 Task: Look for space in Urbana, United States from 24th August, 2023 to 10th September, 2023 for 8 adults, 2 children in price range Rs.12000 to Rs.15000. Place can be entire place or shared room with 4 bedrooms having 8 beds and 4 bathrooms. Property type can be house, flat, guest house. Amenities needed are: wifi, TV, free parkinig on premises, gym, breakfast. Booking option can be shelf check-in. Required host language is English.
Action: Mouse moved to (552, 116)
Screenshot: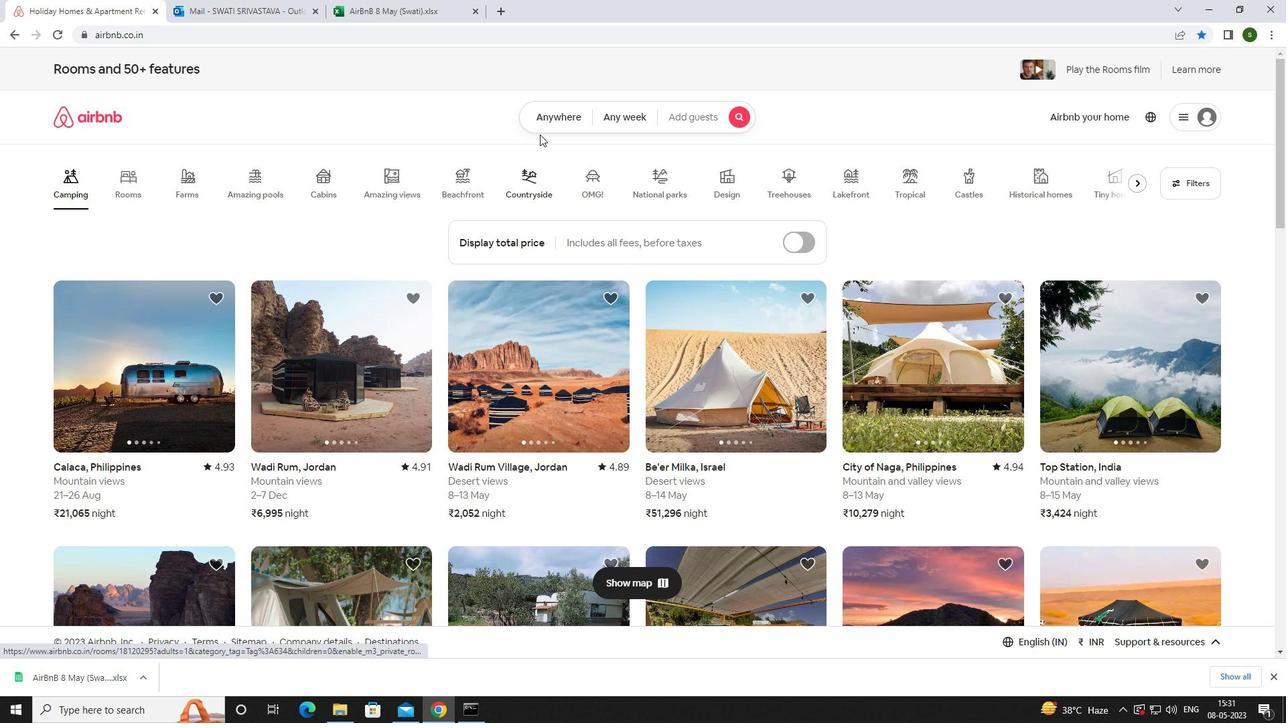 
Action: Mouse pressed left at (552, 116)
Screenshot: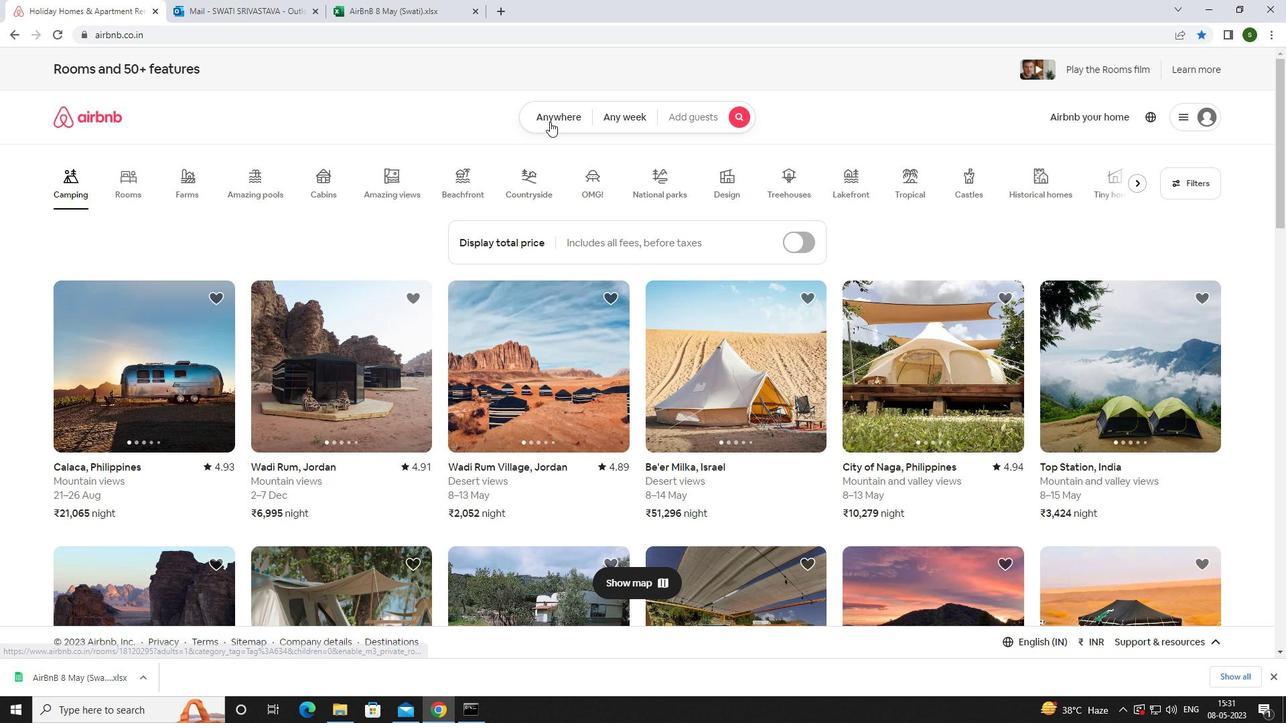 
Action: Mouse moved to (480, 168)
Screenshot: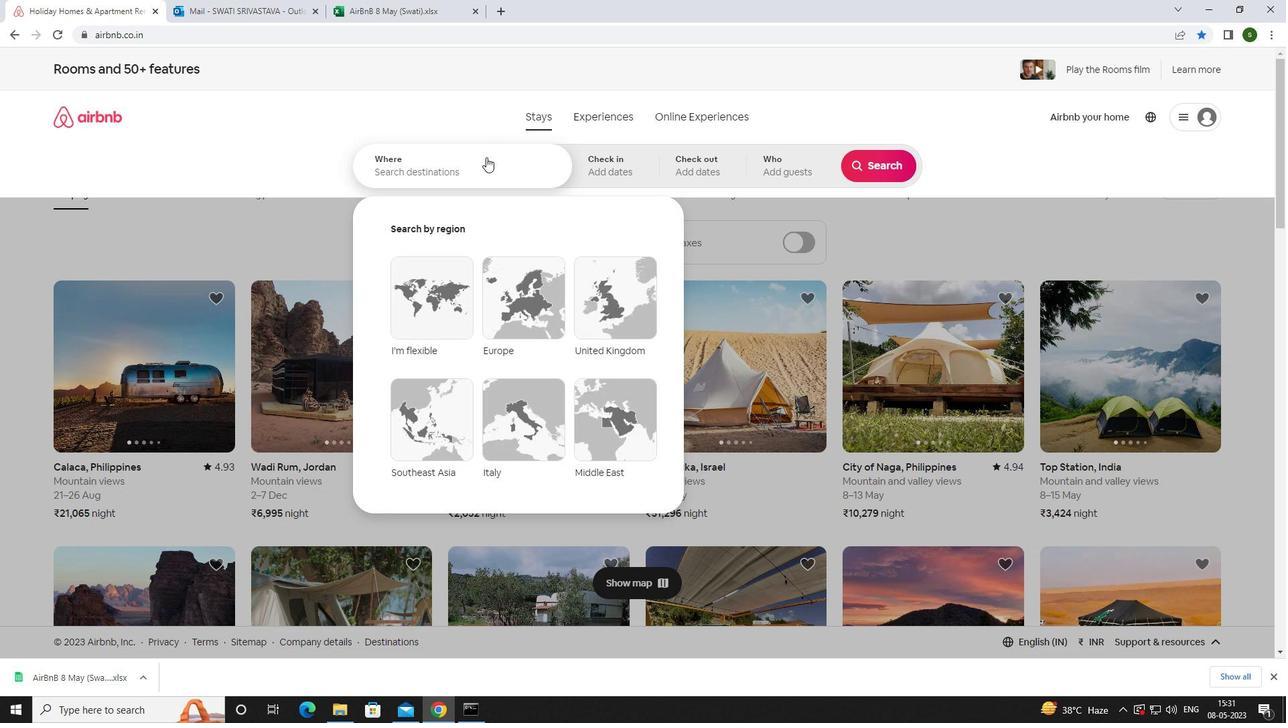 
Action: Mouse pressed left at (480, 168)
Screenshot: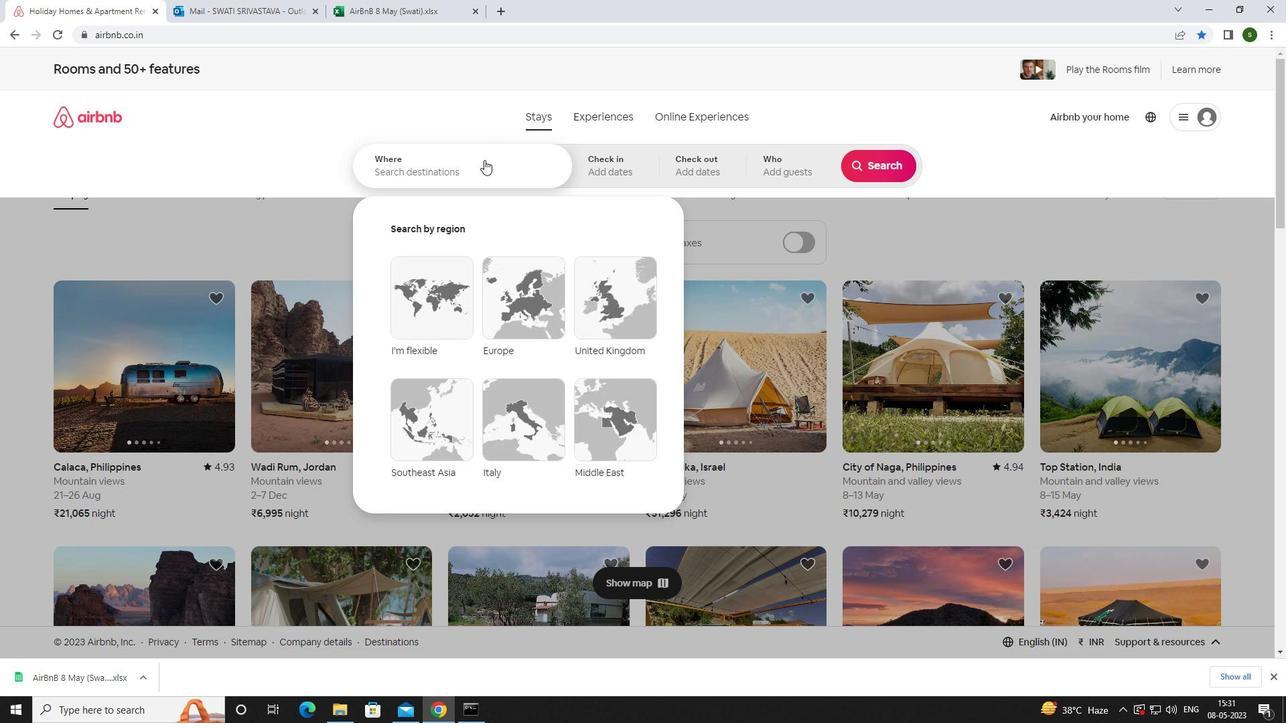 
Action: Key pressed <Key.caps_lock>u<Key.caps_lock>rbana,<Key.space><Key.caps_lock>u<Key.caps_lock>nited<Key.space><Key.caps_lock>s<Key.caps_lock>tates<Key.enter>
Screenshot: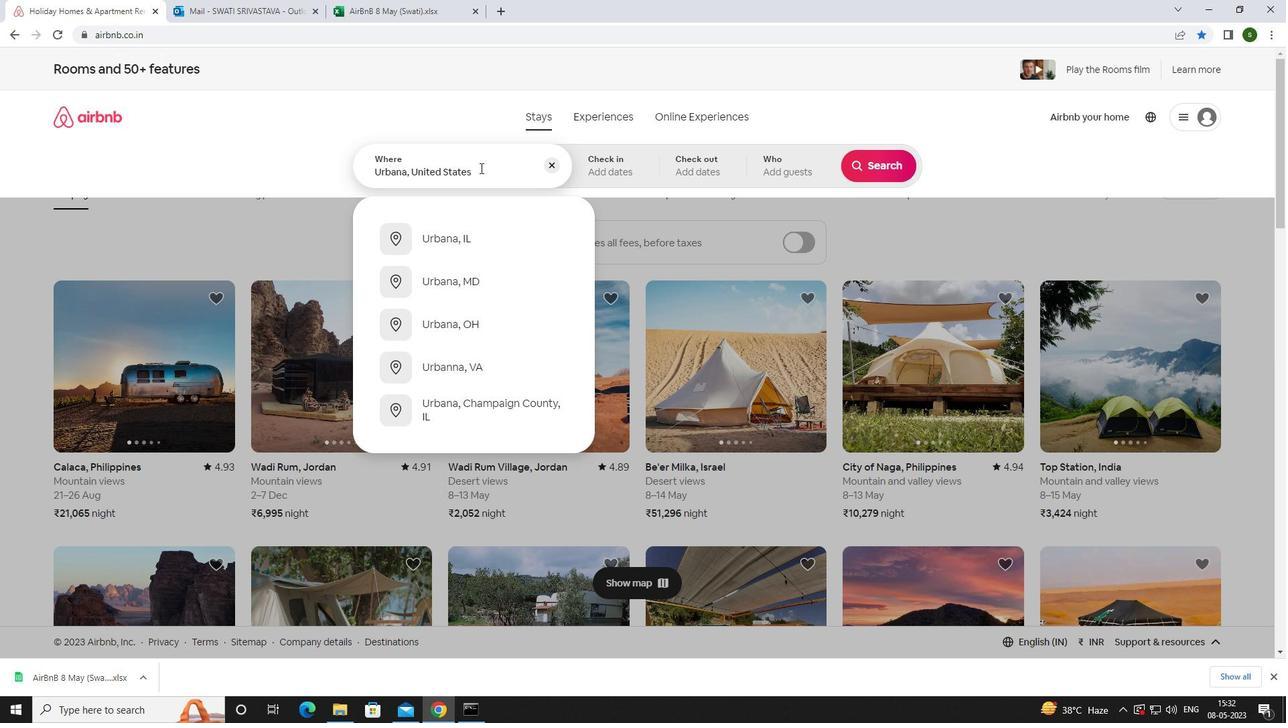 
Action: Mouse moved to (873, 270)
Screenshot: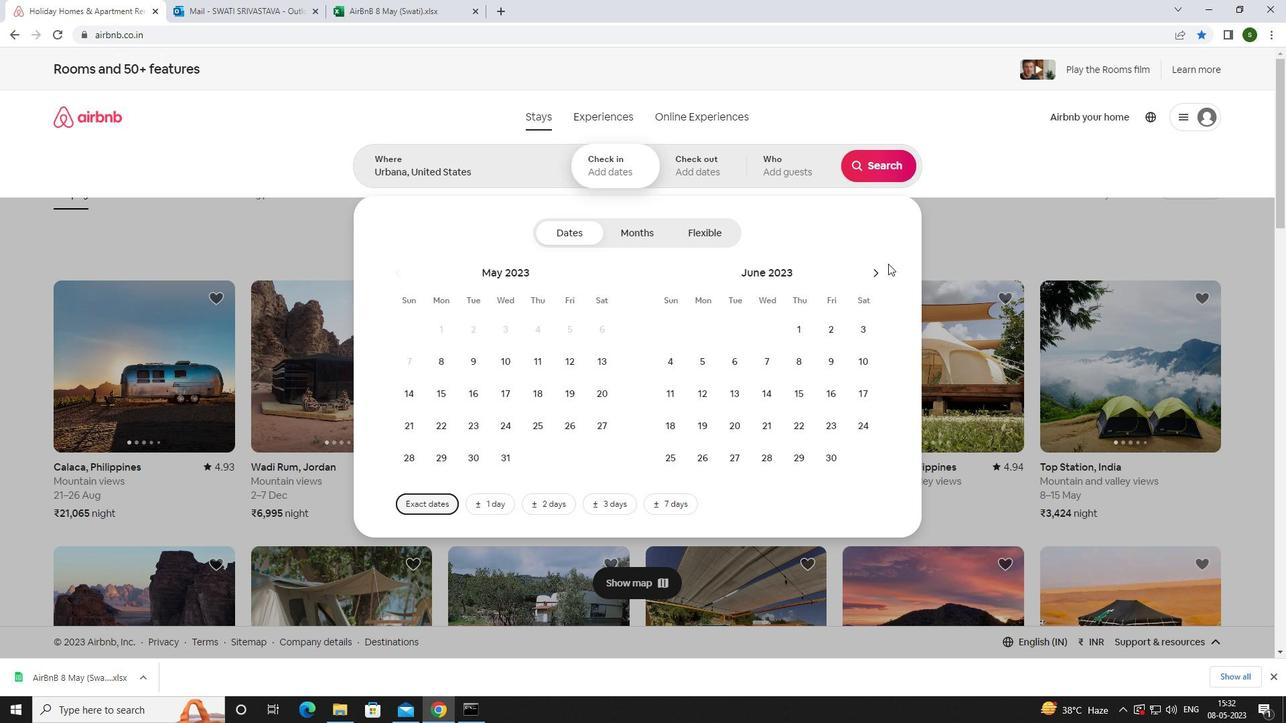 
Action: Mouse pressed left at (873, 270)
Screenshot: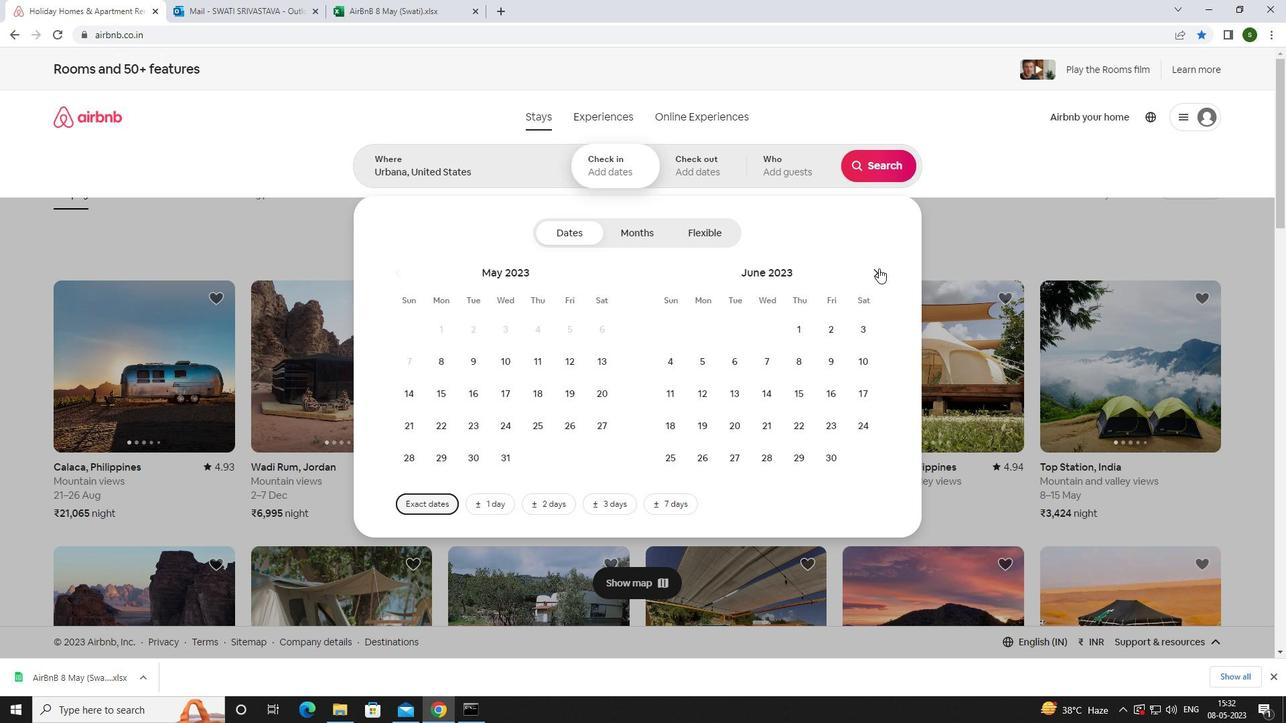 
Action: Mouse pressed left at (873, 270)
Screenshot: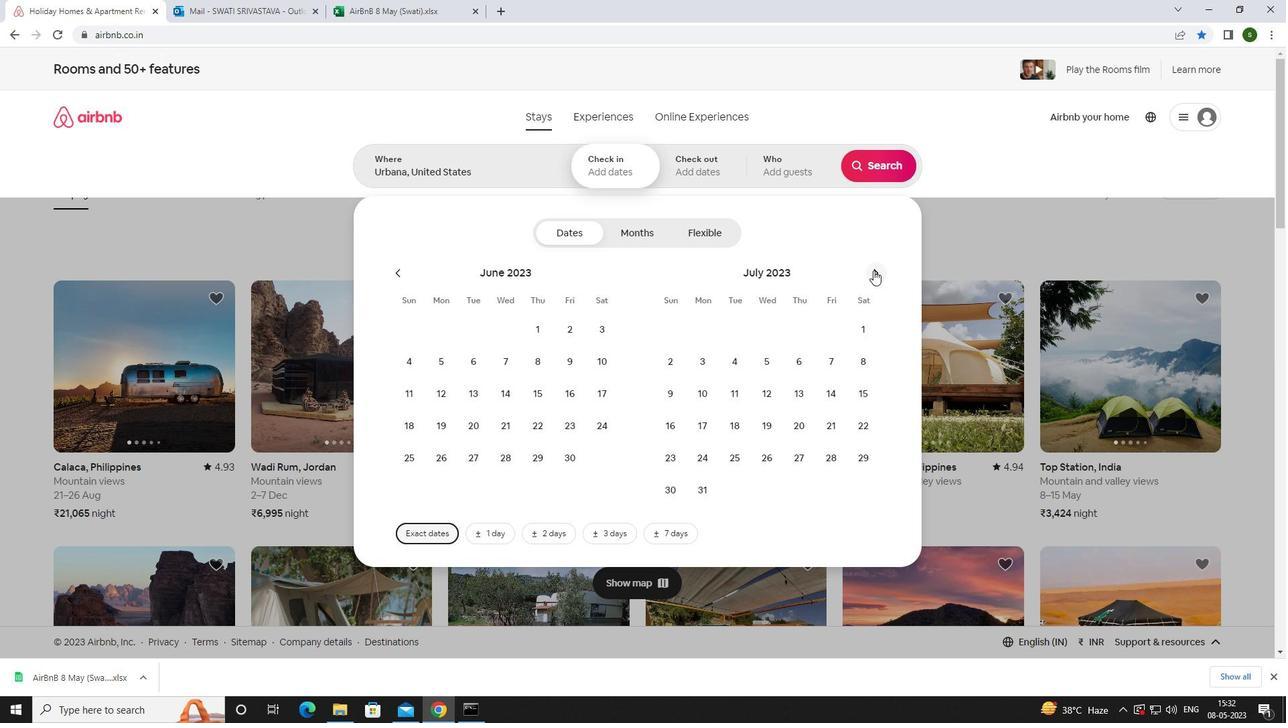 
Action: Mouse moved to (810, 421)
Screenshot: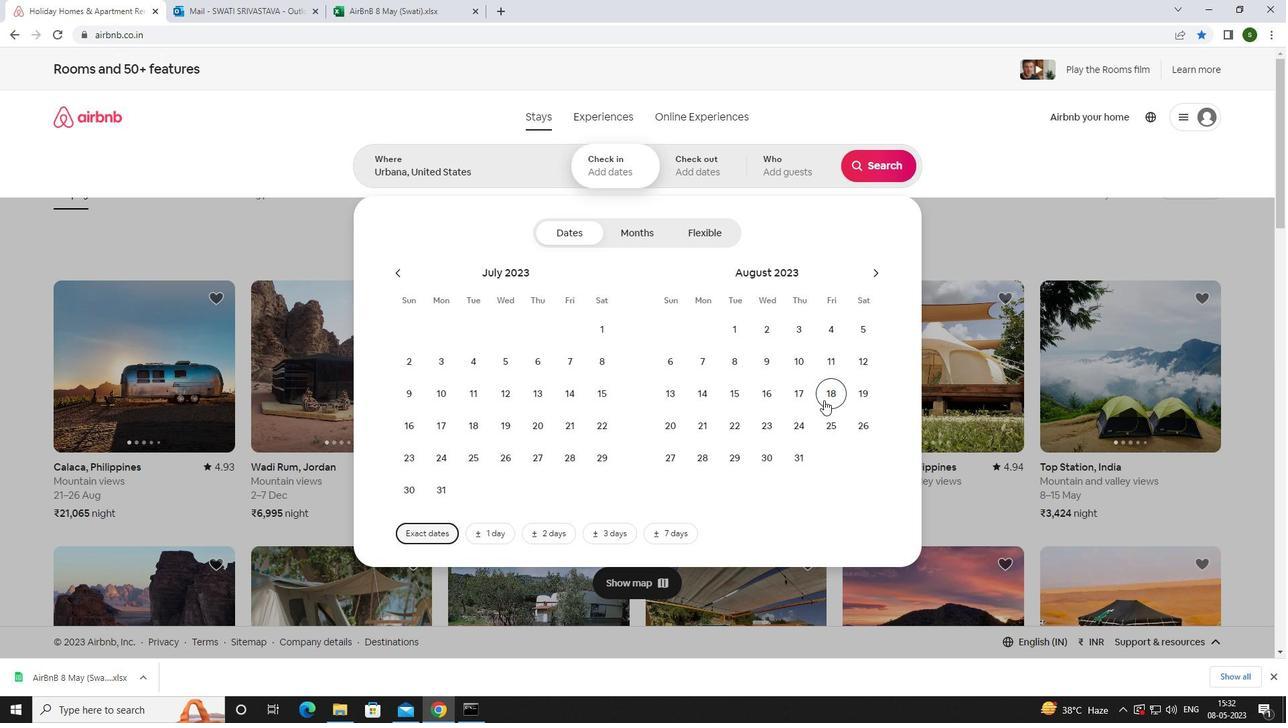 
Action: Mouse pressed left at (810, 421)
Screenshot: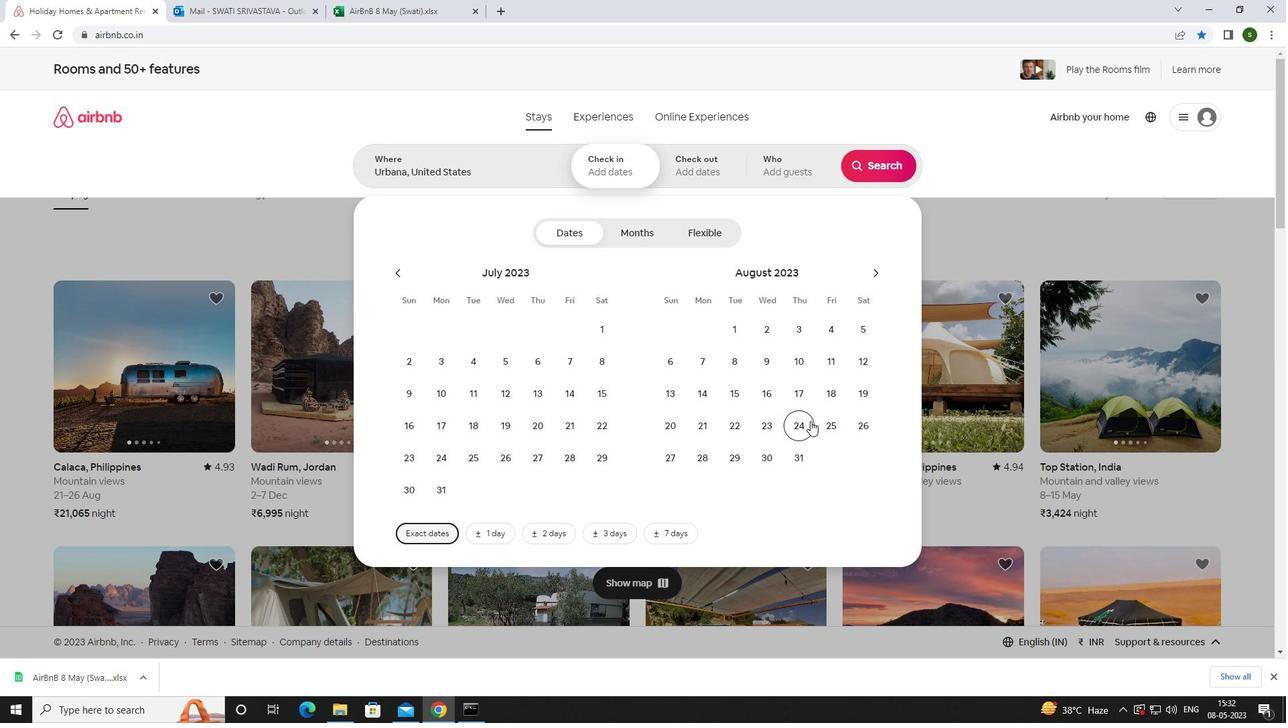
Action: Mouse moved to (869, 266)
Screenshot: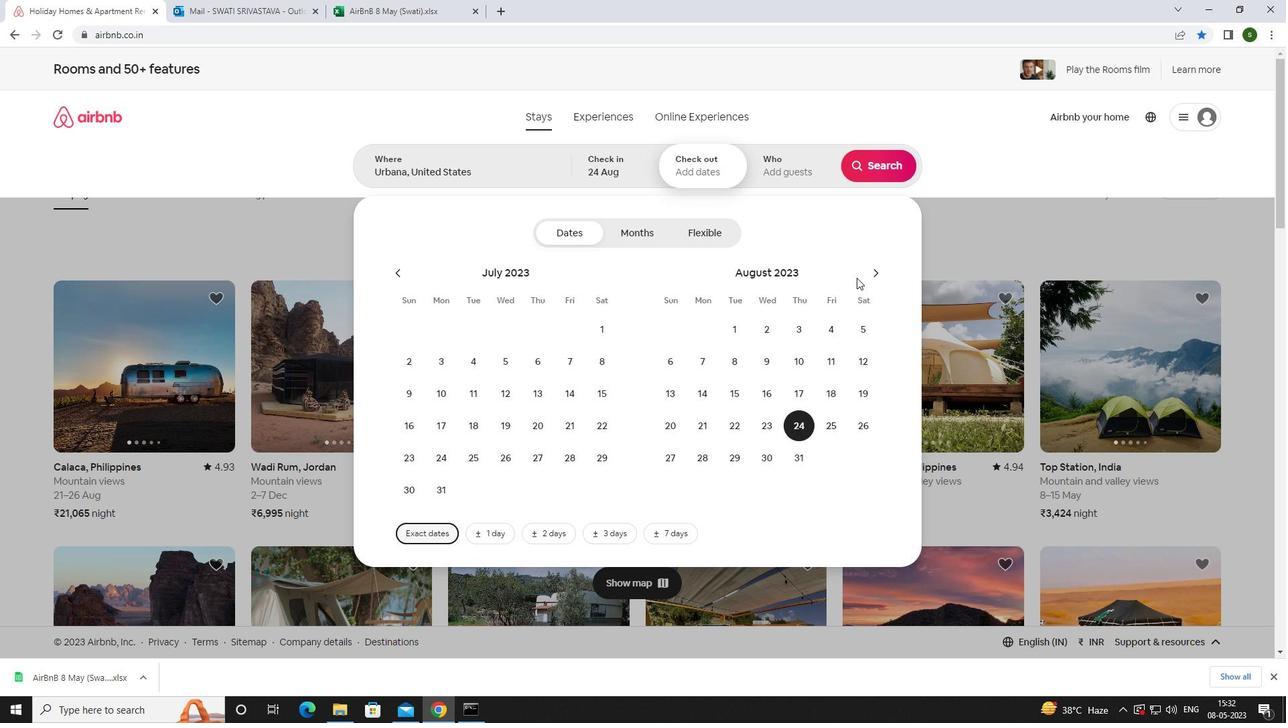 
Action: Mouse pressed left at (869, 266)
Screenshot: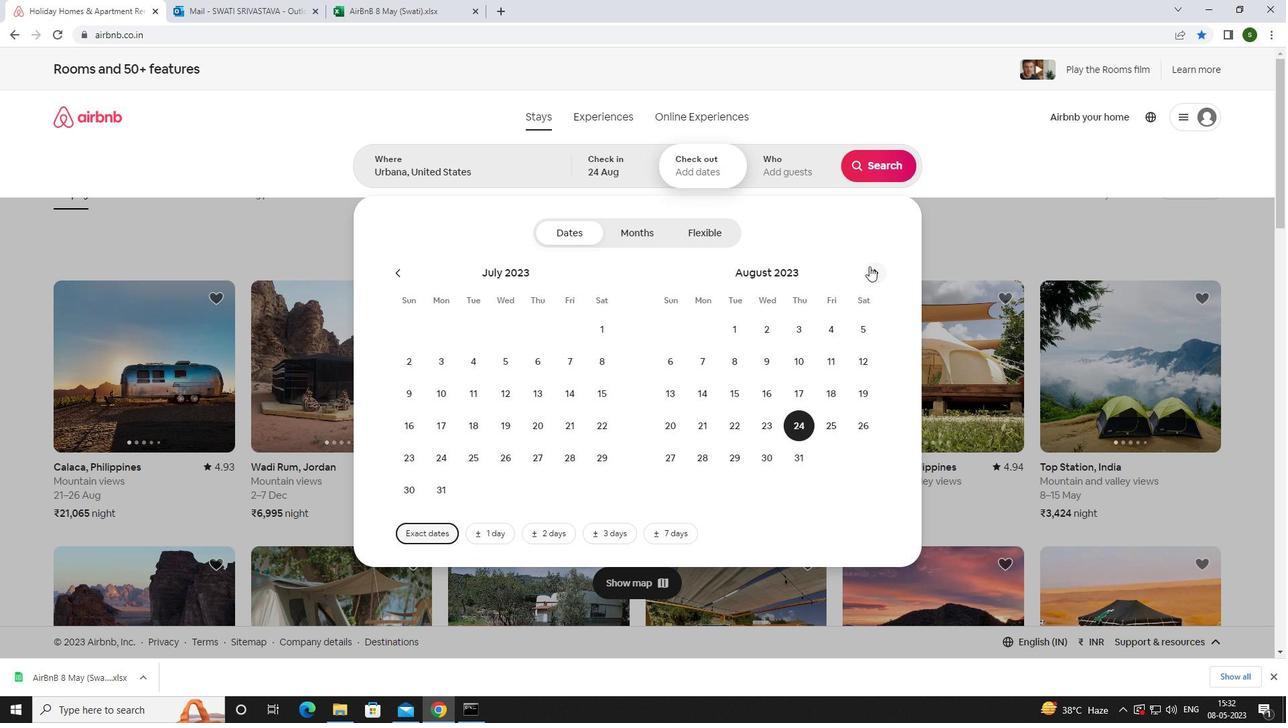 
Action: Mouse moved to (672, 397)
Screenshot: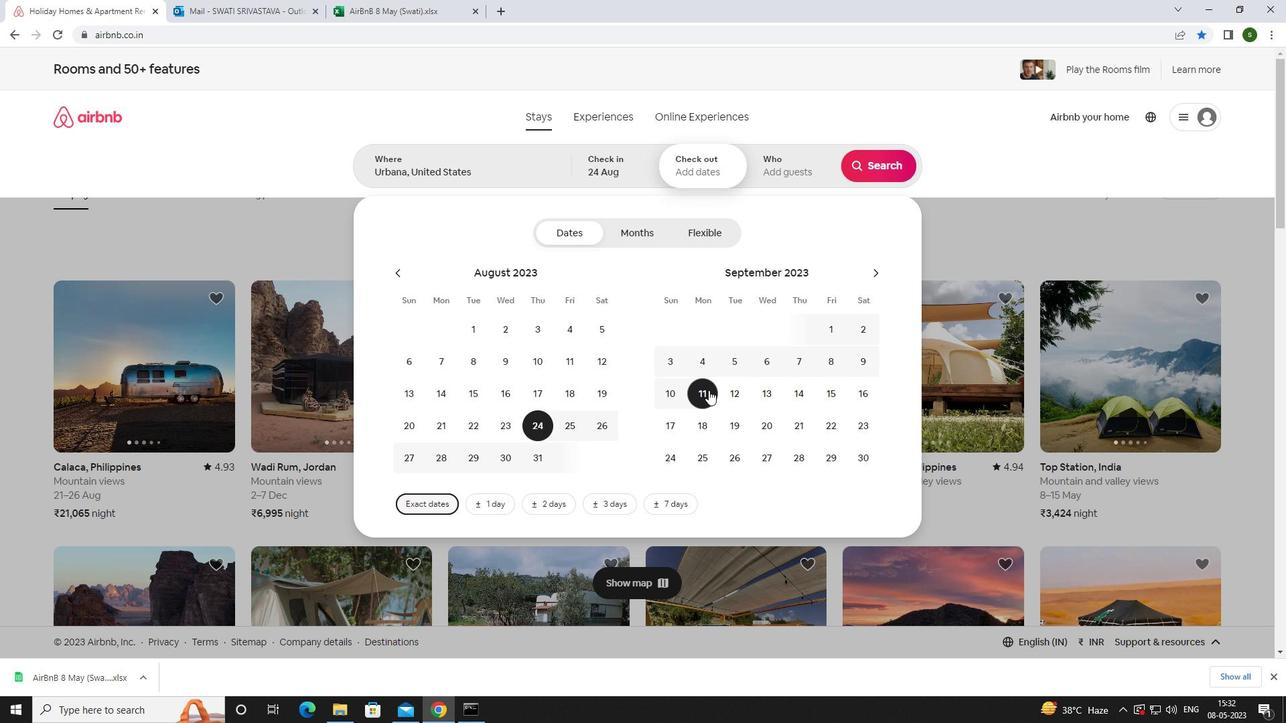 
Action: Mouse pressed left at (672, 397)
Screenshot: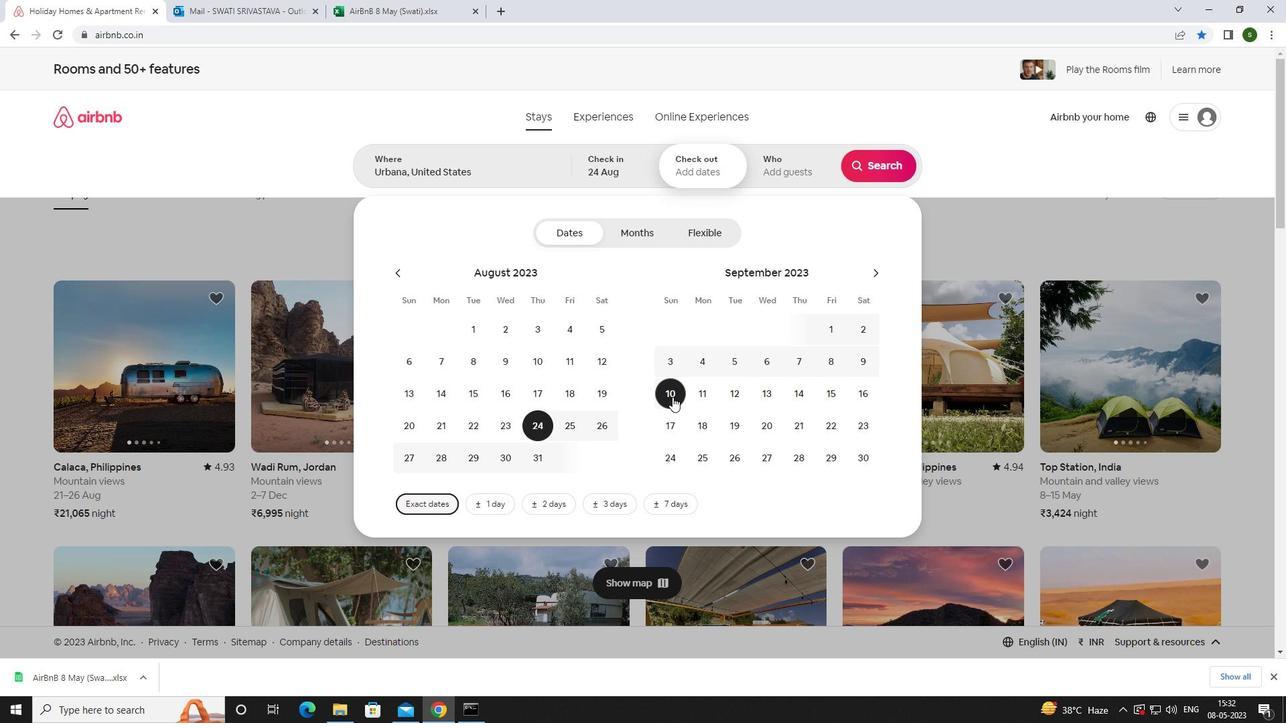 
Action: Mouse moved to (770, 177)
Screenshot: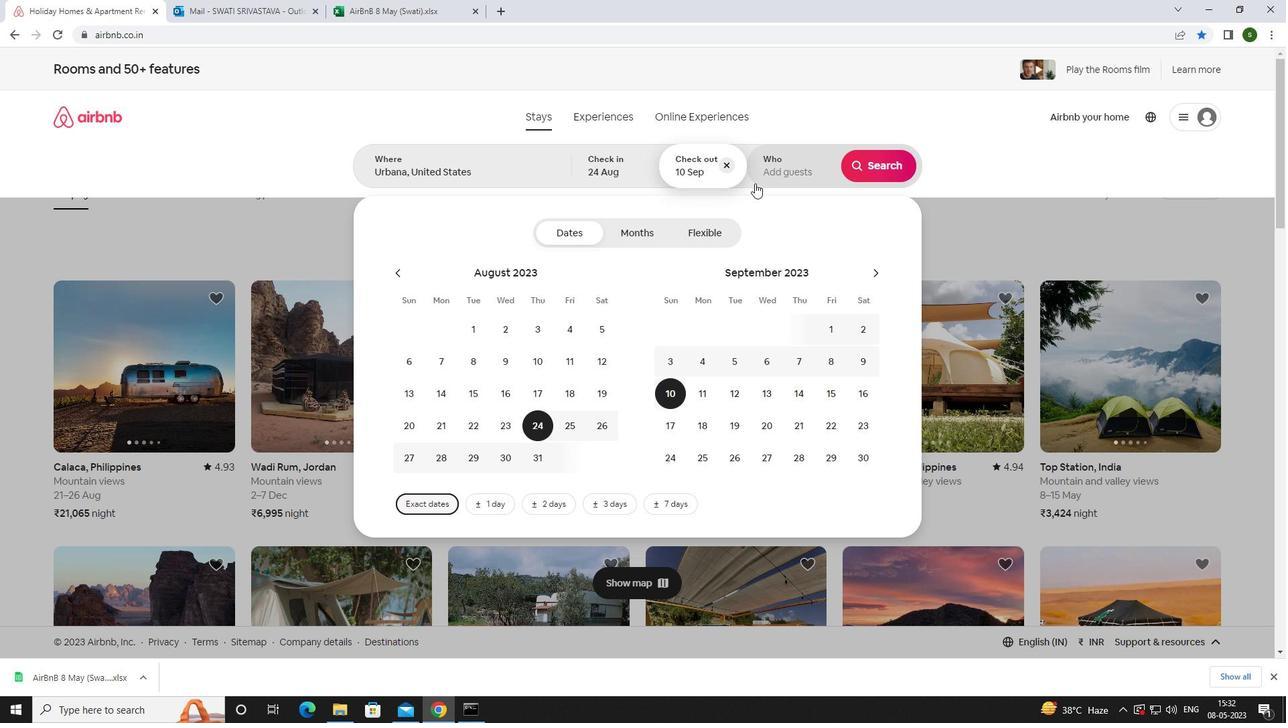 
Action: Mouse pressed left at (770, 177)
Screenshot: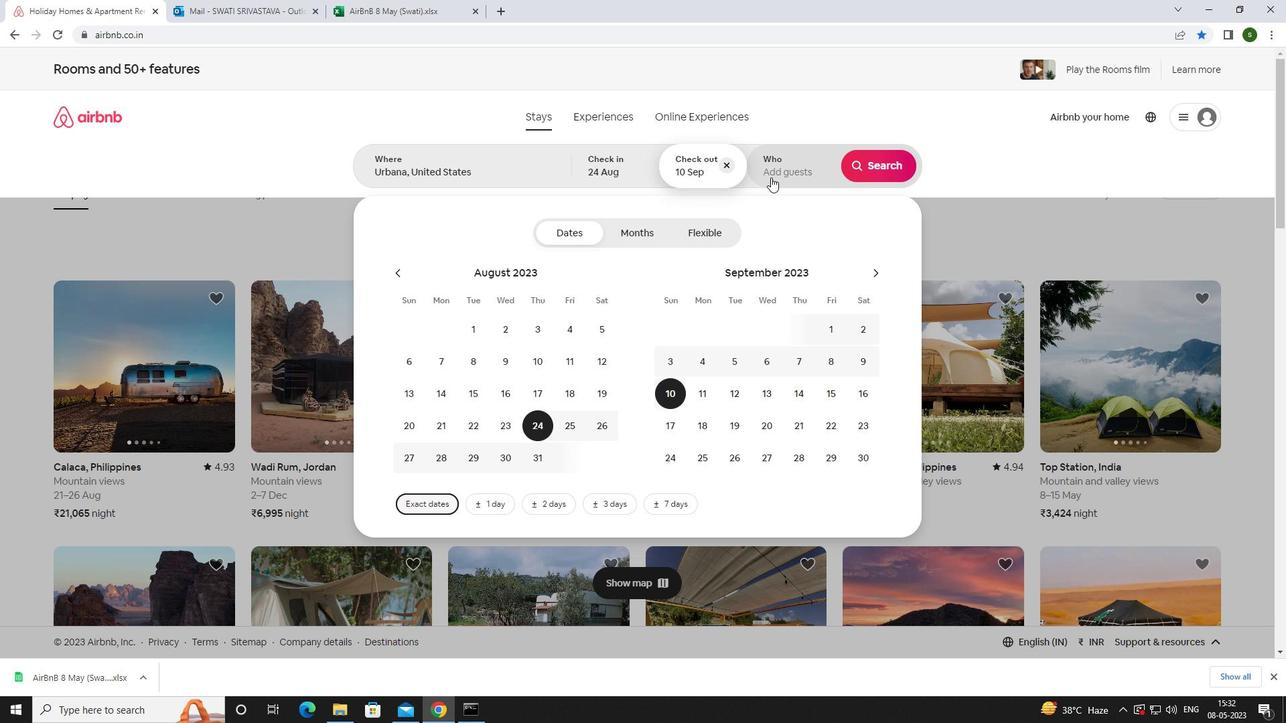 
Action: Mouse moved to (885, 233)
Screenshot: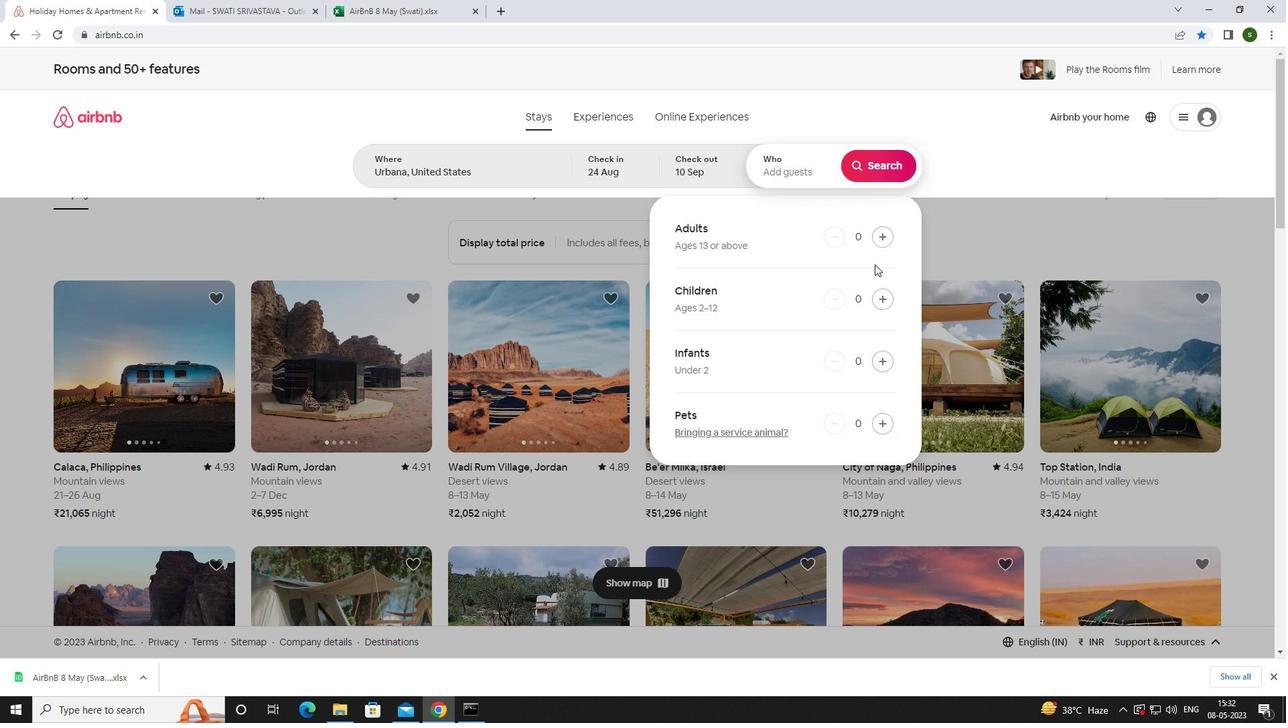 
Action: Mouse pressed left at (885, 233)
Screenshot: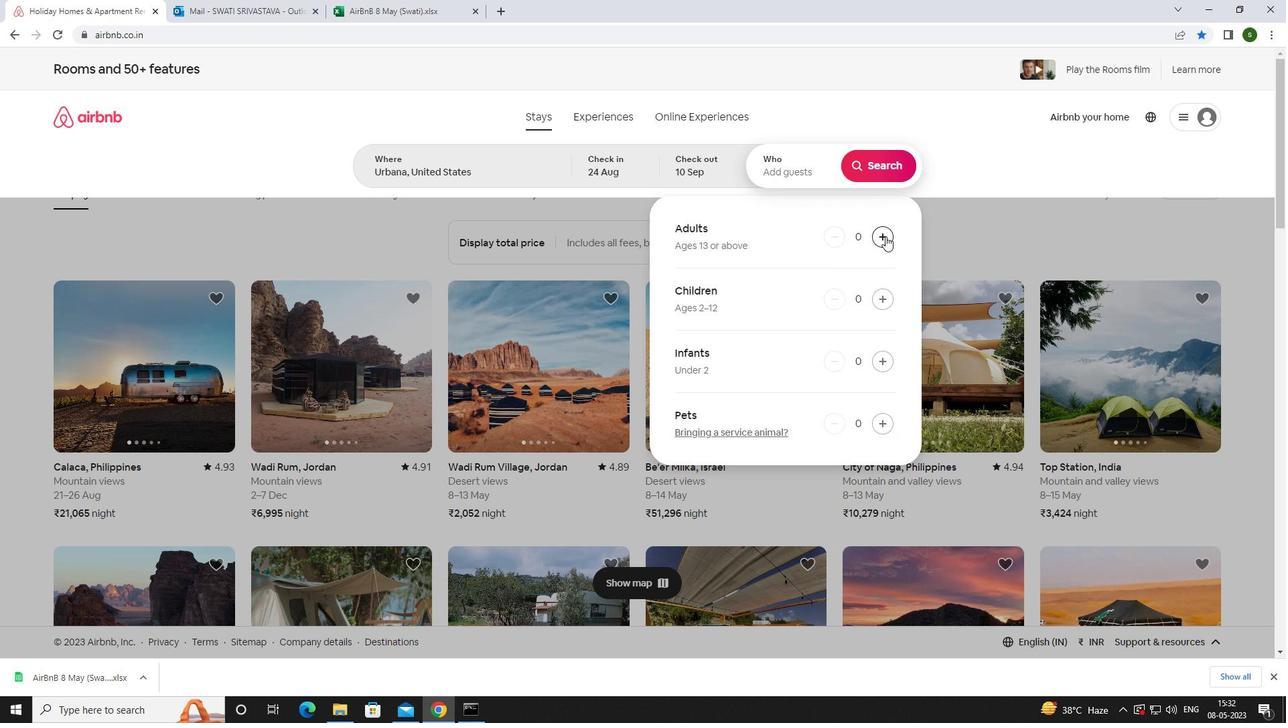 
Action: Mouse pressed left at (885, 233)
Screenshot: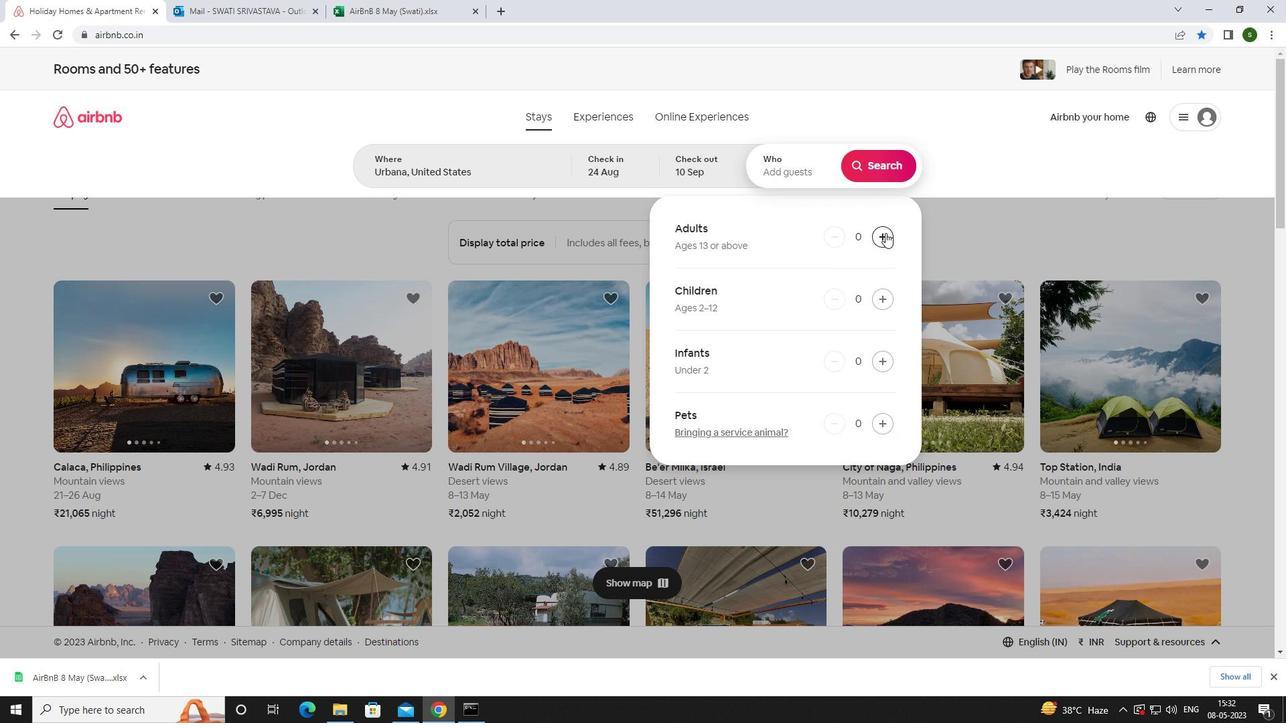 
Action: Mouse pressed left at (885, 233)
Screenshot: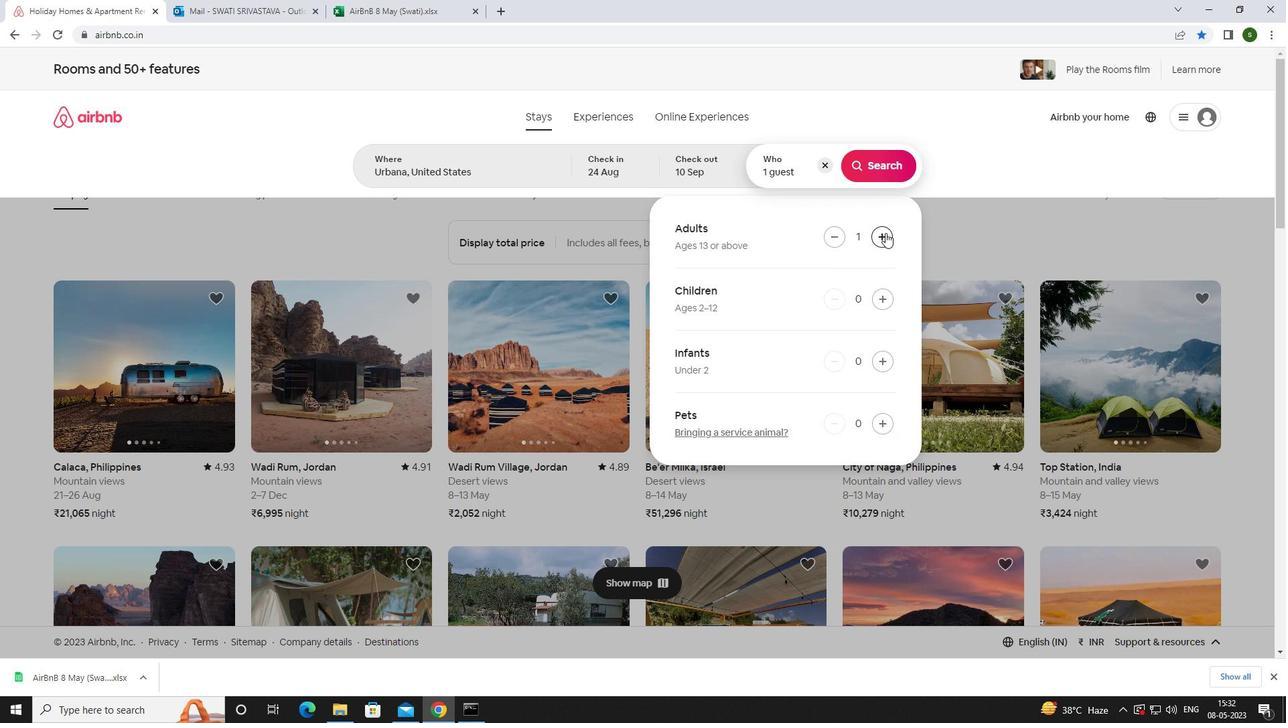 
Action: Mouse pressed left at (885, 233)
Screenshot: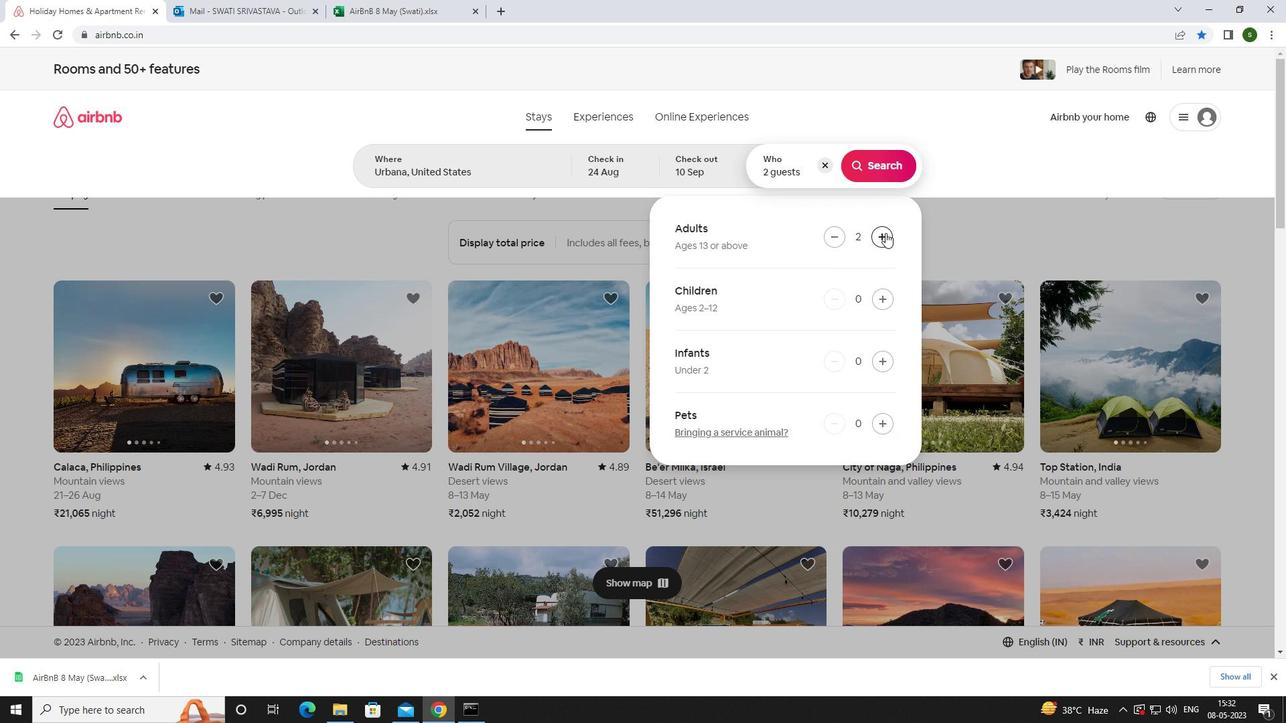 
Action: Mouse pressed left at (885, 233)
Screenshot: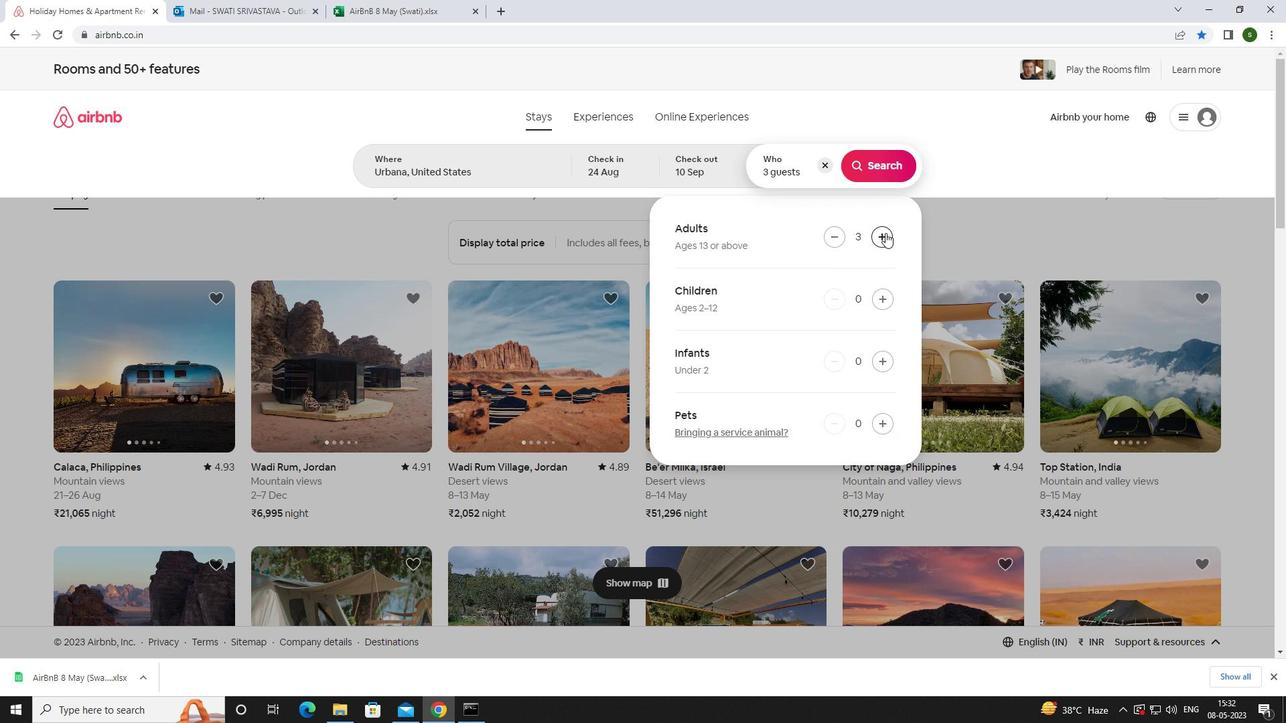 
Action: Mouse pressed left at (885, 233)
Screenshot: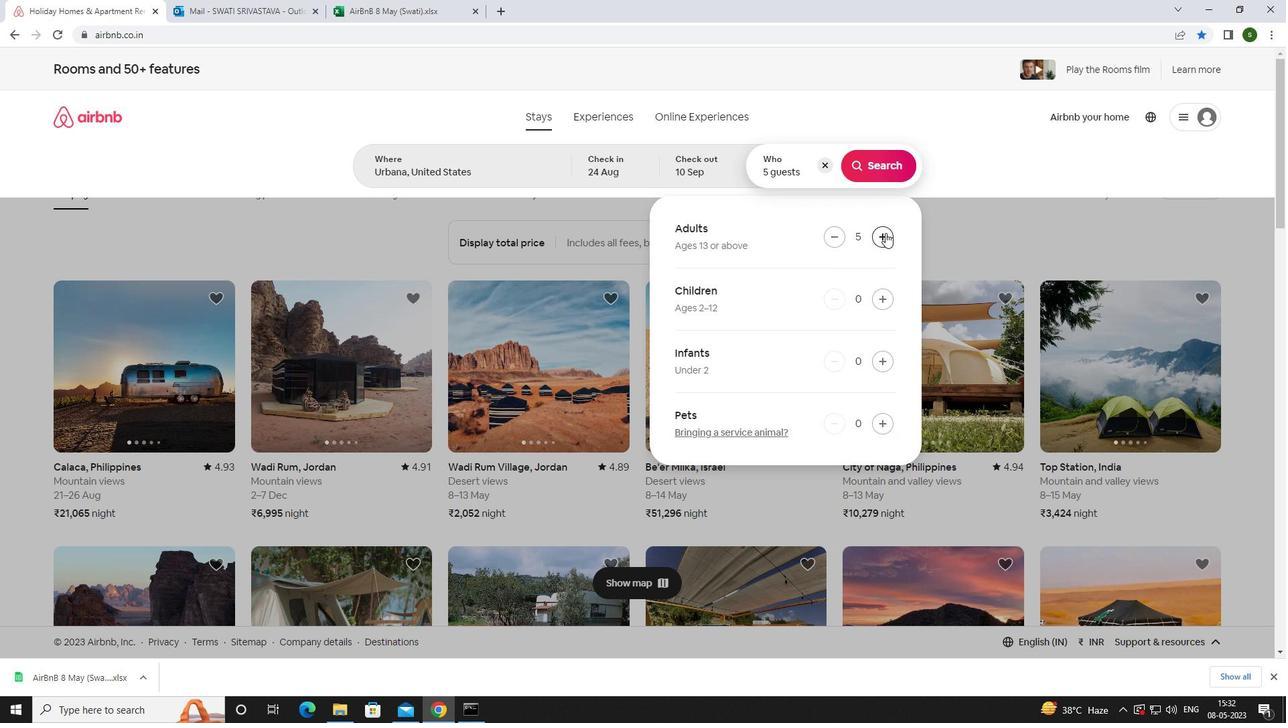 
Action: Mouse pressed left at (885, 233)
Screenshot: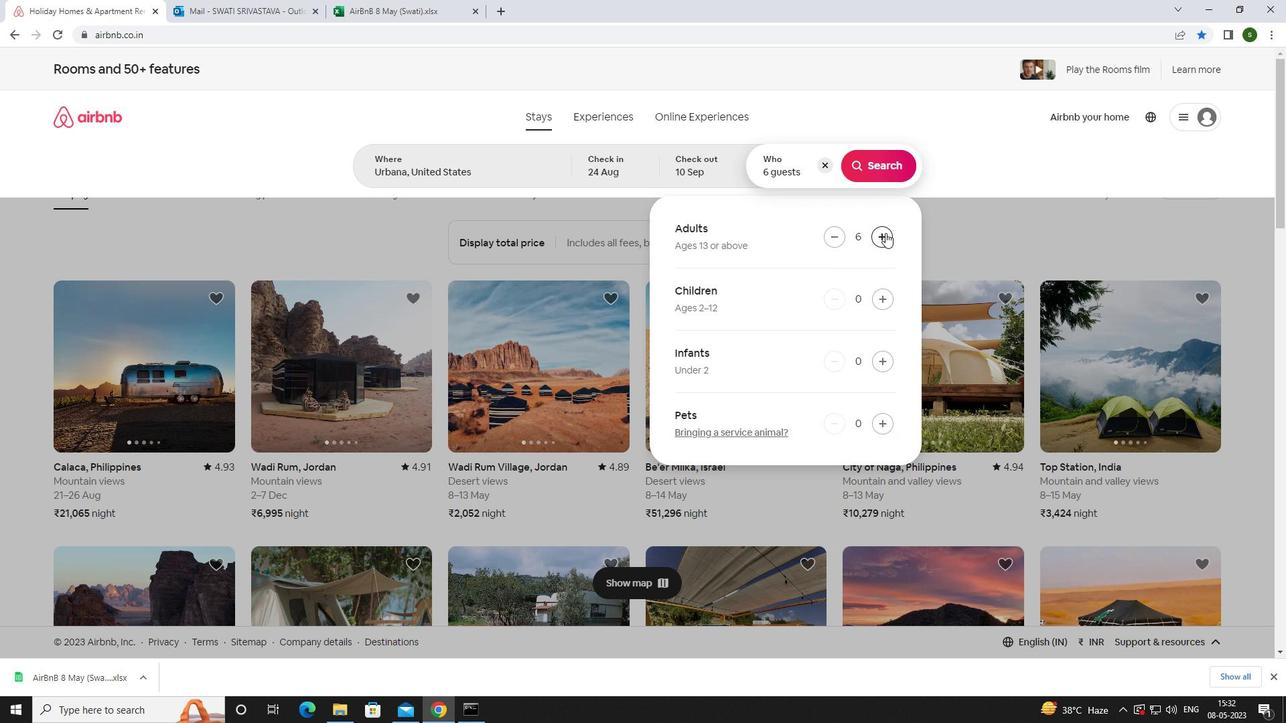 
Action: Mouse pressed left at (885, 233)
Screenshot: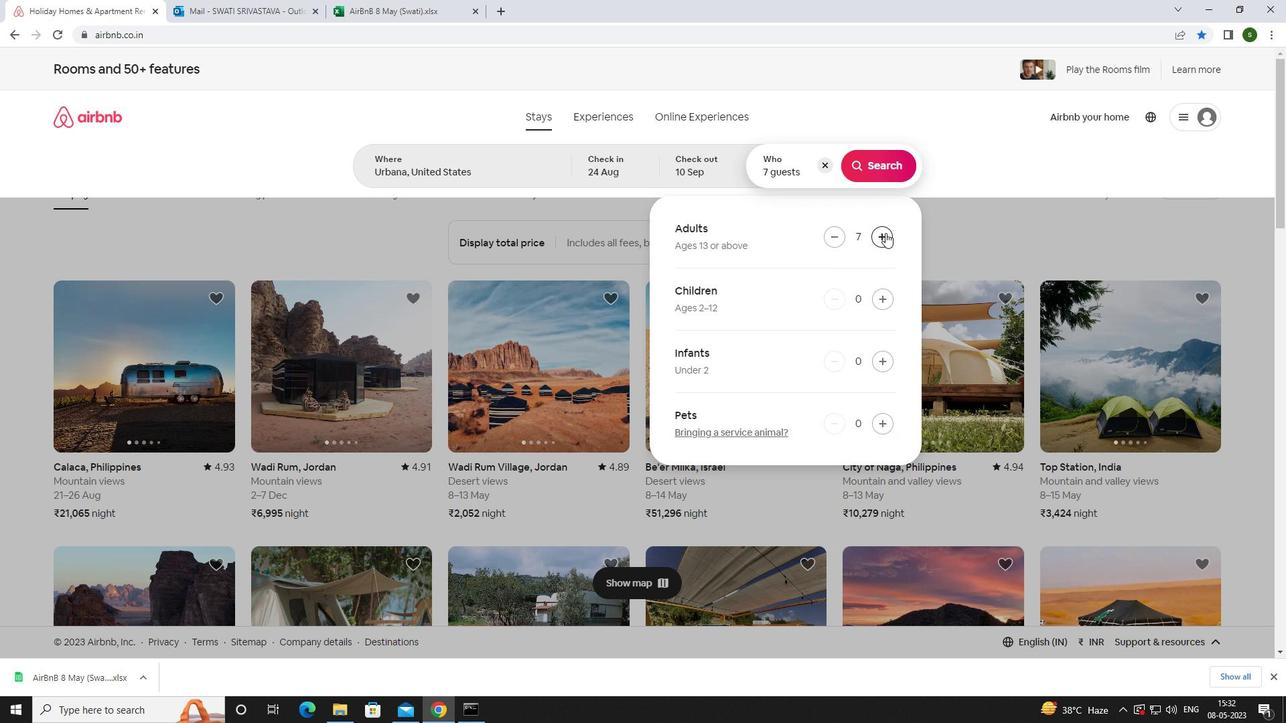 
Action: Mouse moved to (878, 293)
Screenshot: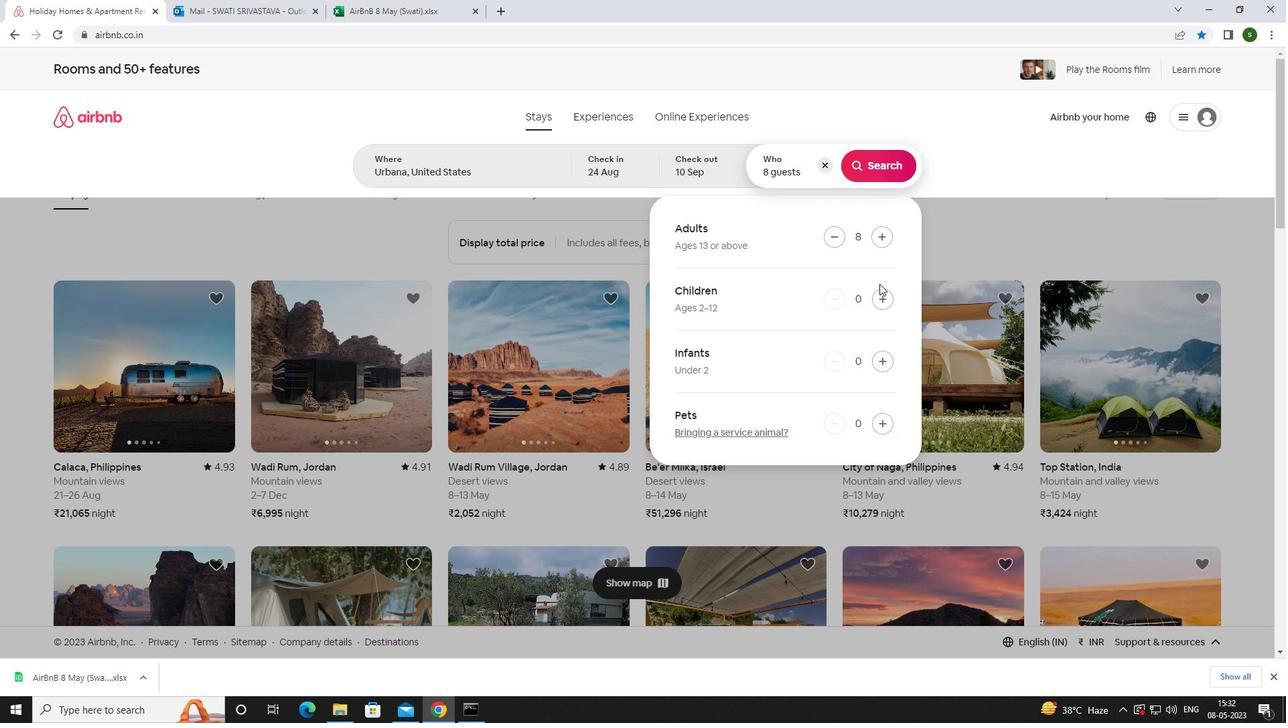 
Action: Mouse pressed left at (878, 293)
Screenshot: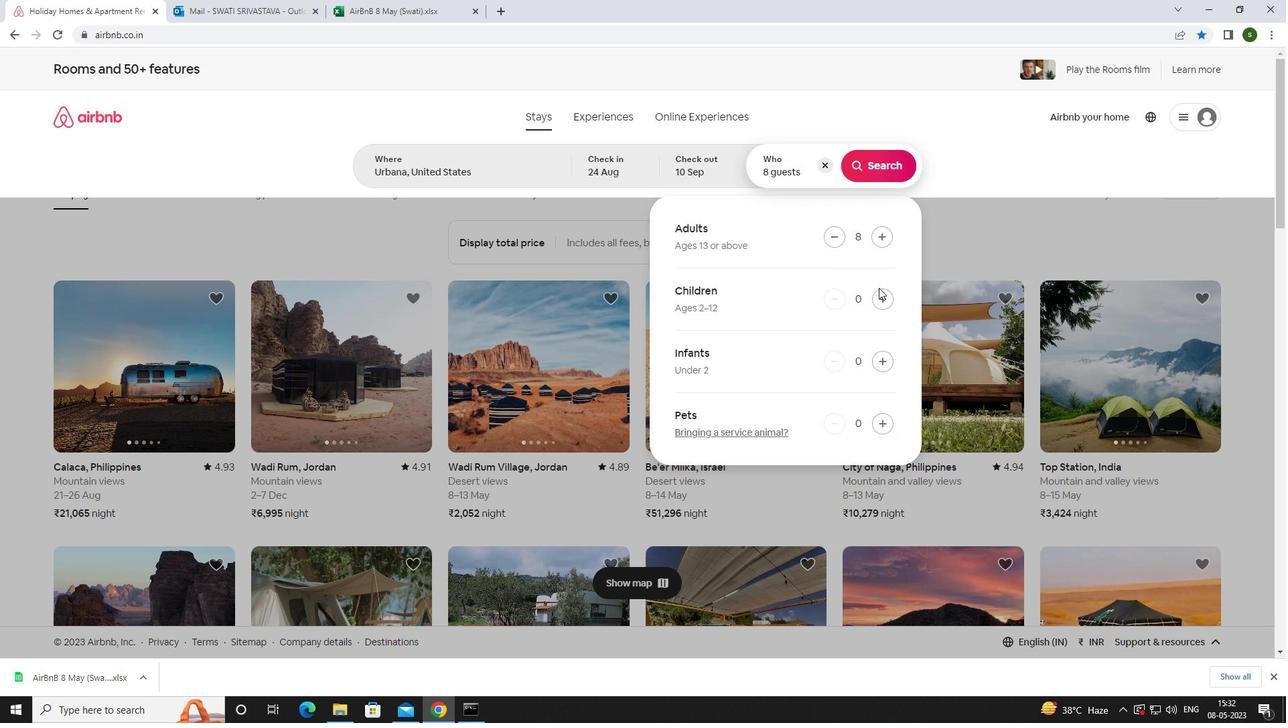 
Action: Mouse pressed left at (878, 293)
Screenshot: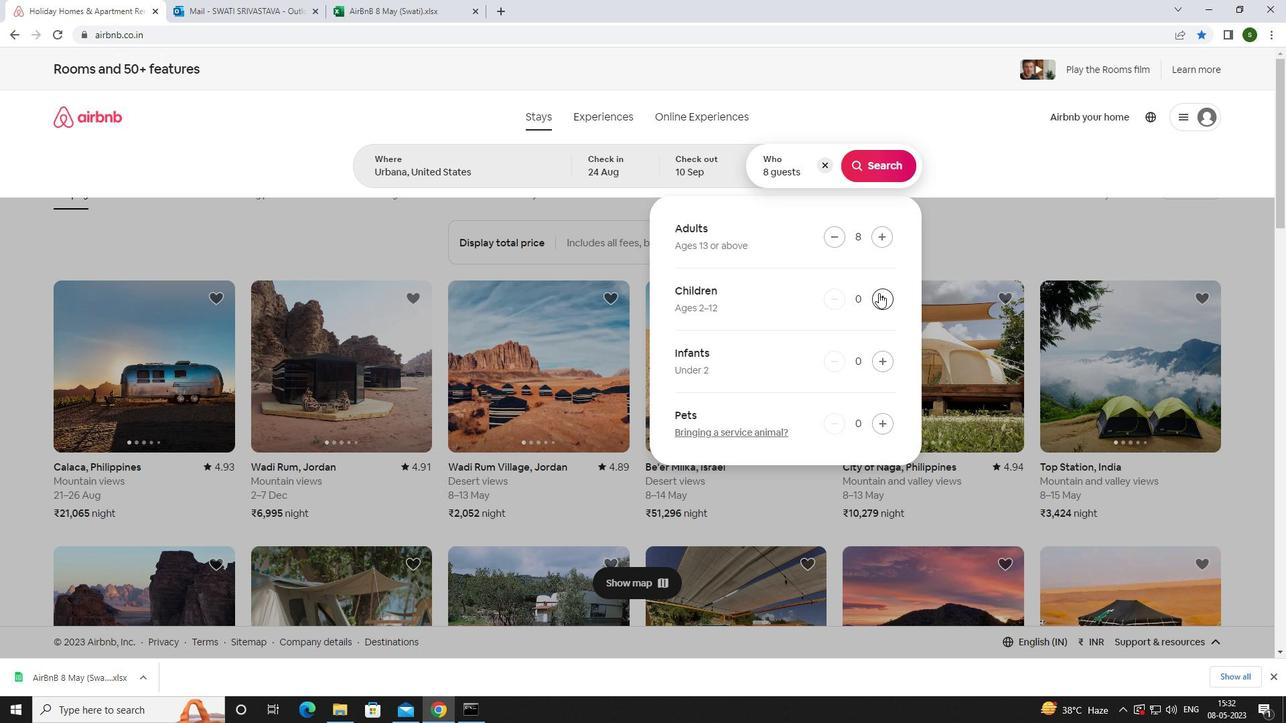 
Action: Mouse moved to (864, 170)
Screenshot: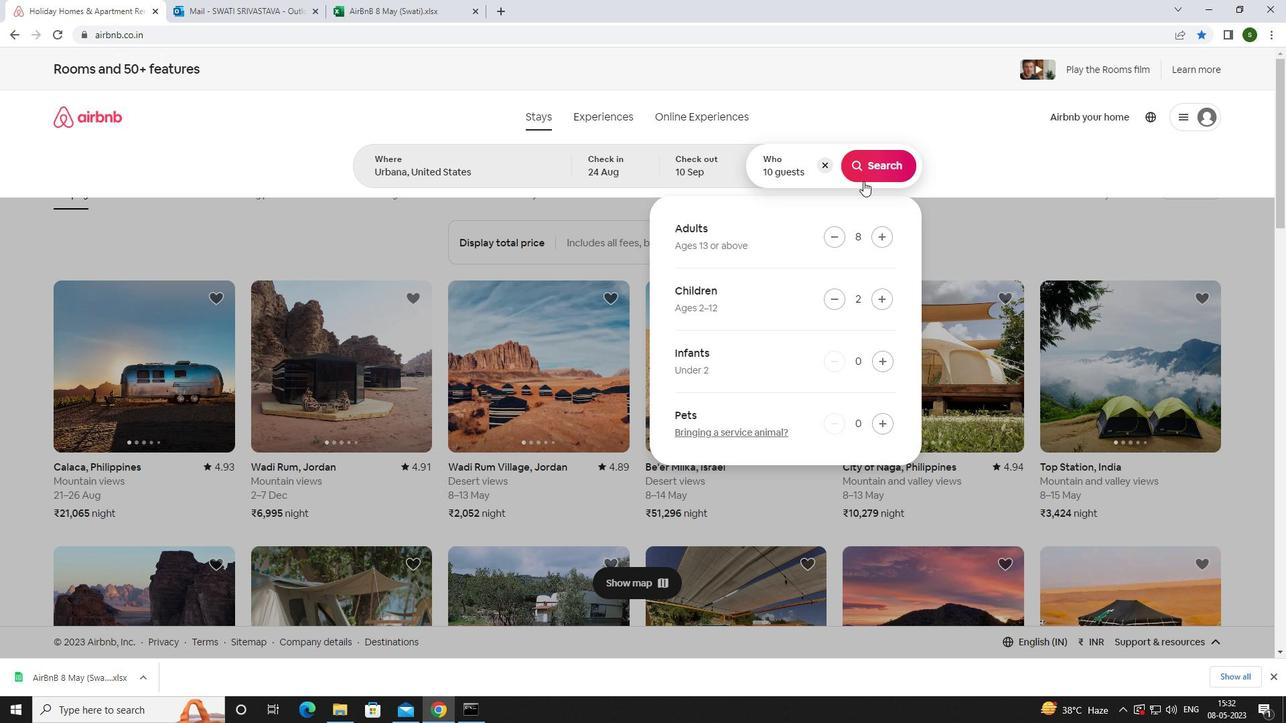 
Action: Mouse pressed left at (864, 170)
Screenshot: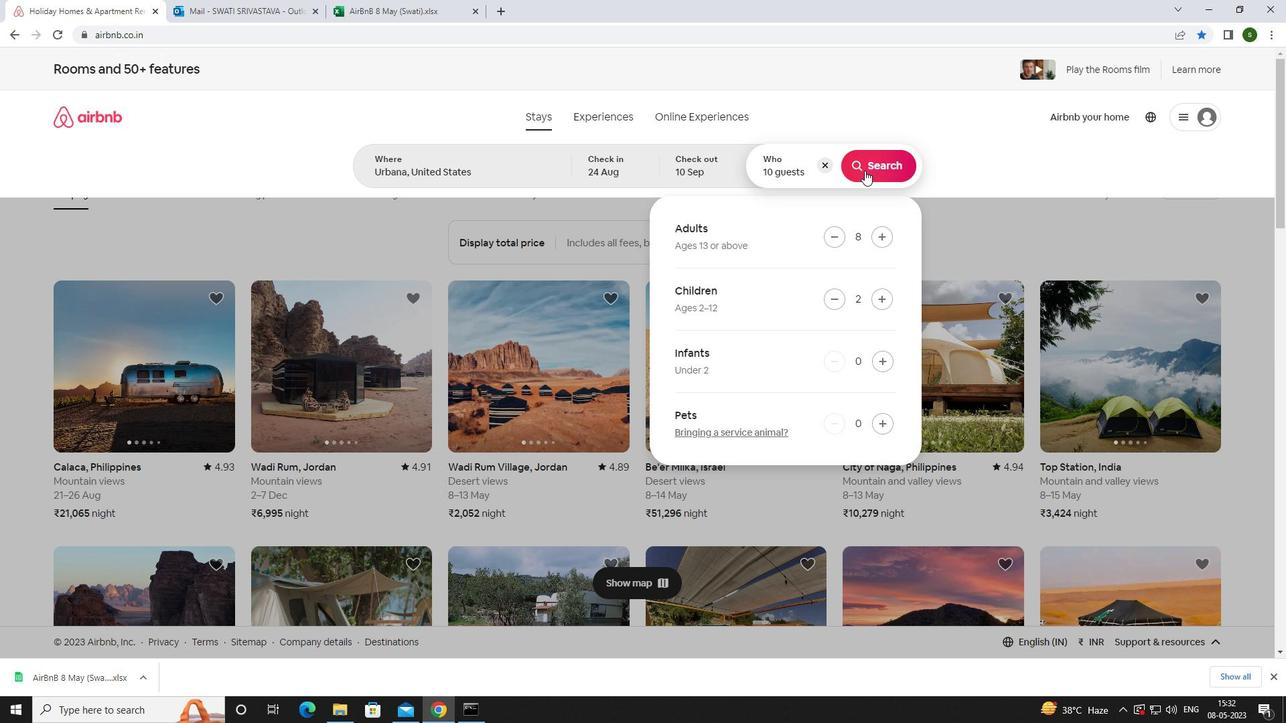 
Action: Mouse moved to (1223, 131)
Screenshot: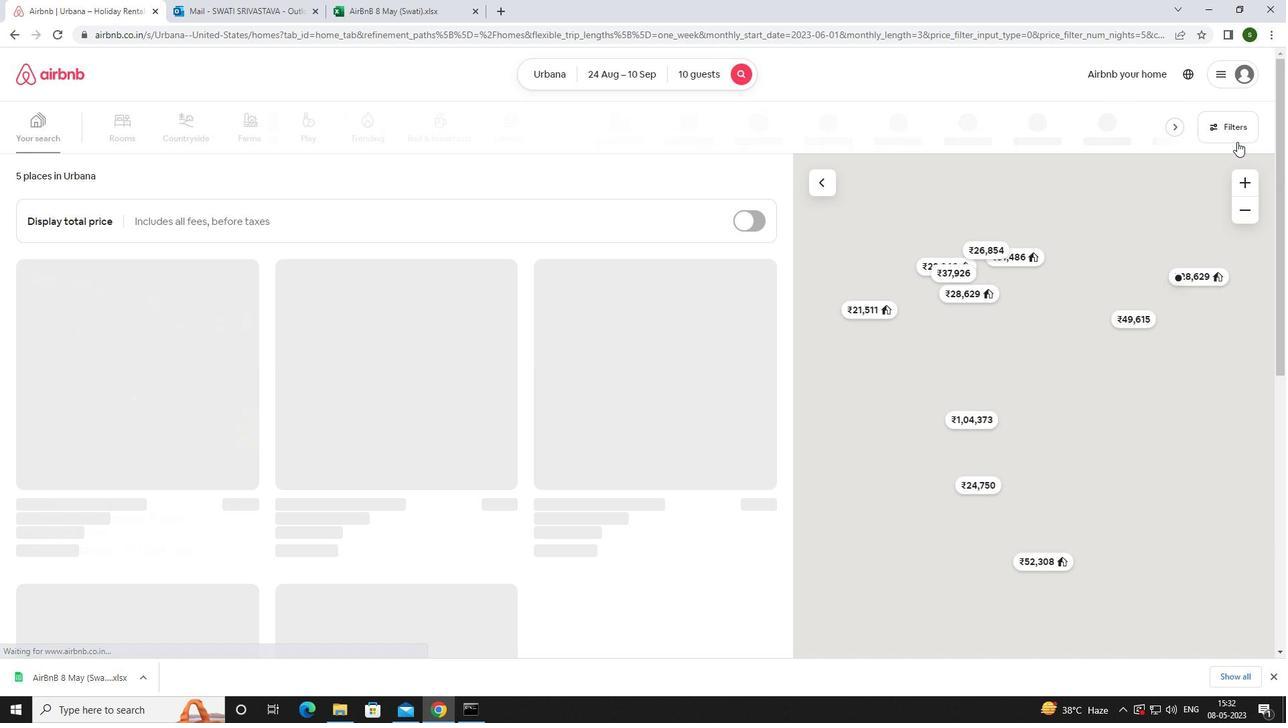 
Action: Mouse pressed left at (1223, 131)
Screenshot: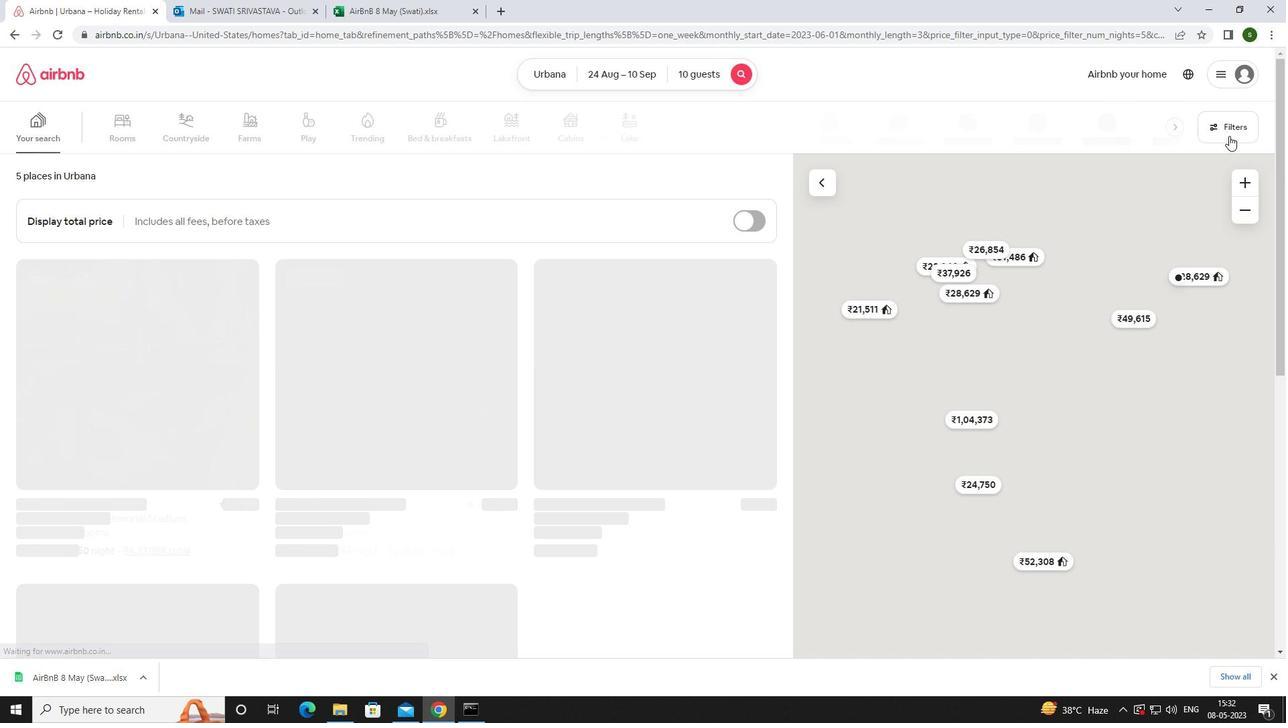 
Action: Mouse moved to (537, 445)
Screenshot: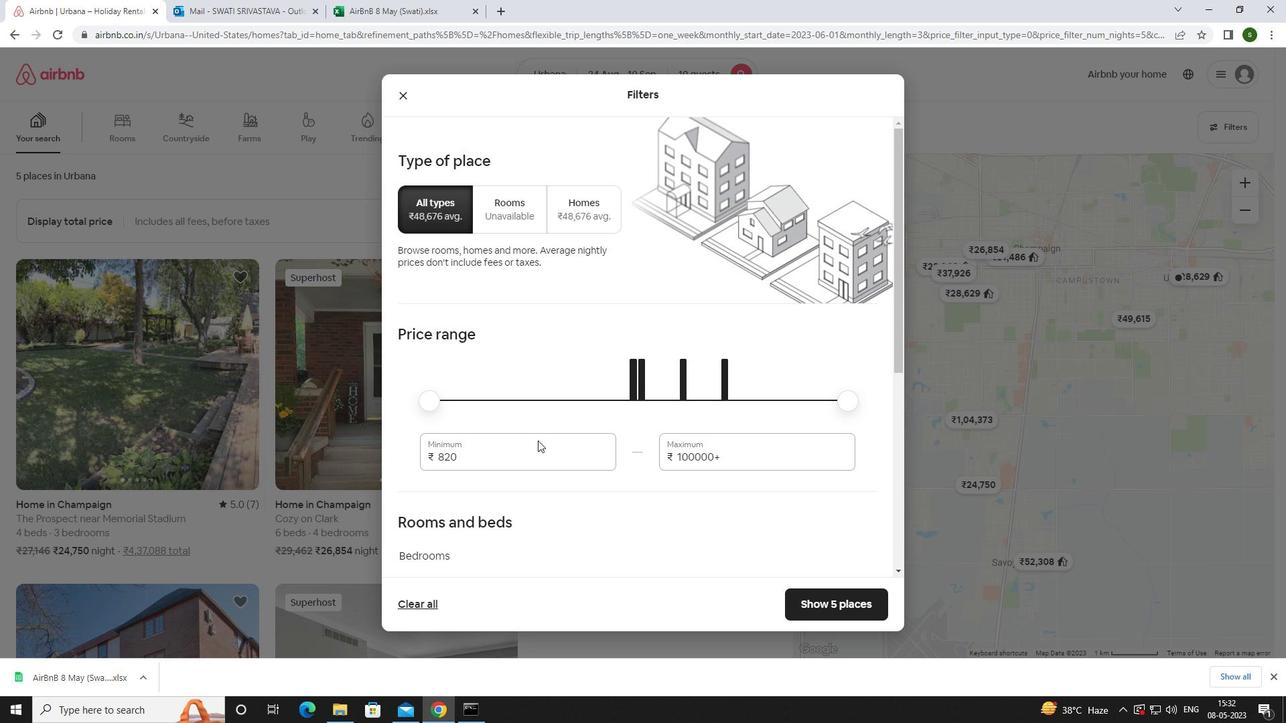 
Action: Mouse pressed left at (537, 445)
Screenshot: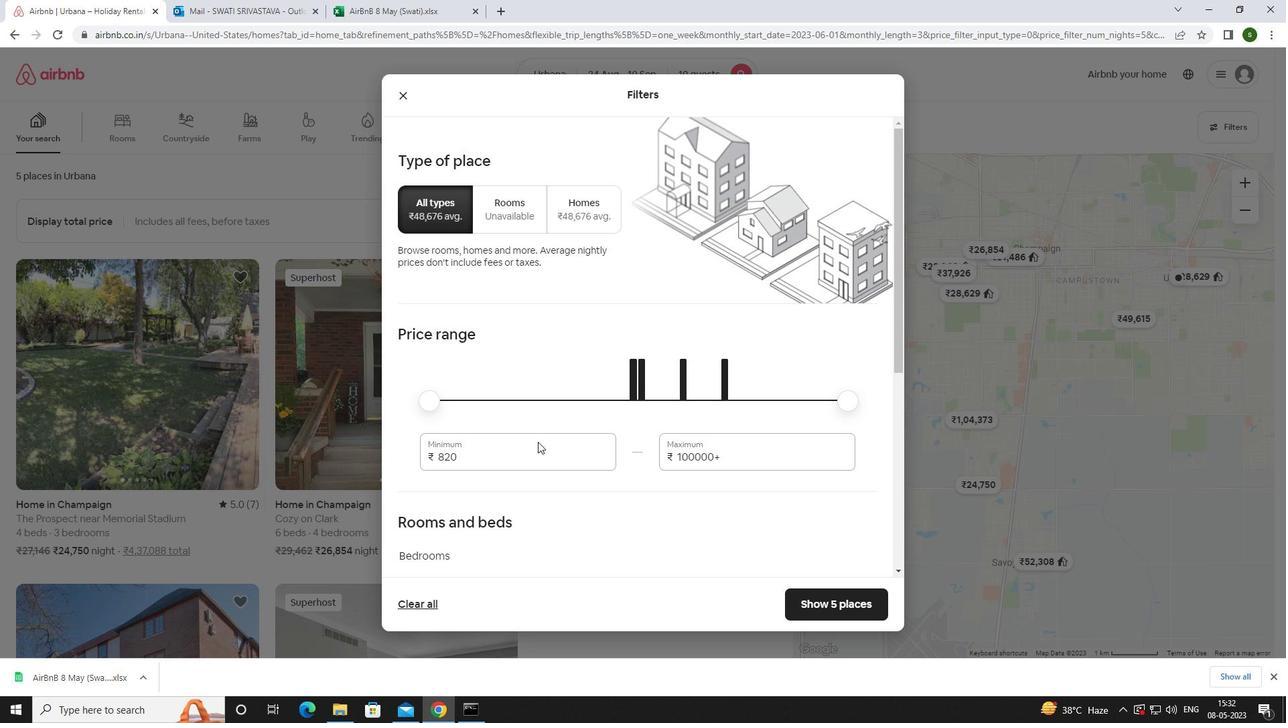 
Action: Mouse moved to (533, 440)
Screenshot: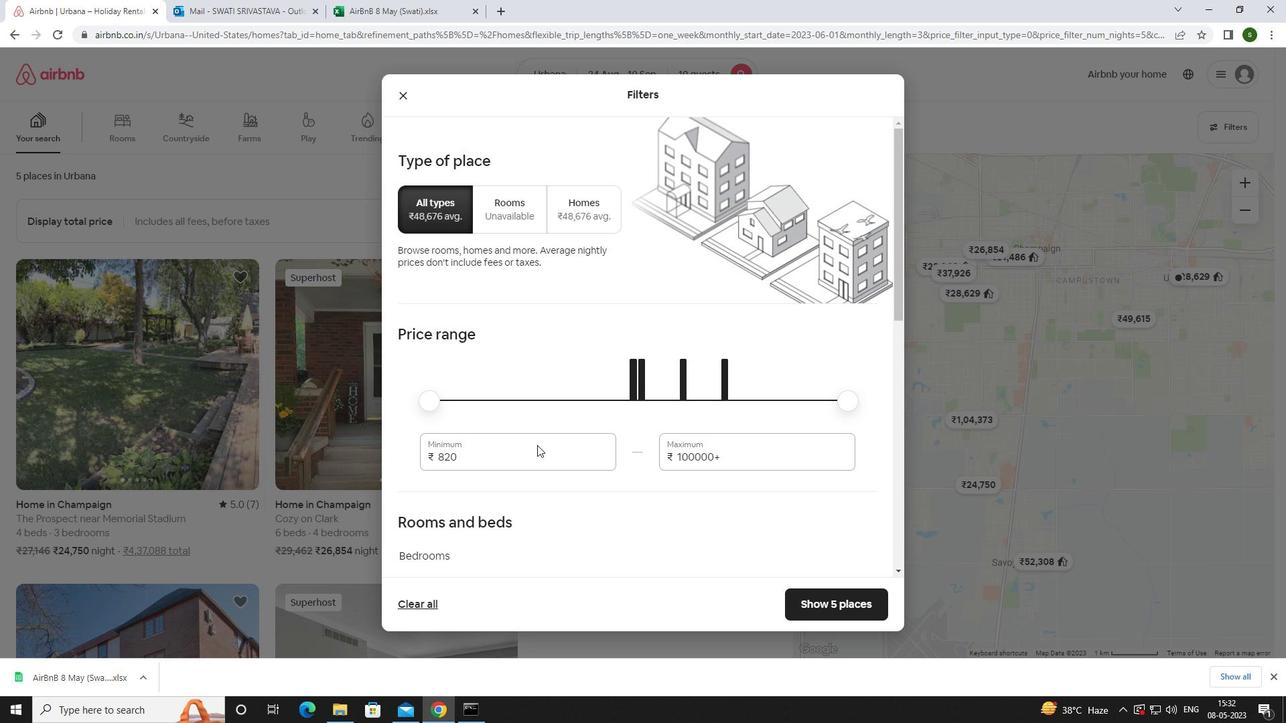 
Action: Key pressed <Key.backspace><Key.backspace><Key.backspace><Key.backspace>12000
Screenshot: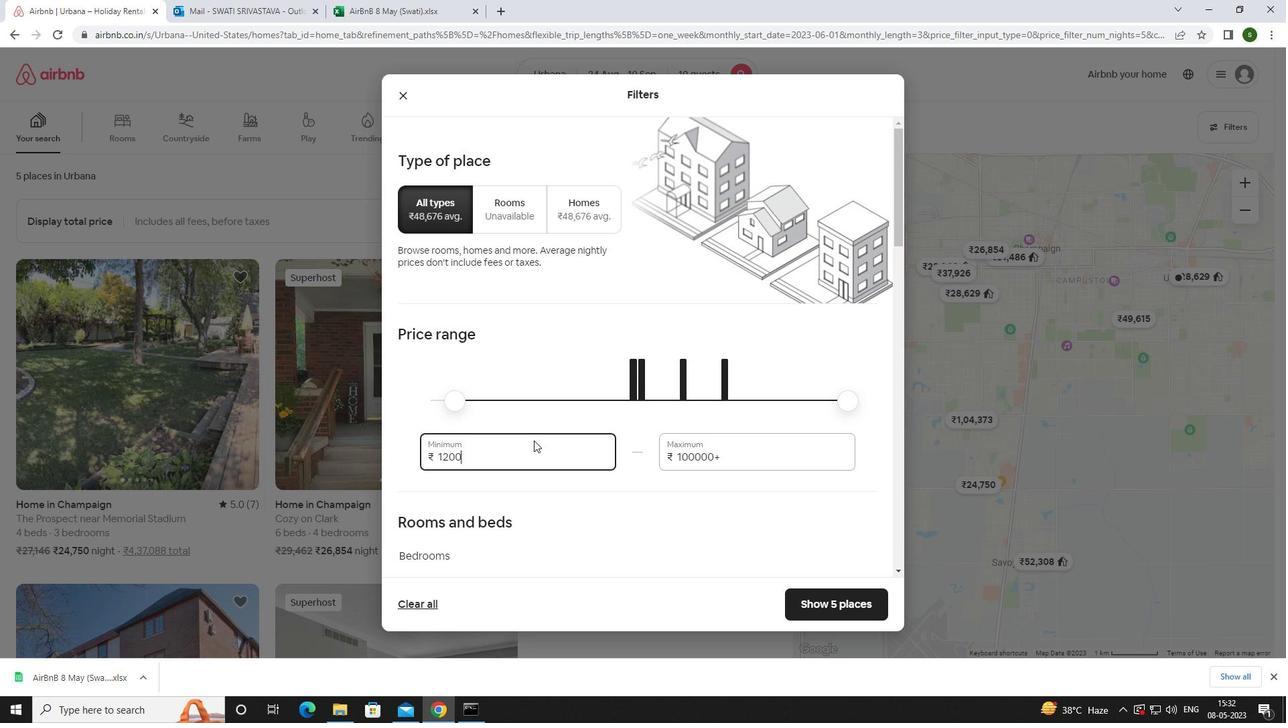 
Action: Mouse moved to (730, 455)
Screenshot: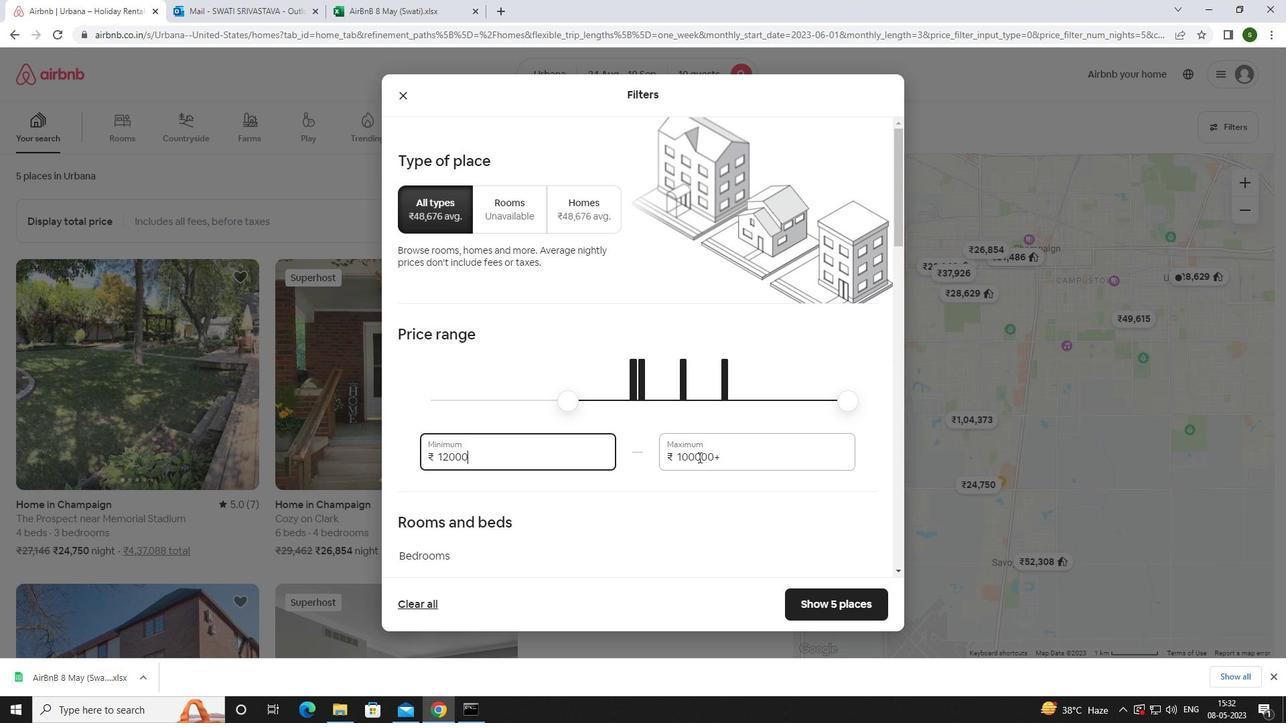 
Action: Mouse pressed left at (730, 455)
Screenshot: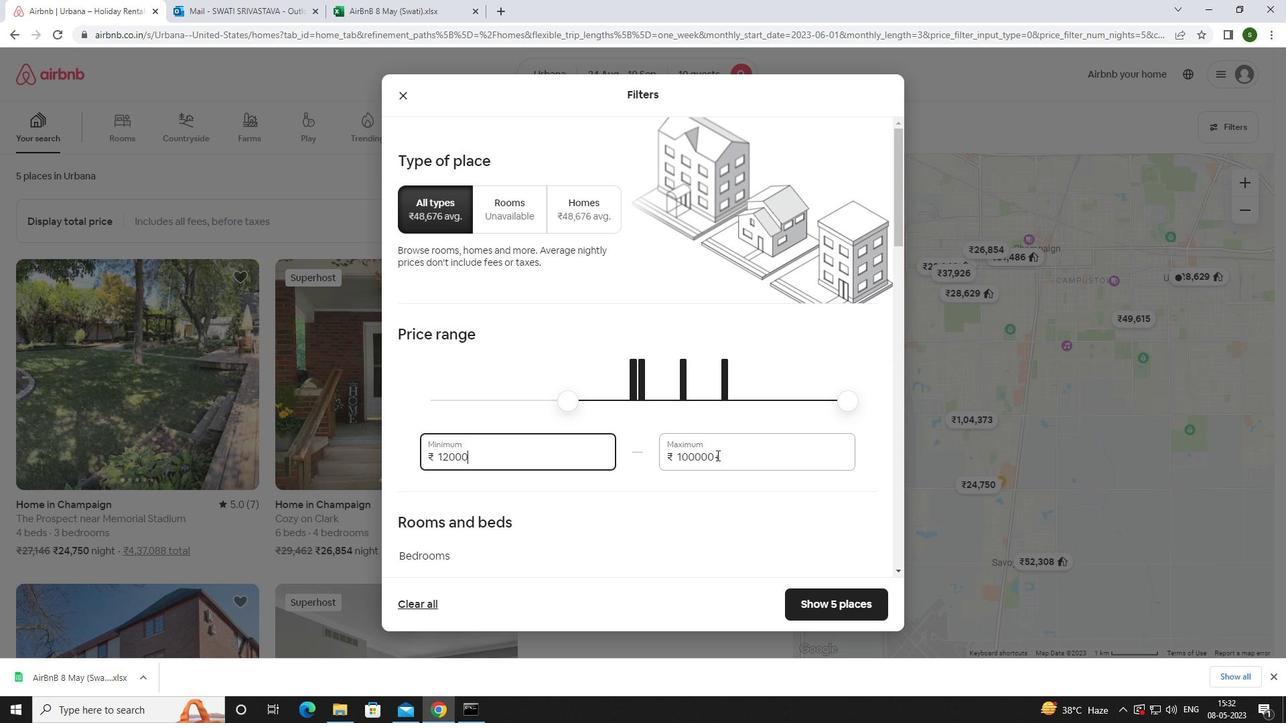 
Action: Key pressed <Key.backspace><Key.backspace><Key.backspace><Key.backspace><Key.backspace><Key.backspace><Key.backspace><Key.backspace><Key.backspace><Key.backspace><Key.backspace><Key.backspace>15000
Screenshot: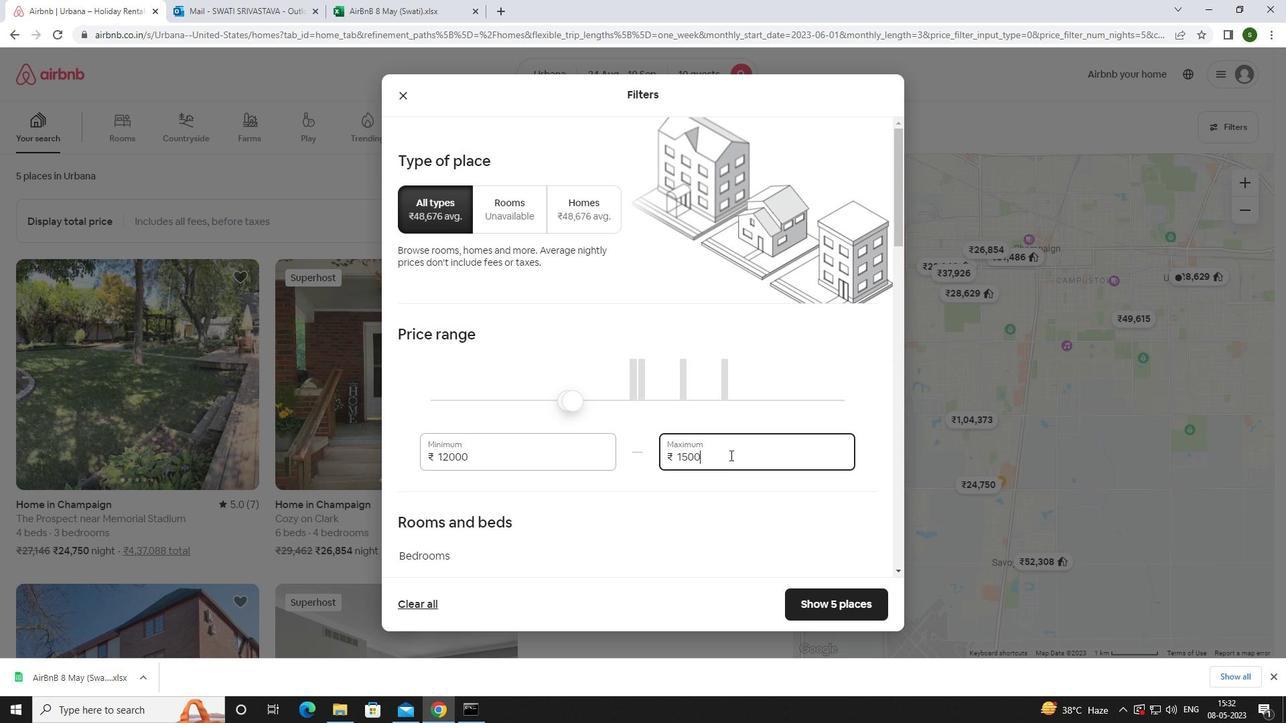 
Action: Mouse moved to (724, 456)
Screenshot: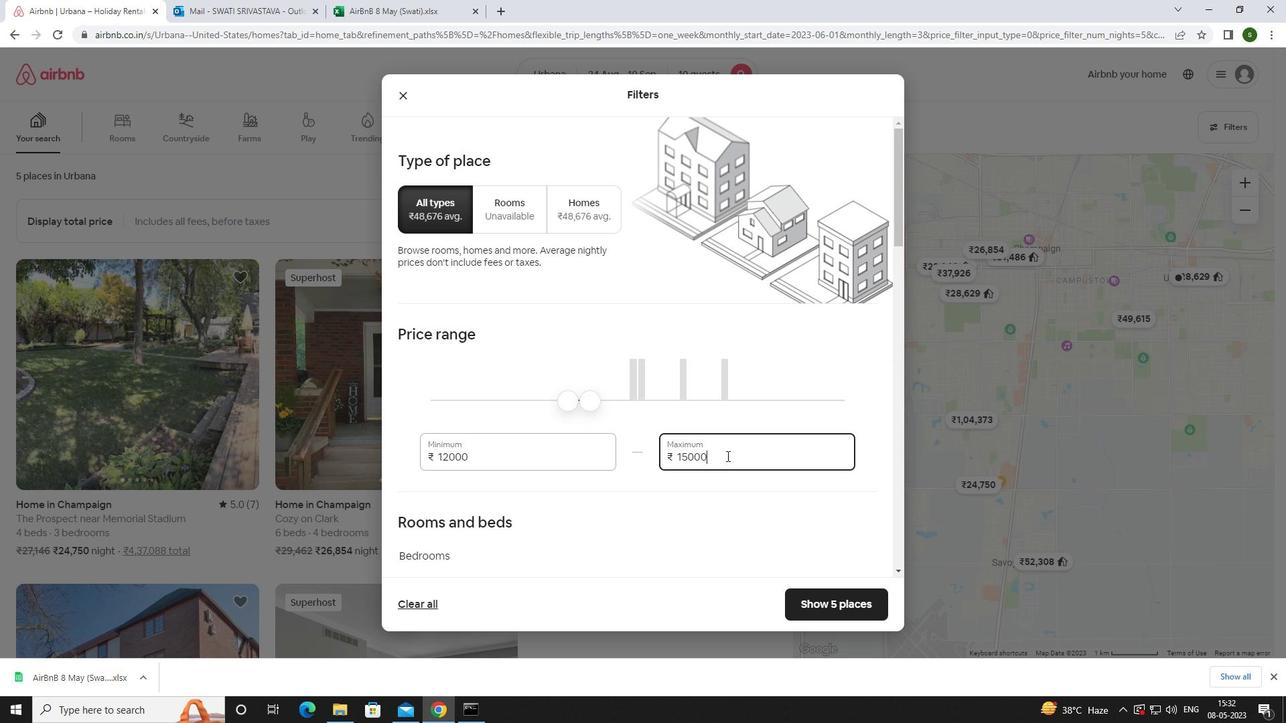 
Action: Mouse scrolled (724, 456) with delta (0, 0)
Screenshot: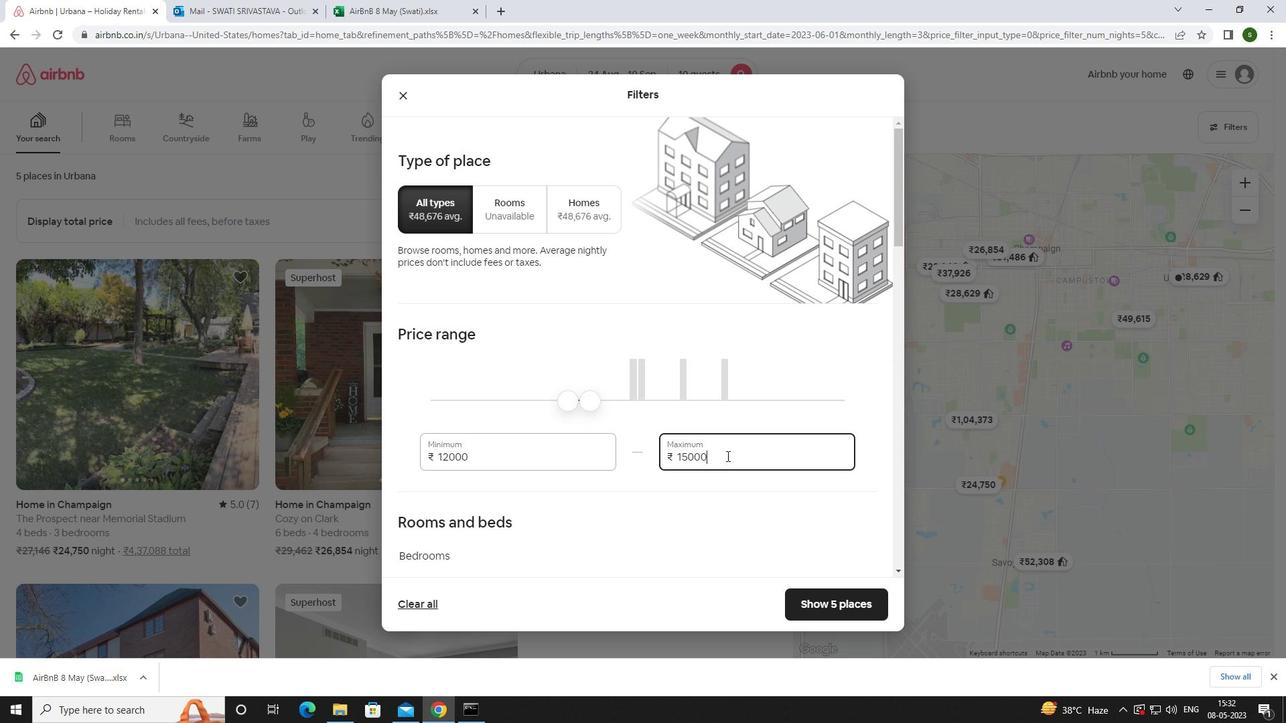 
Action: Mouse moved to (723, 457)
Screenshot: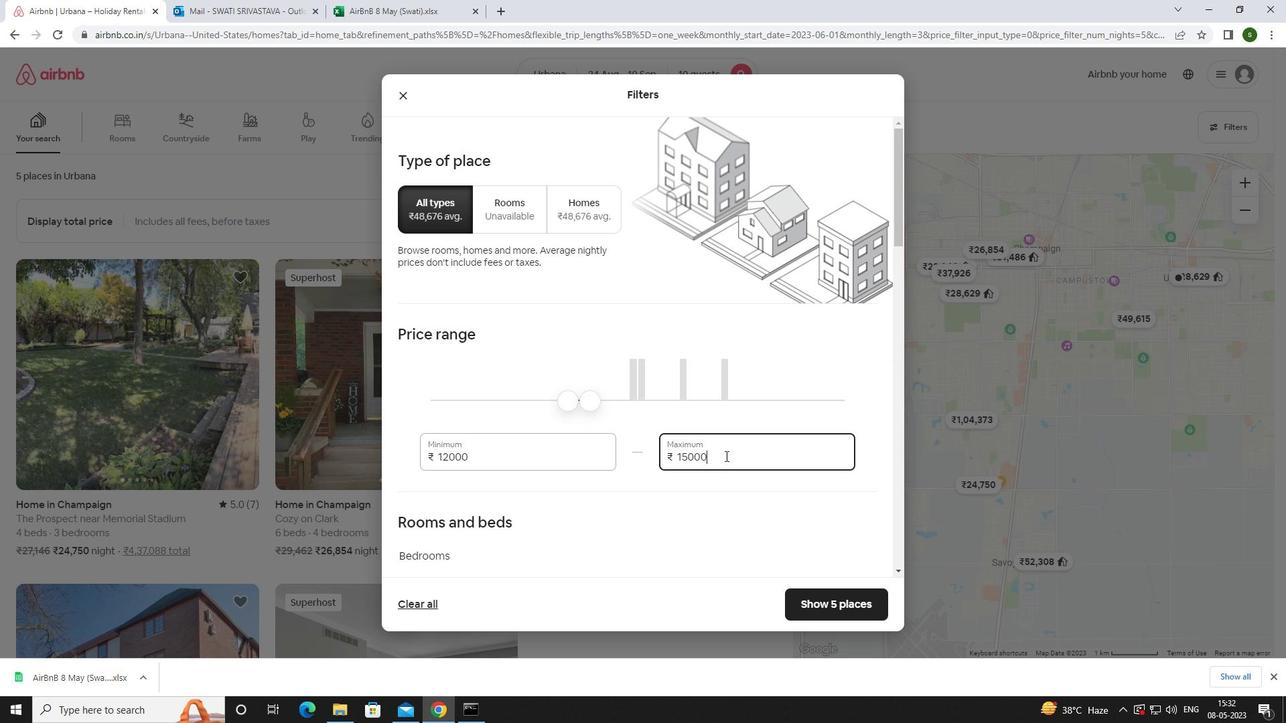 
Action: Mouse scrolled (723, 456) with delta (0, 0)
Screenshot: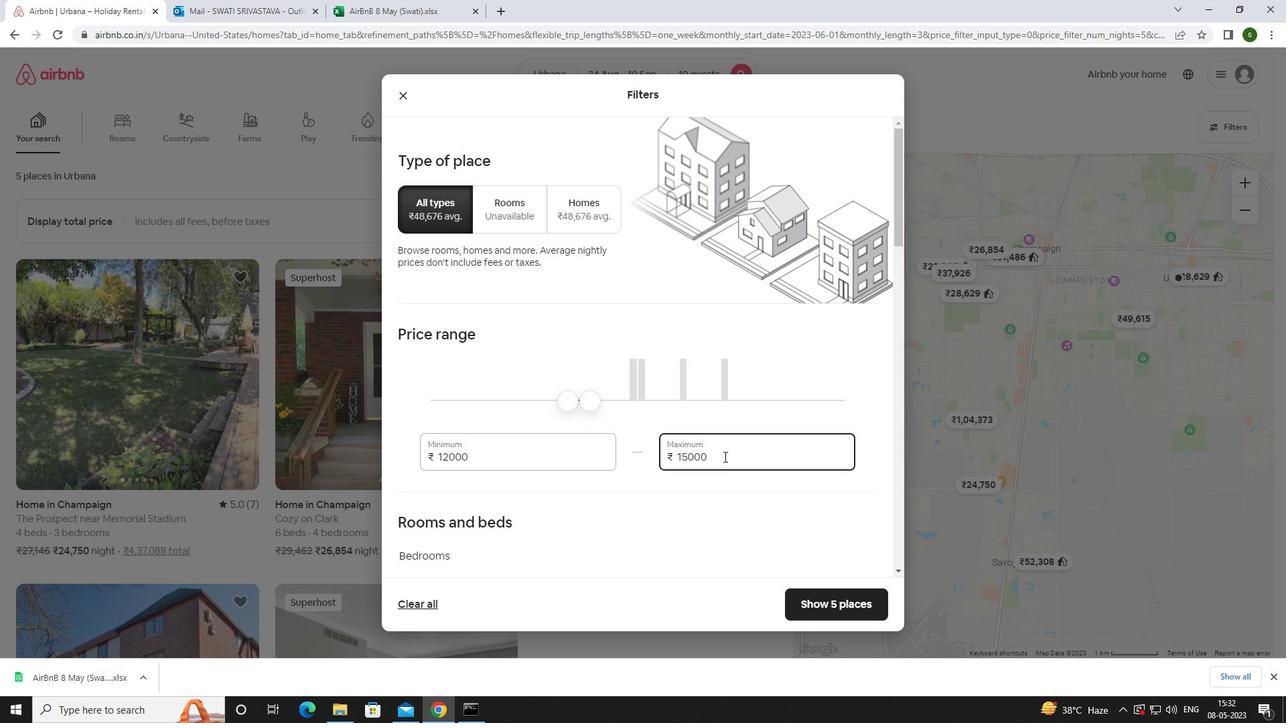 
Action: Mouse scrolled (723, 456) with delta (0, 0)
Screenshot: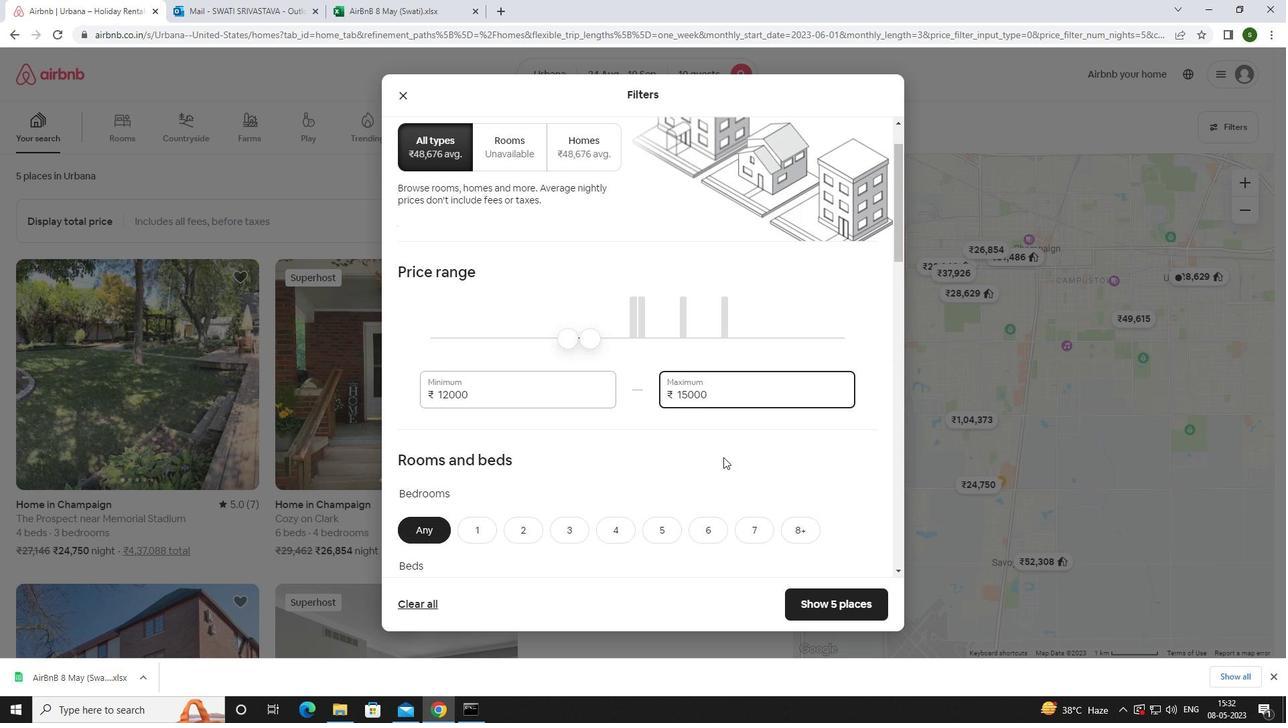 
Action: Mouse scrolled (723, 456) with delta (0, 0)
Screenshot: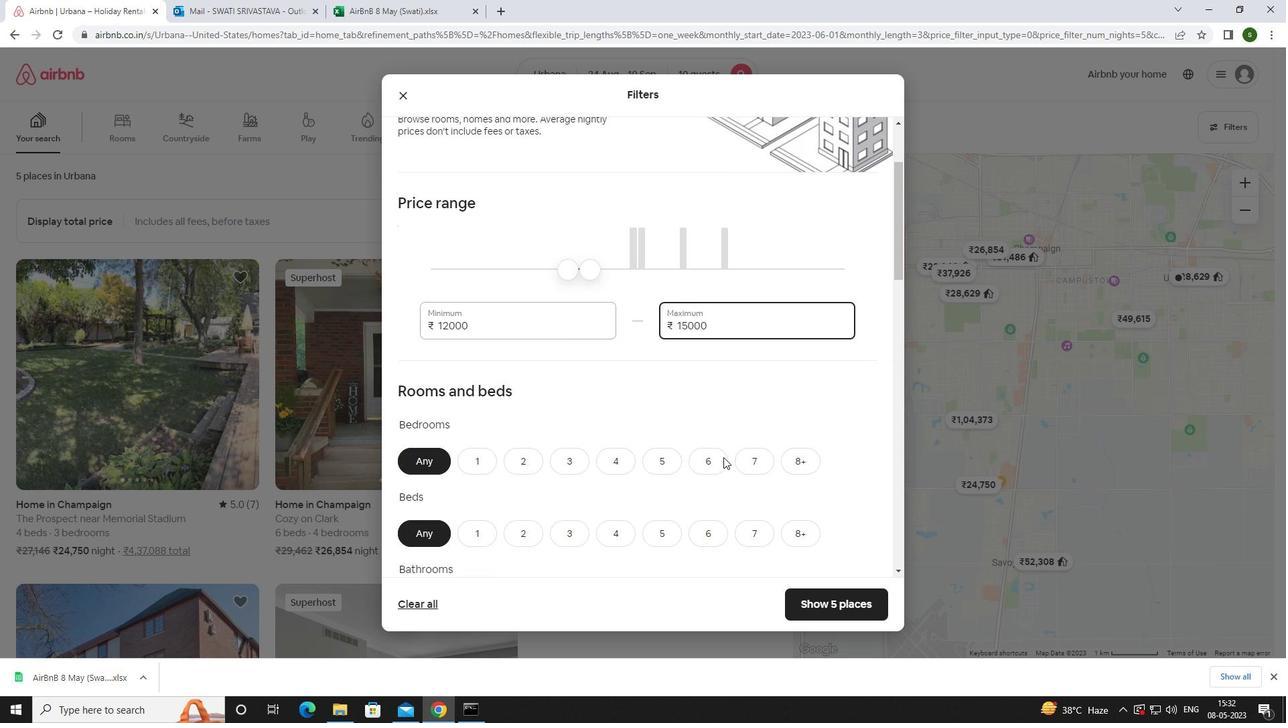 
Action: Mouse scrolled (723, 456) with delta (0, 0)
Screenshot: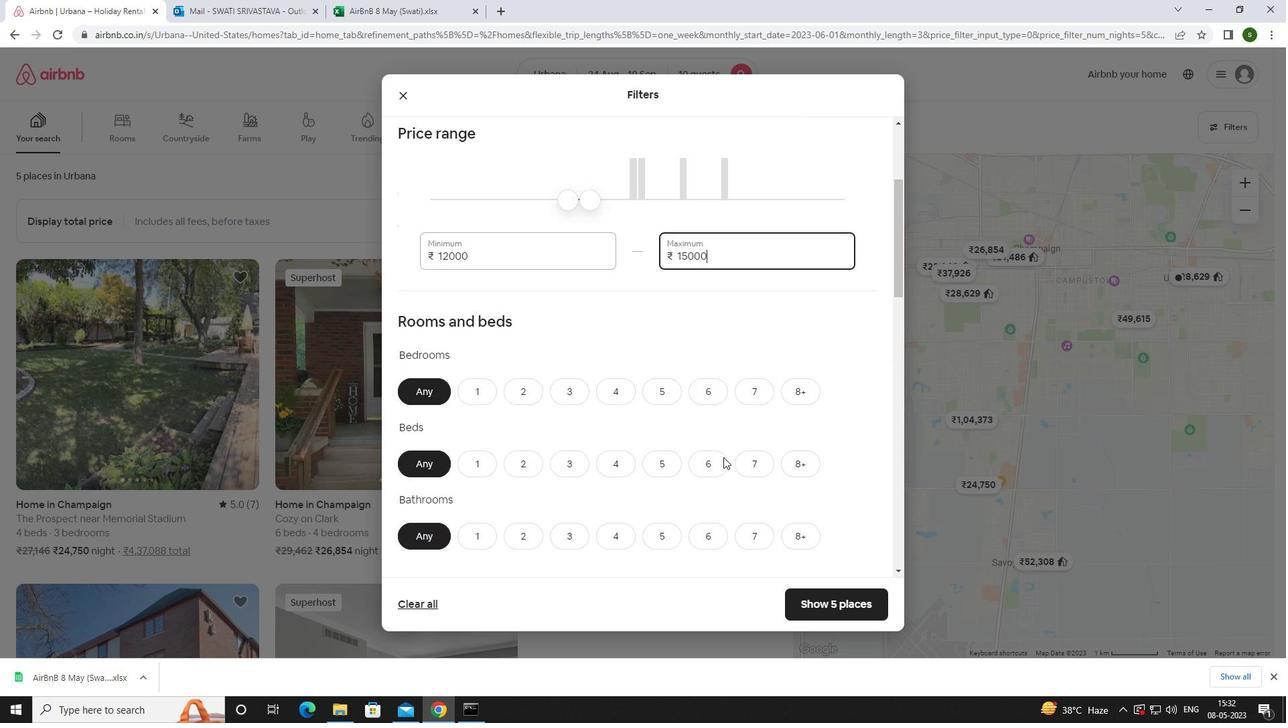 
Action: Mouse moved to (622, 262)
Screenshot: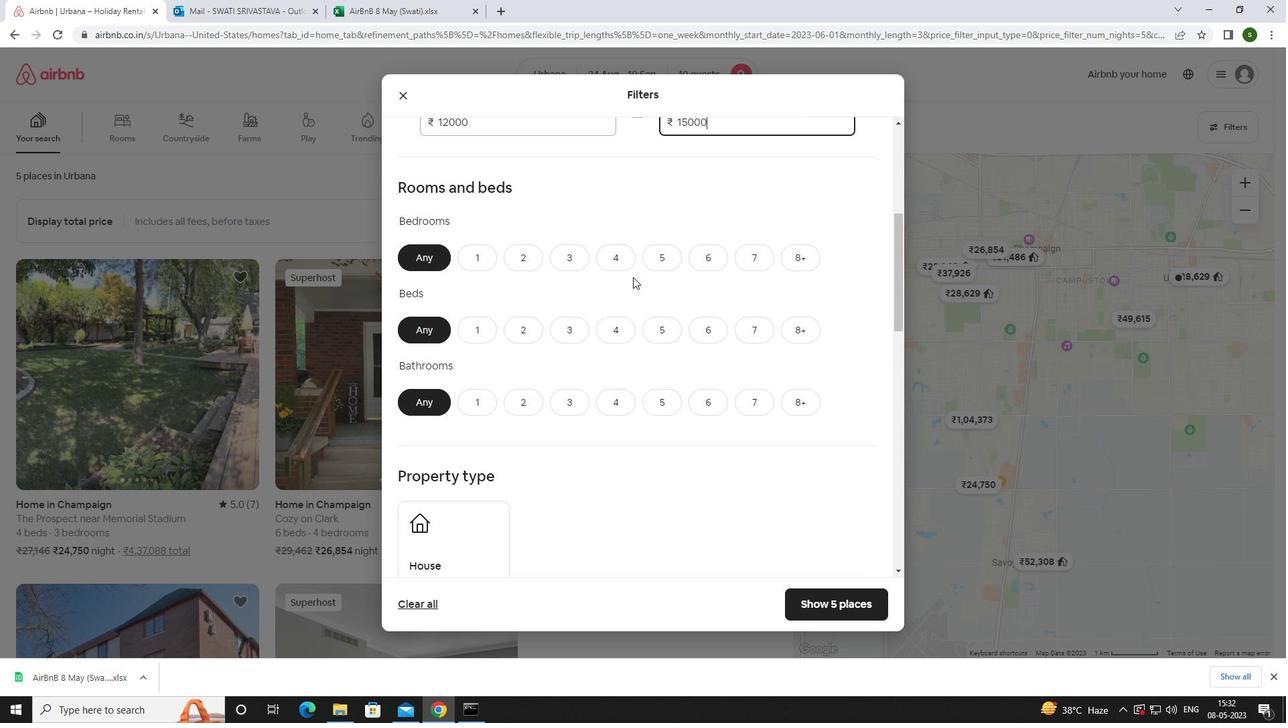 
Action: Mouse pressed left at (622, 262)
Screenshot: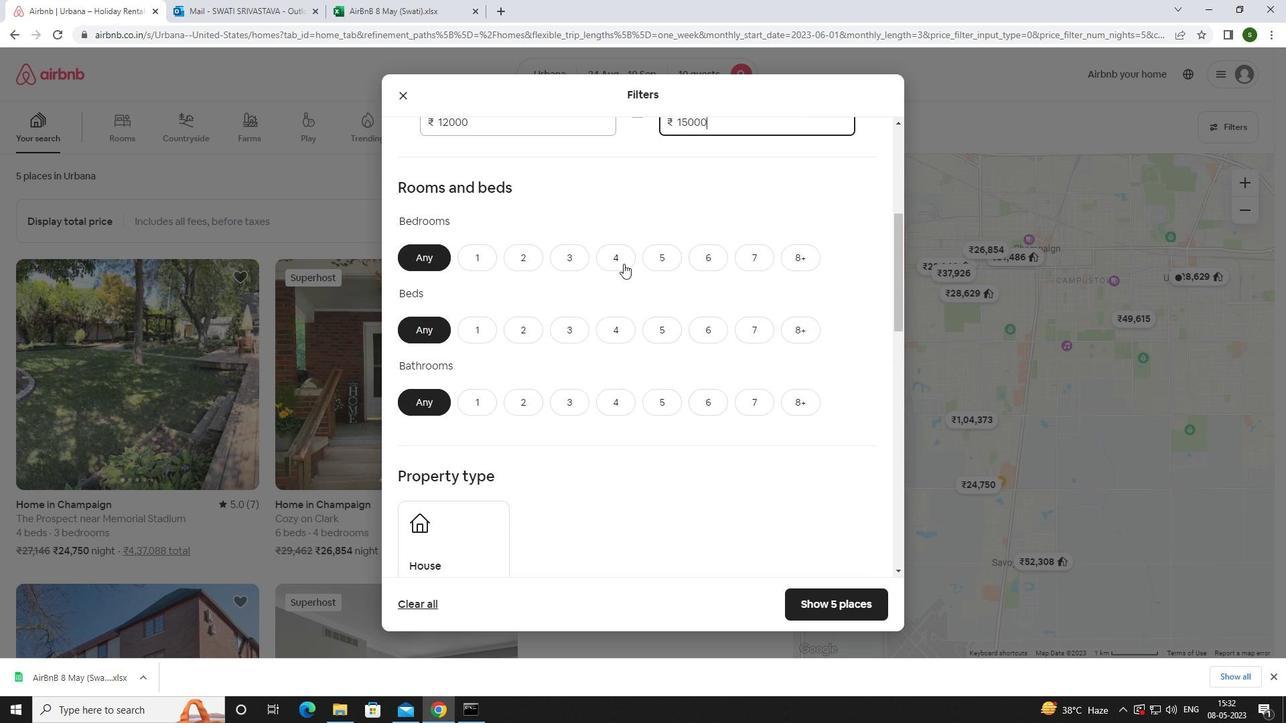 
Action: Mouse moved to (798, 321)
Screenshot: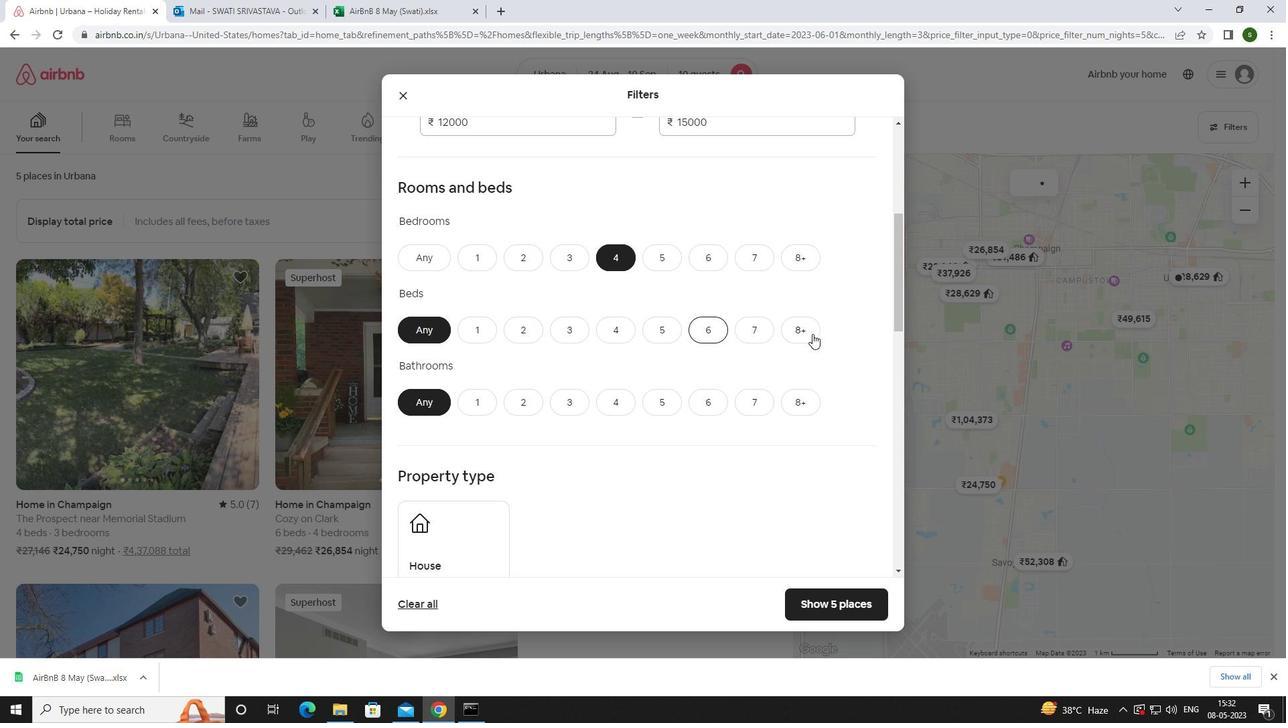 
Action: Mouse pressed left at (798, 321)
Screenshot: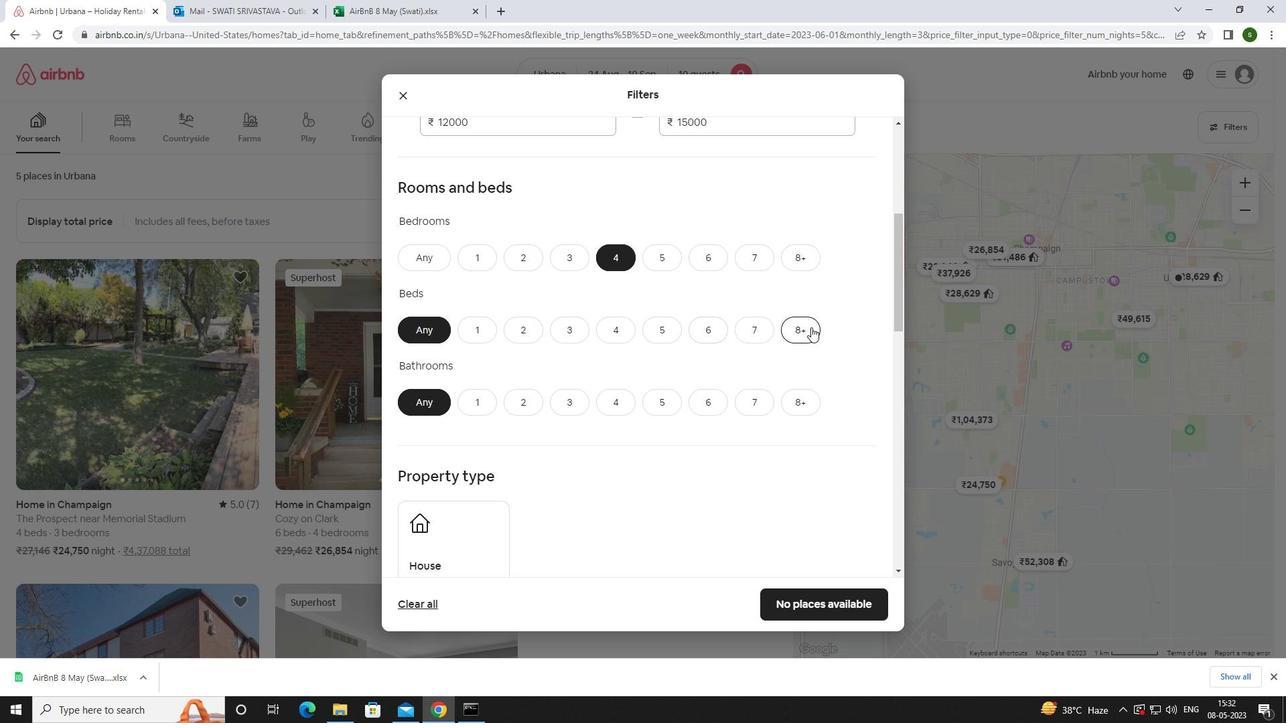 
Action: Mouse moved to (622, 399)
Screenshot: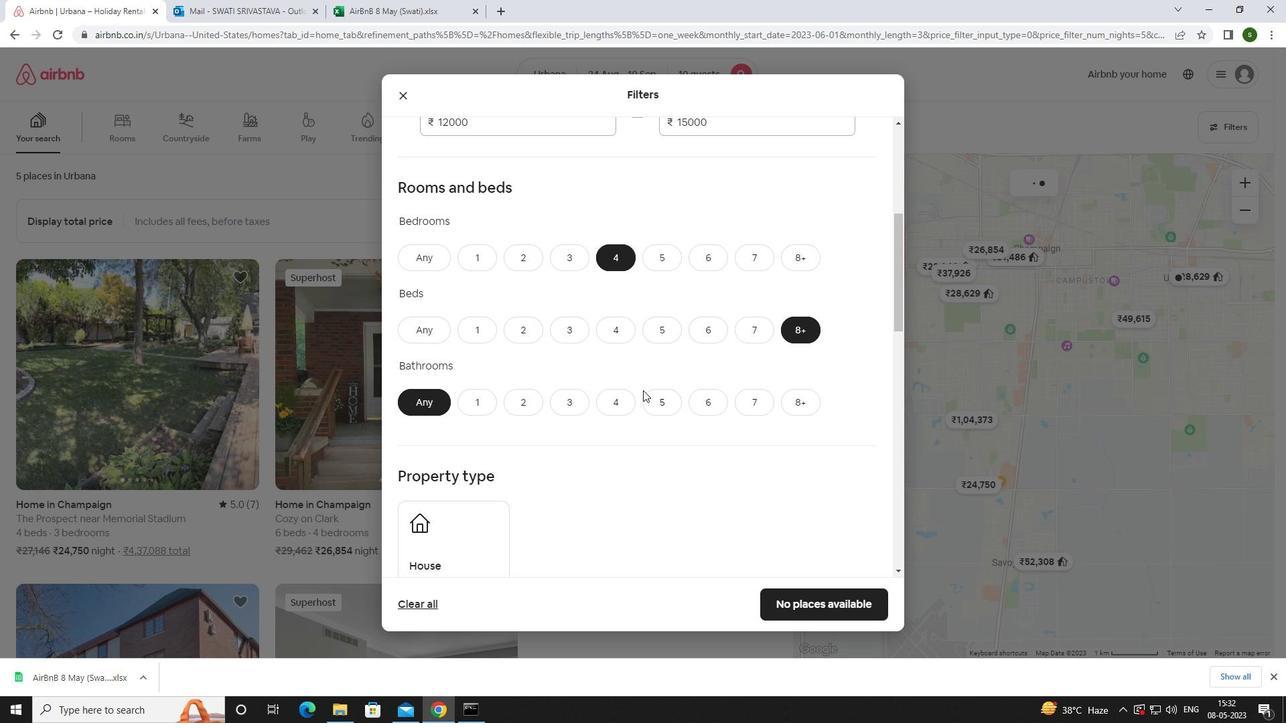 
Action: Mouse pressed left at (622, 399)
Screenshot: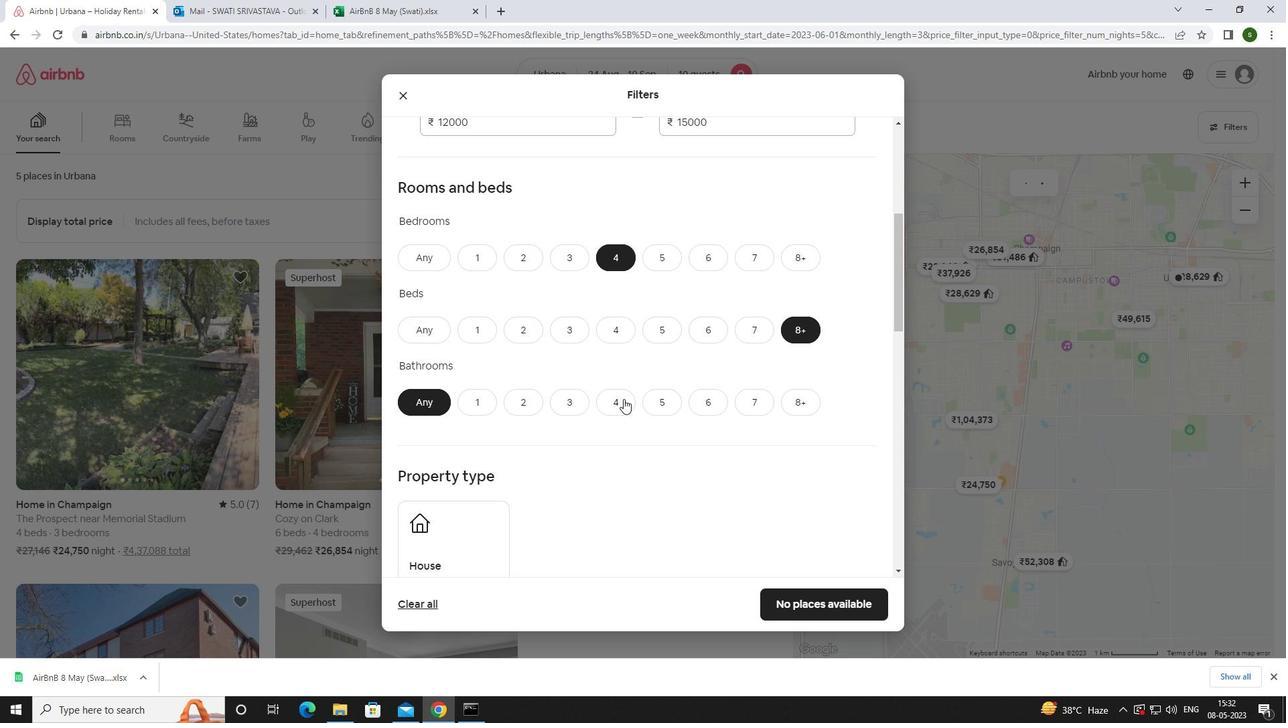 
Action: Mouse moved to (488, 523)
Screenshot: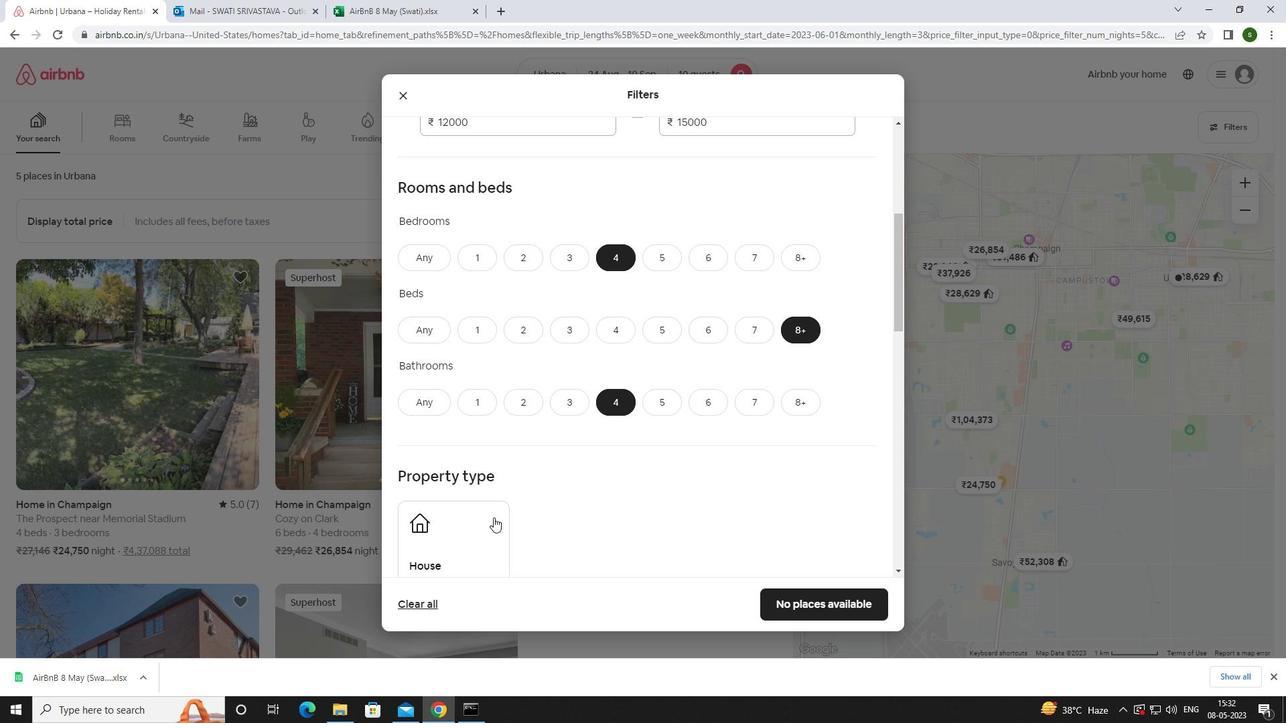 
Action: Mouse pressed left at (488, 523)
Screenshot: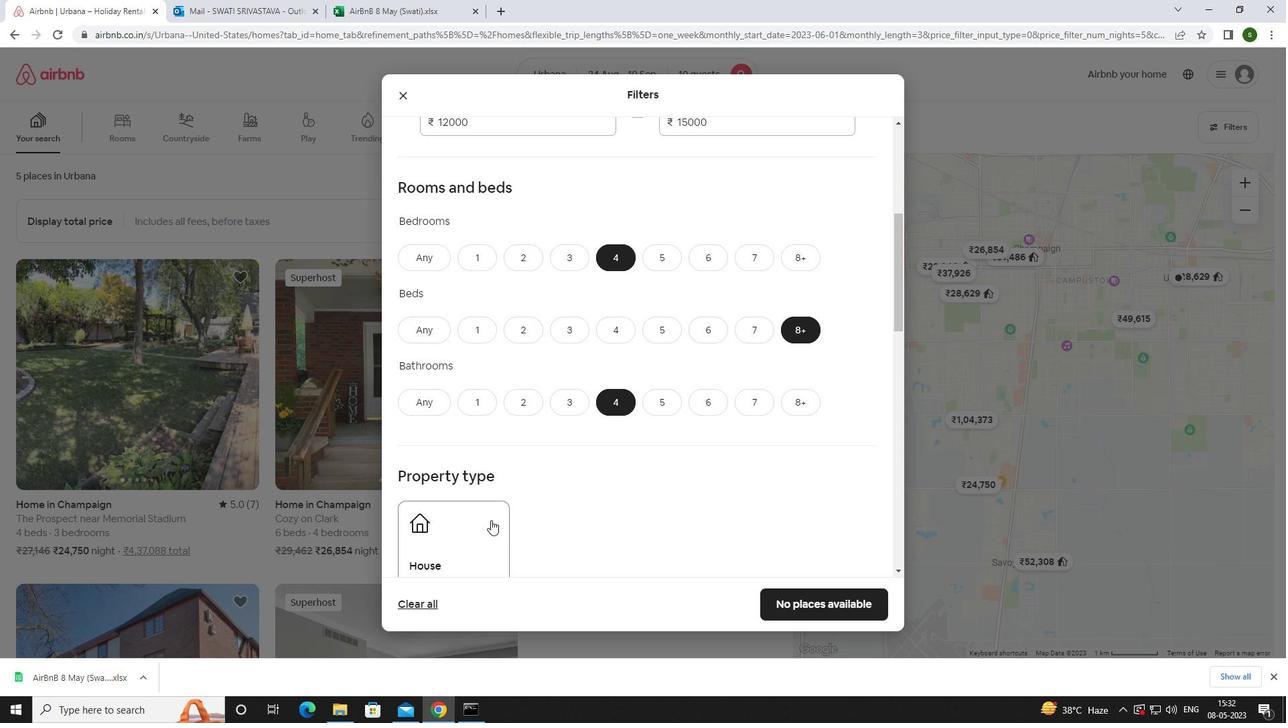 
Action: Mouse moved to (607, 484)
Screenshot: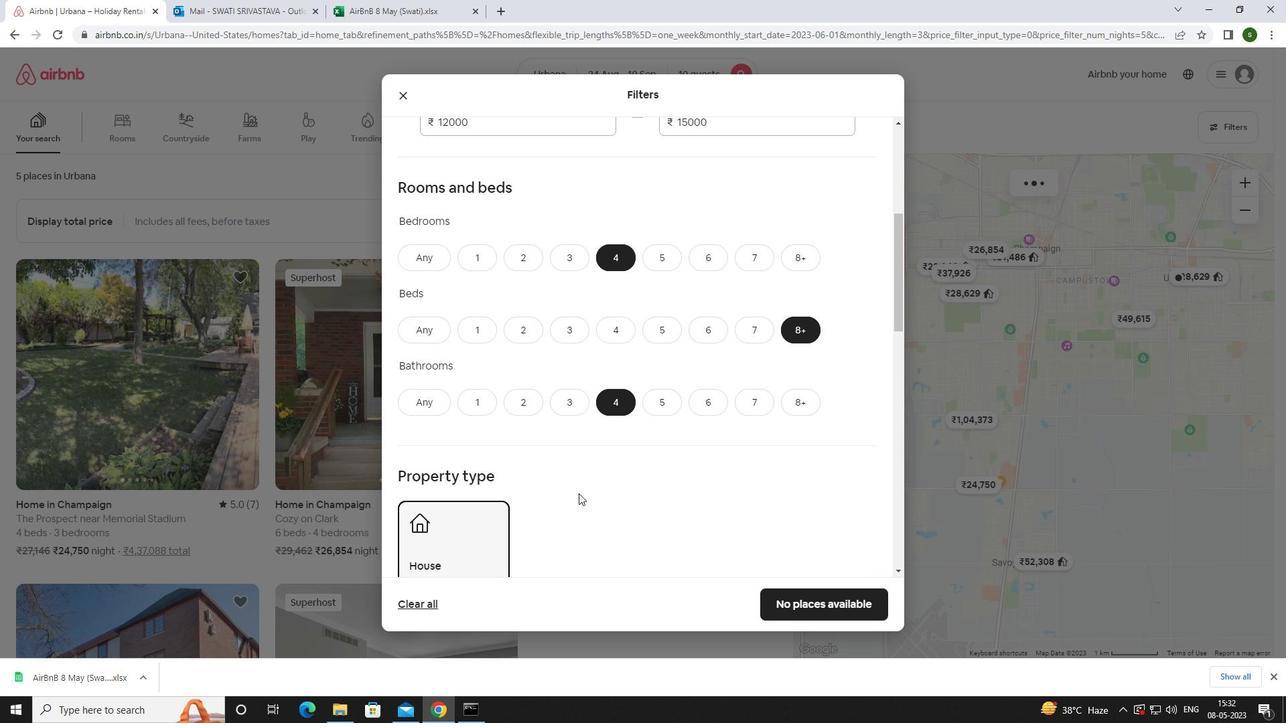 
Action: Mouse scrolled (607, 484) with delta (0, 0)
Screenshot: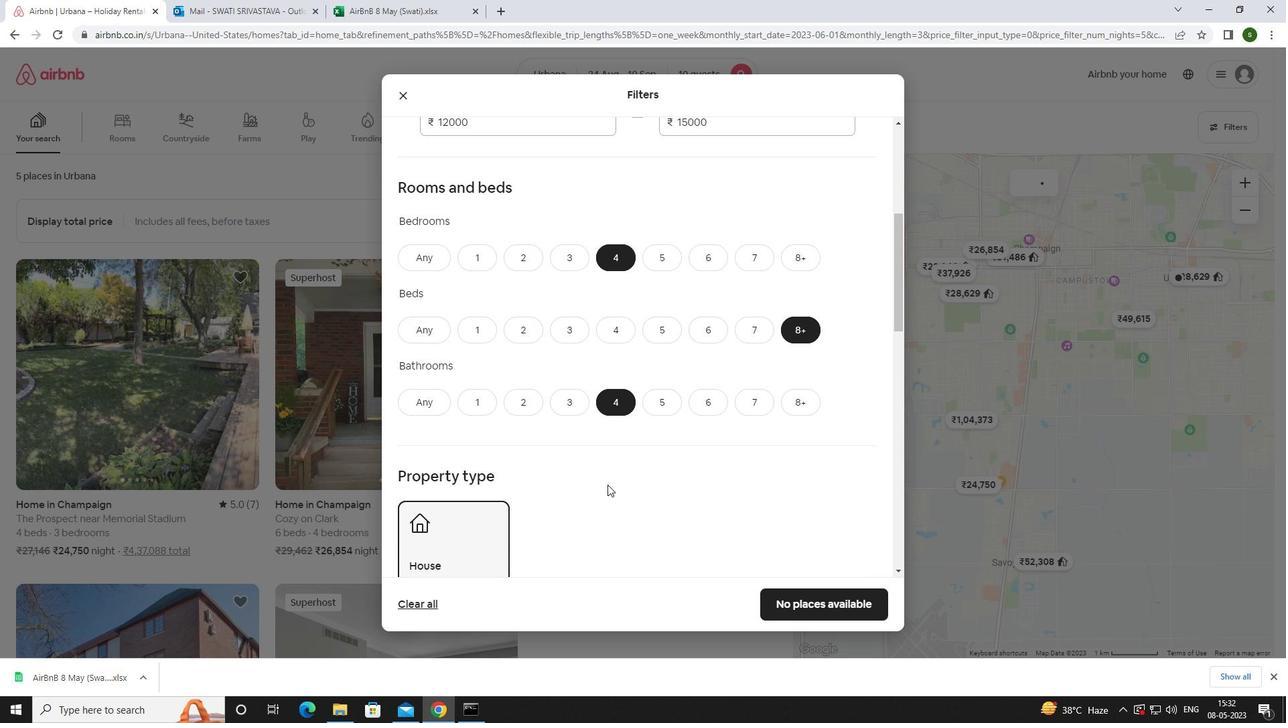
Action: Mouse scrolled (607, 484) with delta (0, 0)
Screenshot: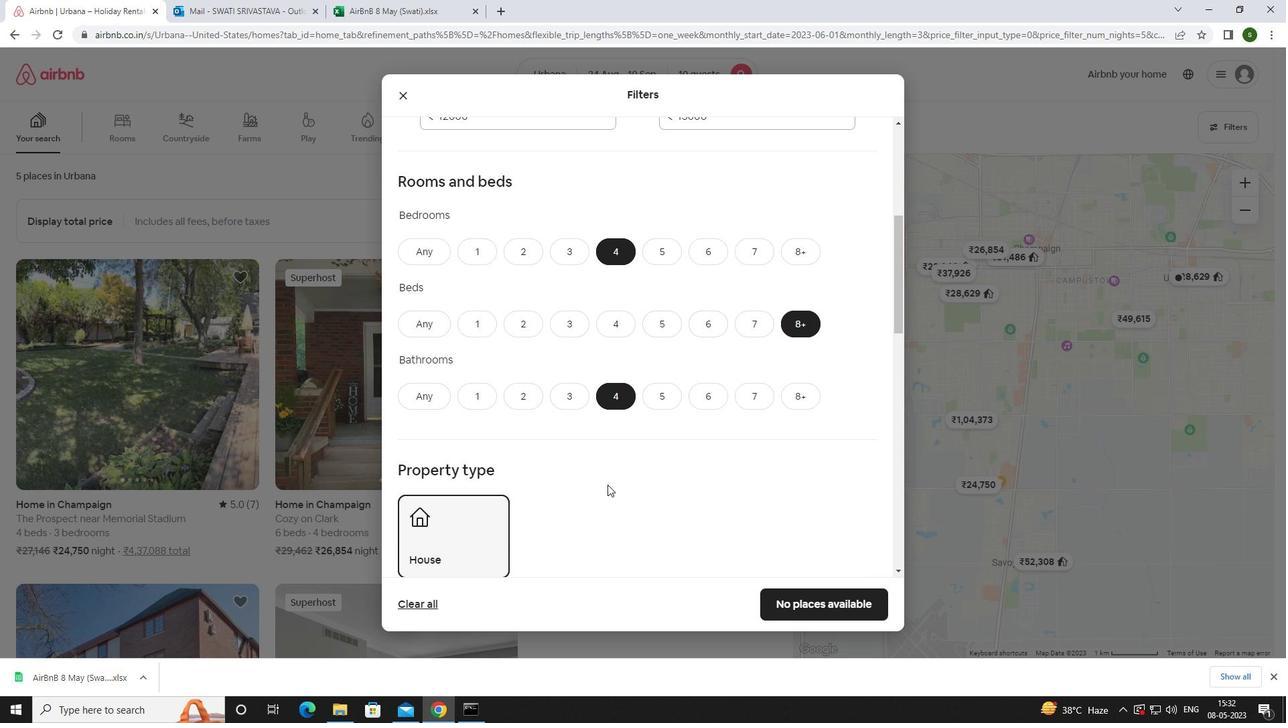 
Action: Mouse scrolled (607, 484) with delta (0, 0)
Screenshot: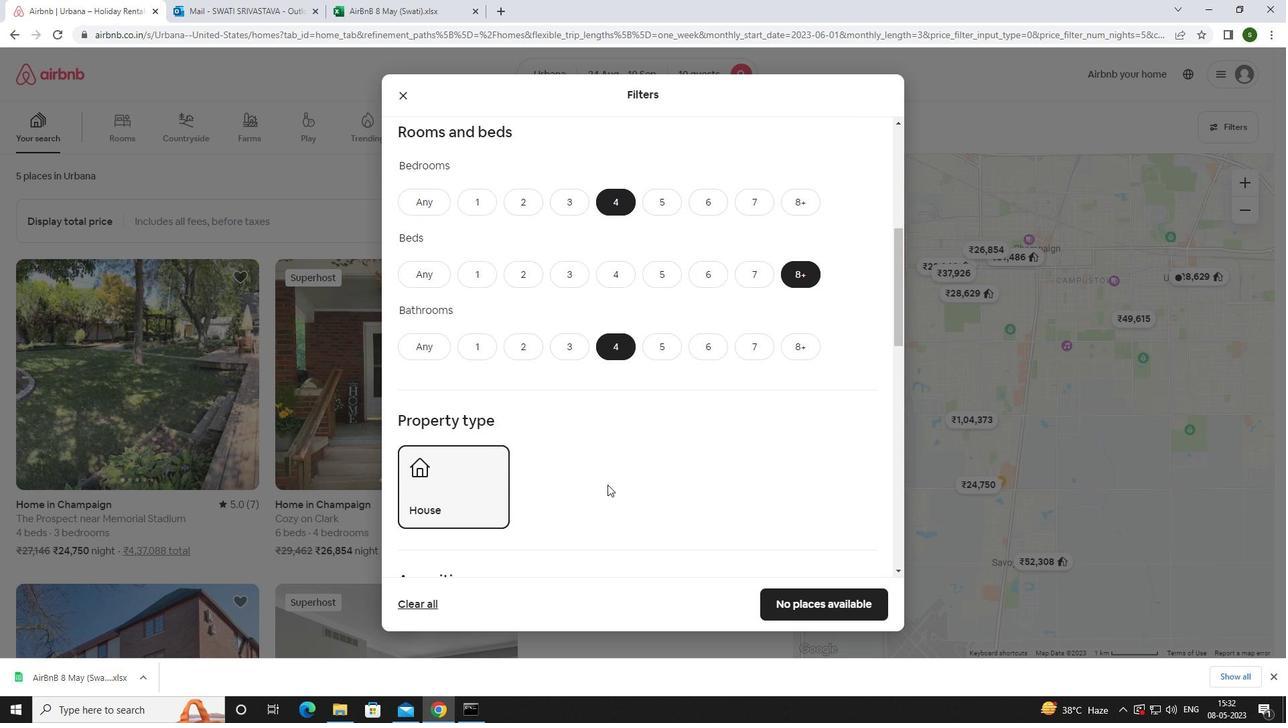 
Action: Mouse moved to (417, 504)
Screenshot: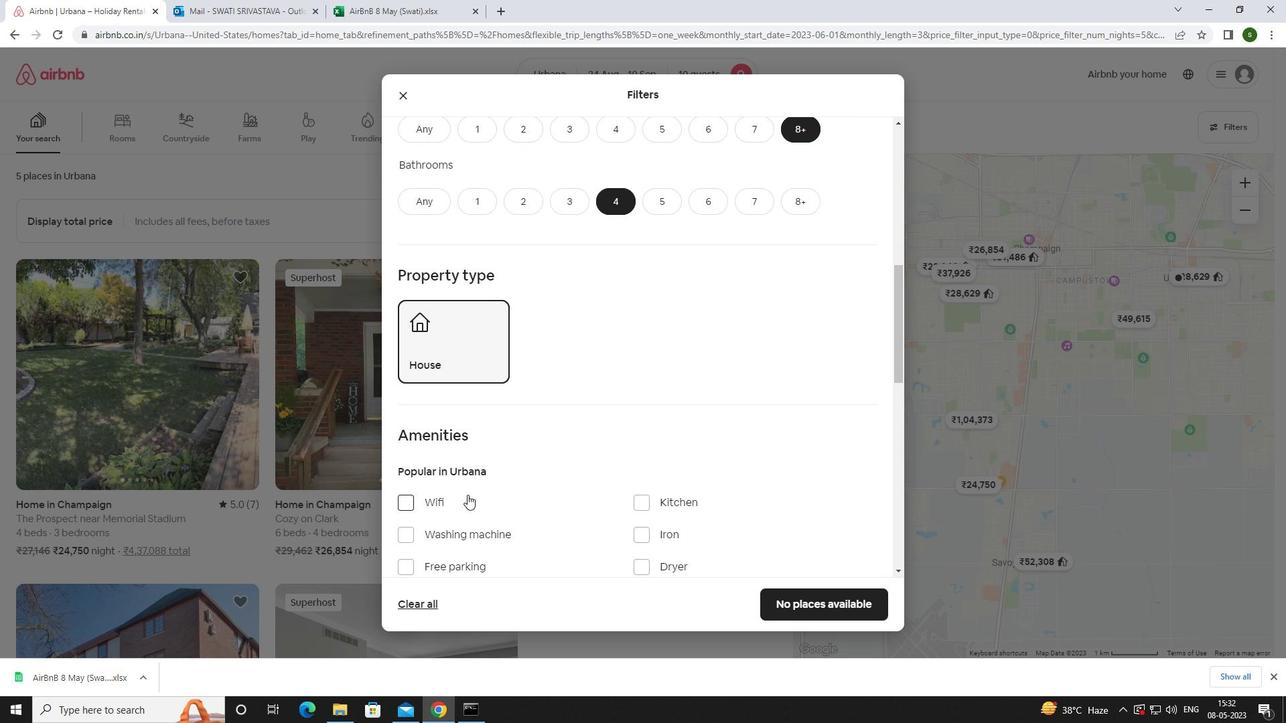 
Action: Mouse pressed left at (417, 504)
Screenshot: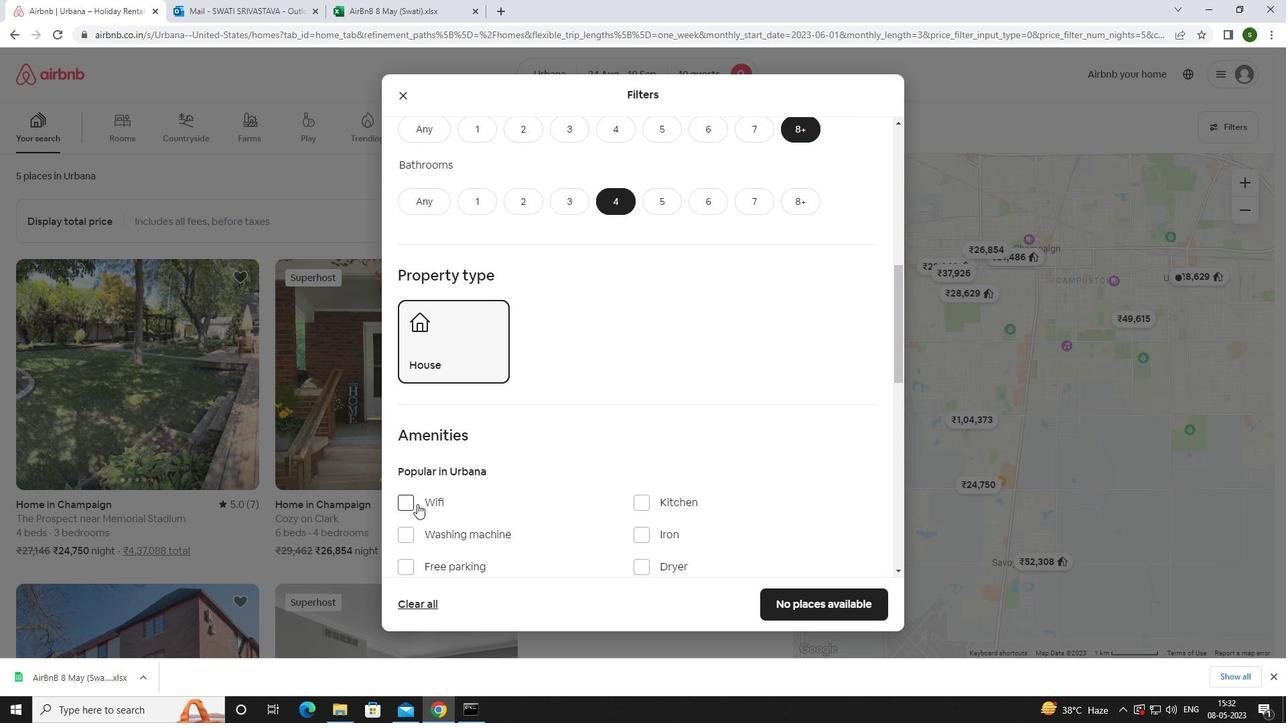 
Action: Mouse moved to (472, 566)
Screenshot: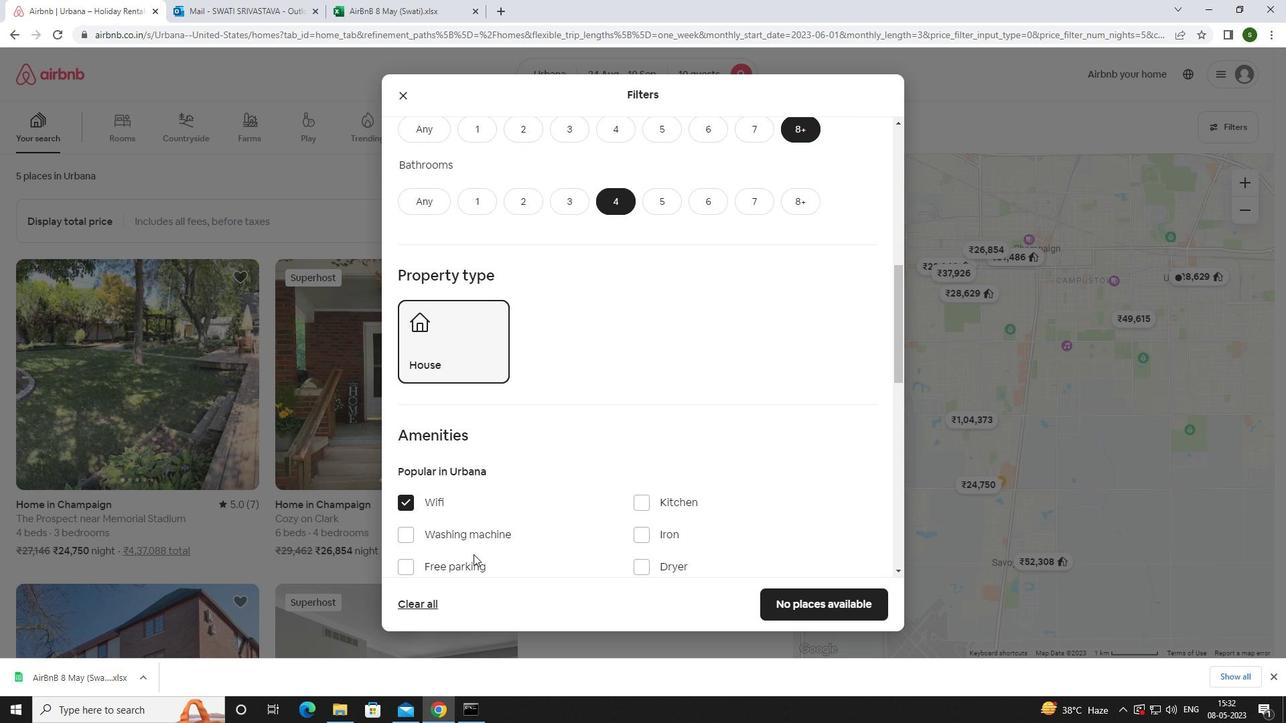 
Action: Mouse pressed left at (472, 566)
Screenshot: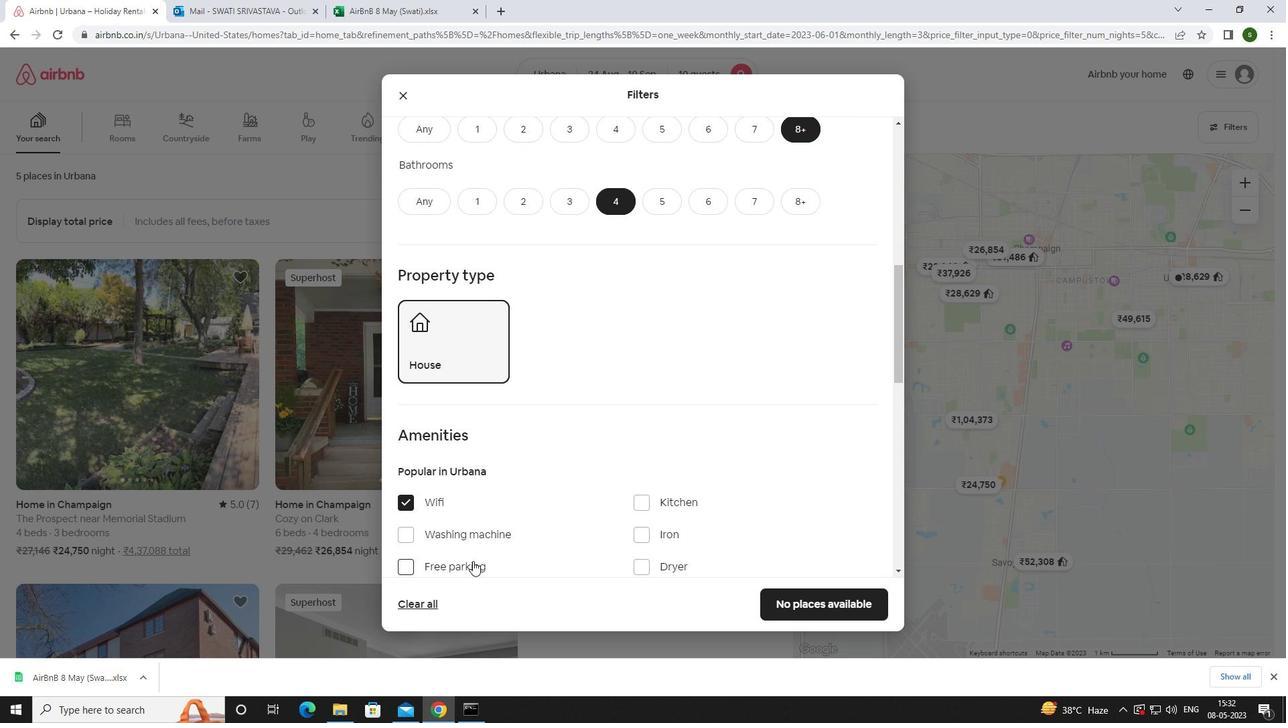 
Action: Mouse moved to (515, 499)
Screenshot: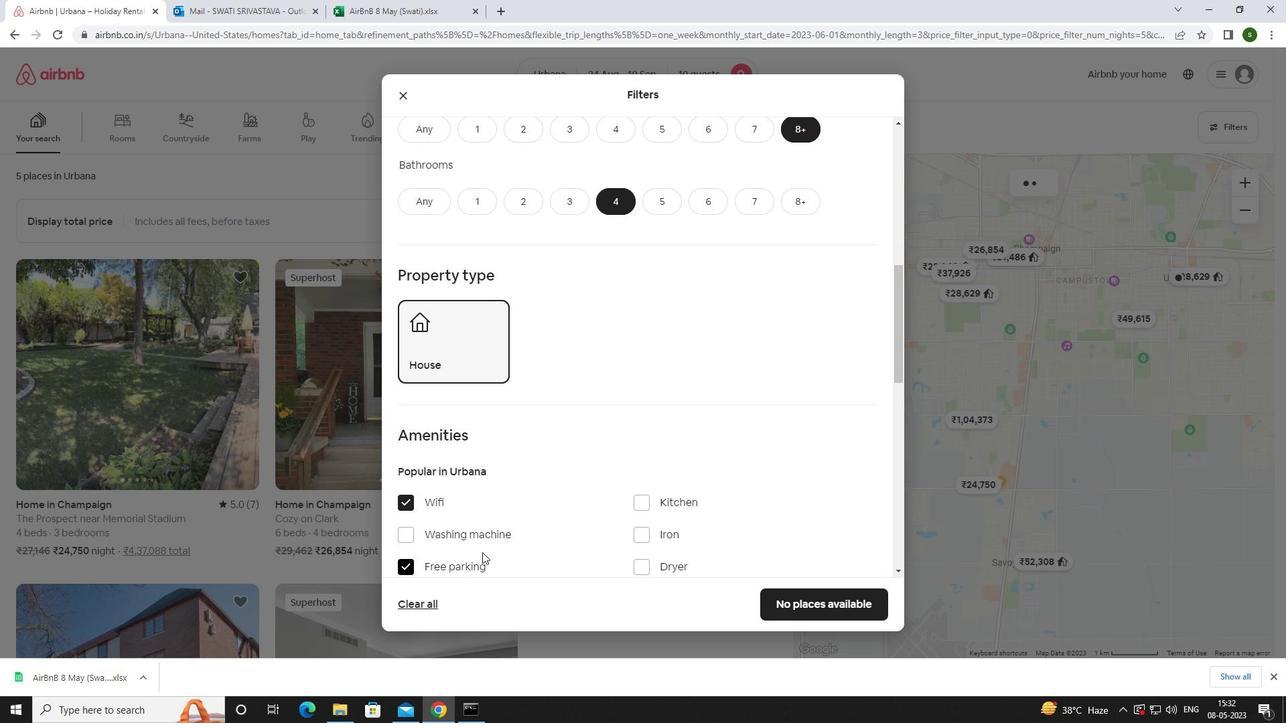 
Action: Mouse scrolled (515, 498) with delta (0, 0)
Screenshot: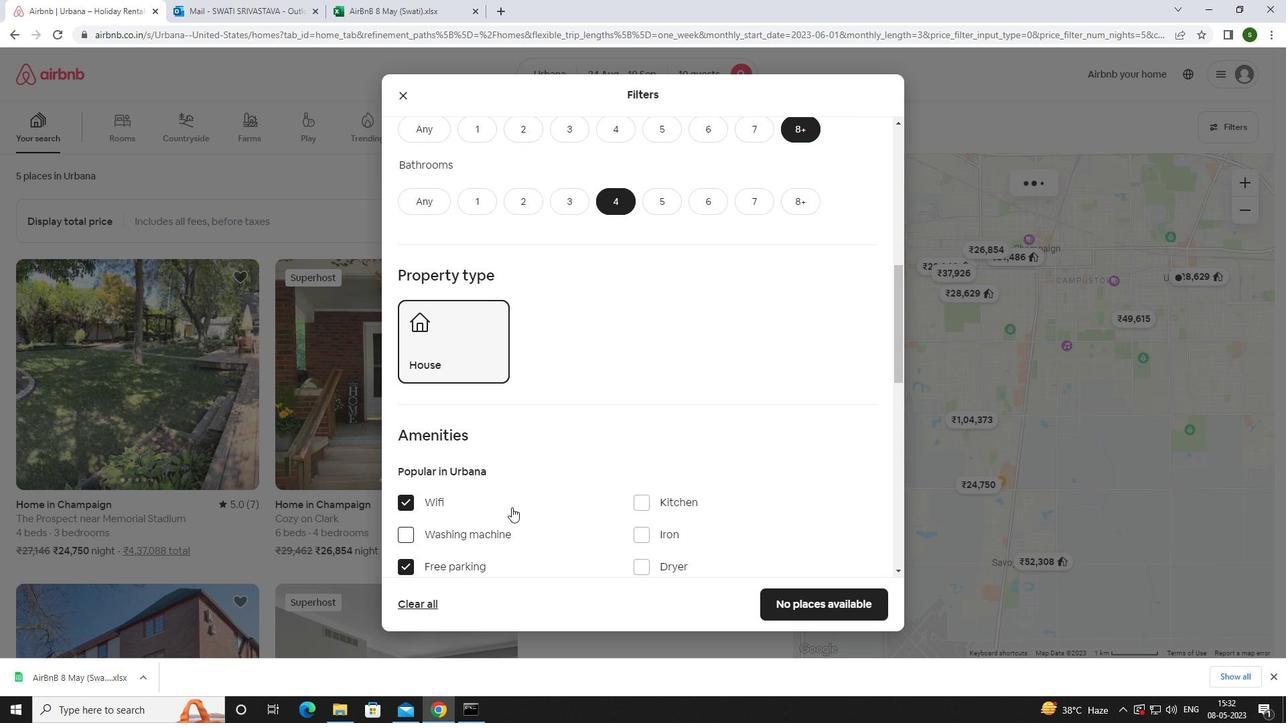 
Action: Mouse scrolled (515, 498) with delta (0, 0)
Screenshot: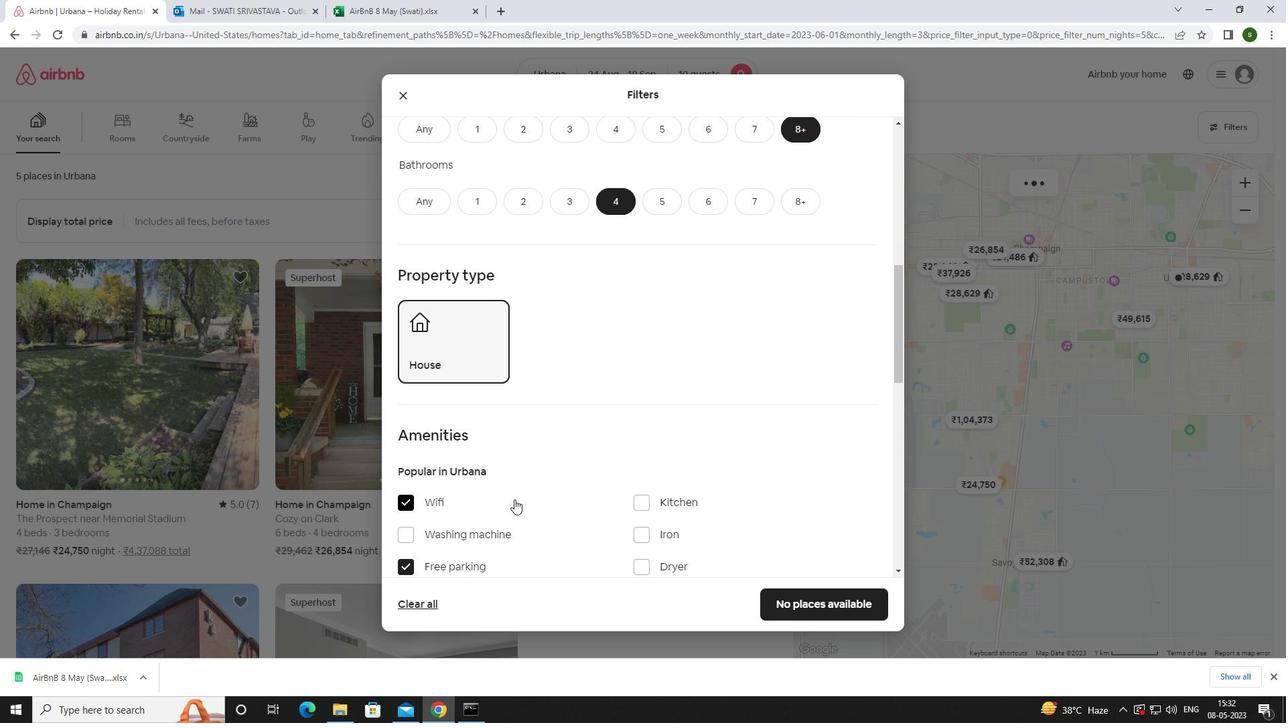 
Action: Mouse scrolled (515, 498) with delta (0, 0)
Screenshot: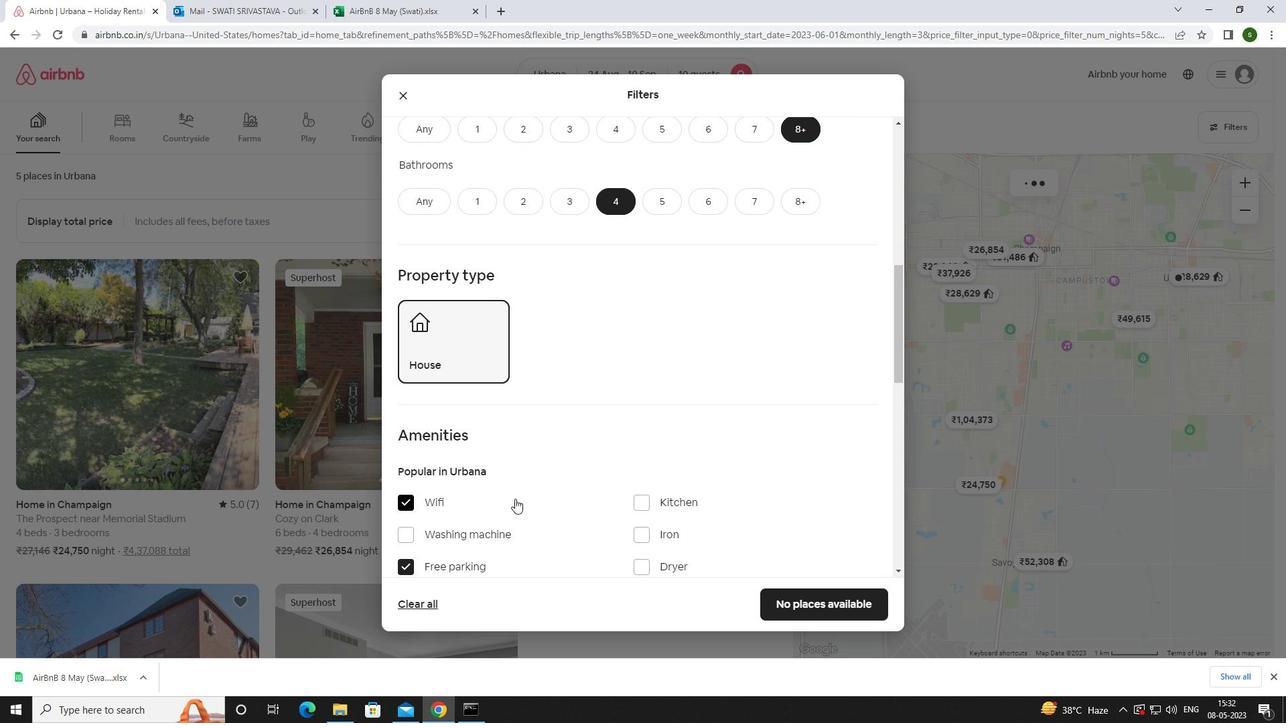 
Action: Mouse moved to (425, 389)
Screenshot: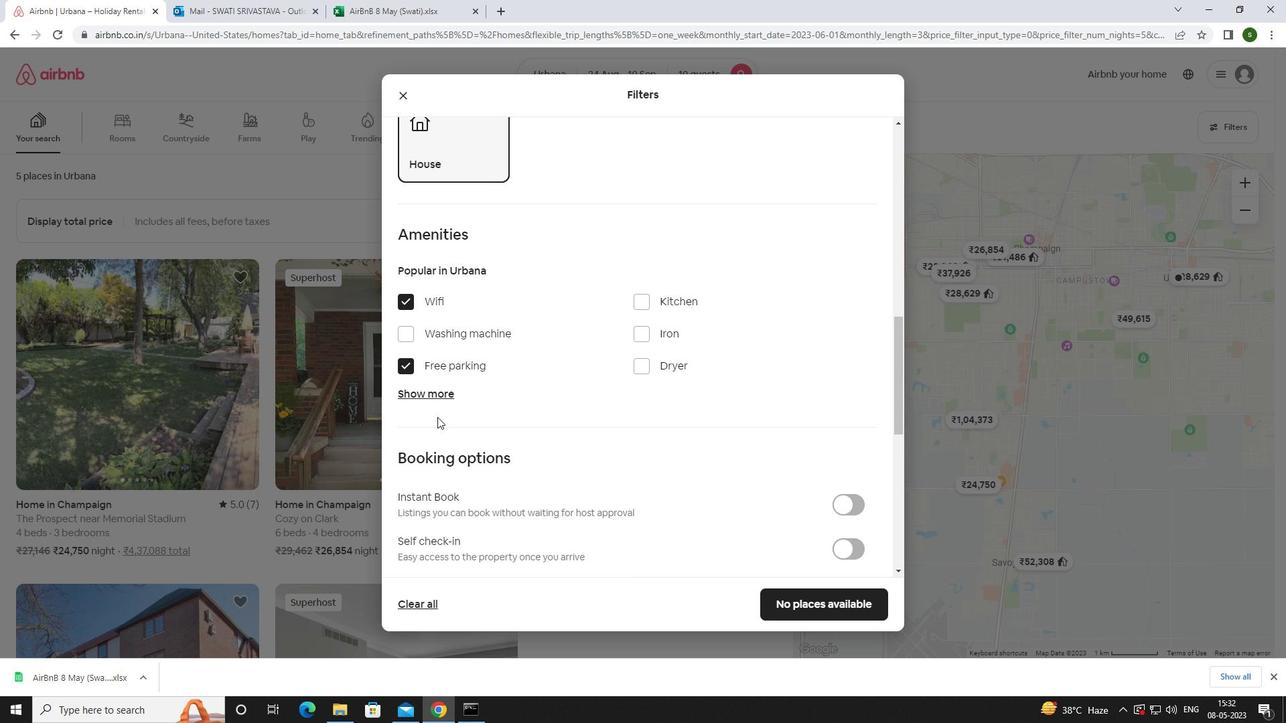 
Action: Mouse pressed left at (425, 389)
Screenshot: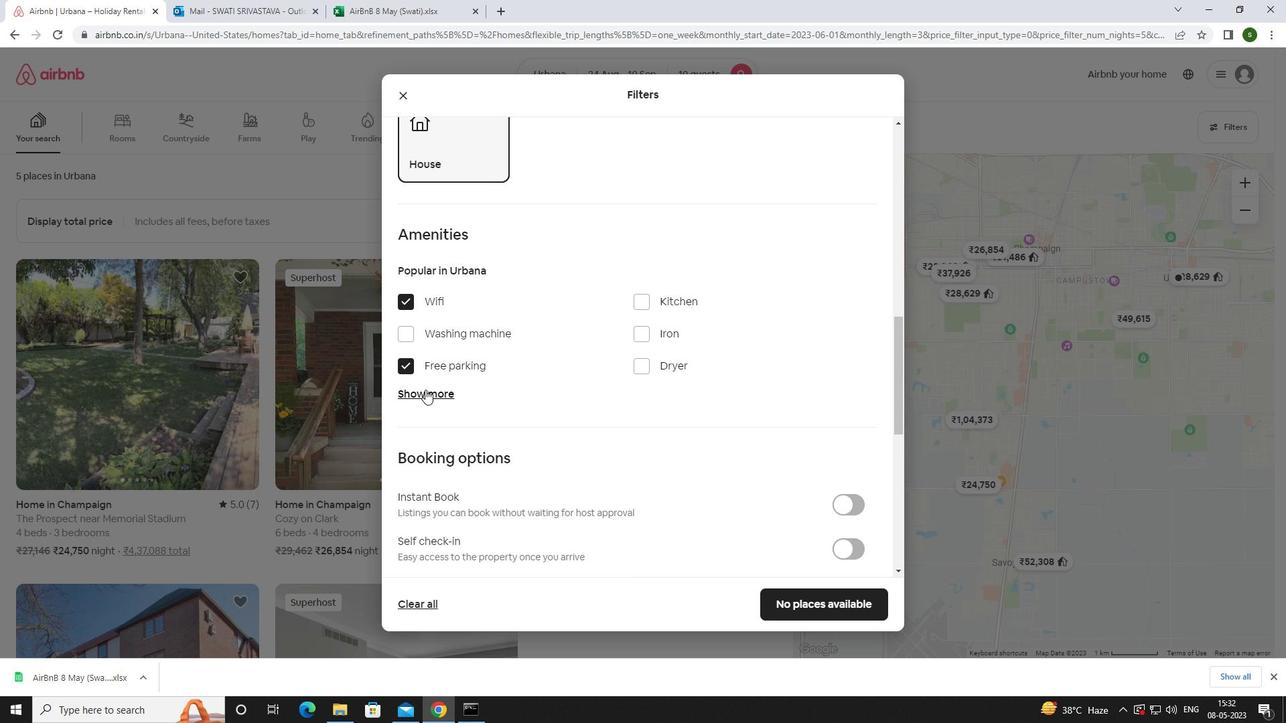
Action: Mouse moved to (645, 472)
Screenshot: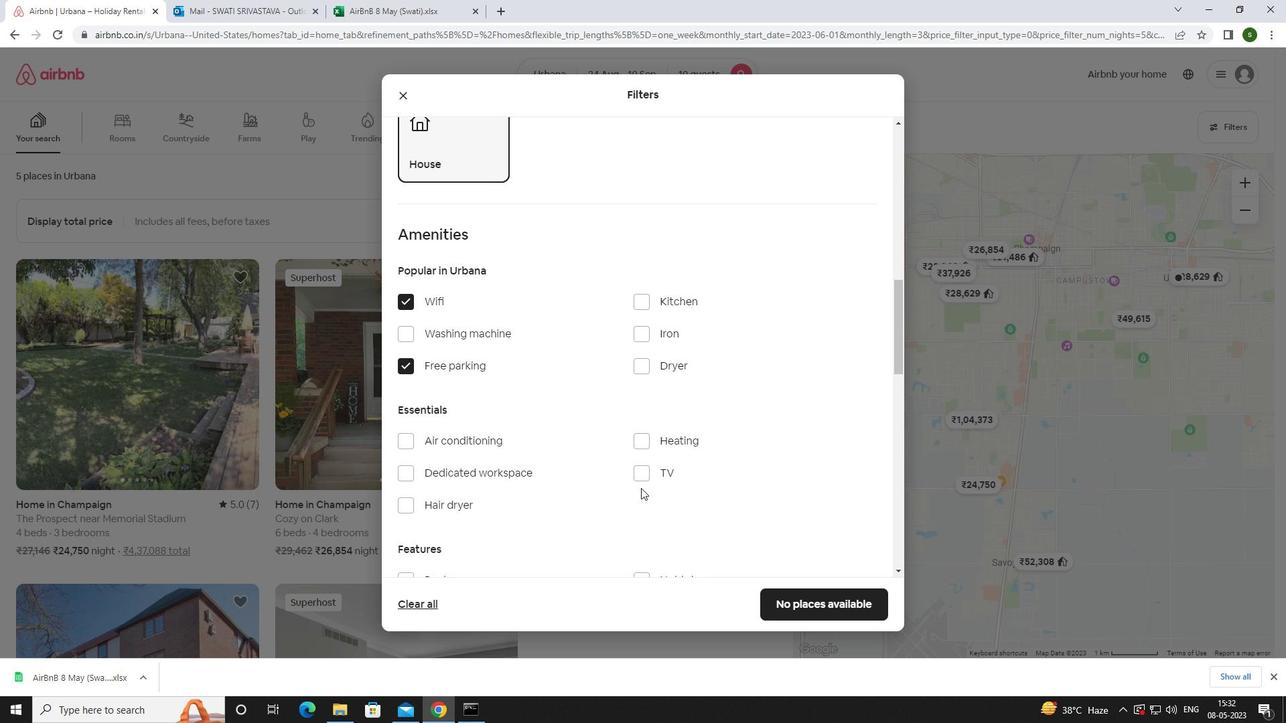 
Action: Mouse pressed left at (645, 472)
Screenshot: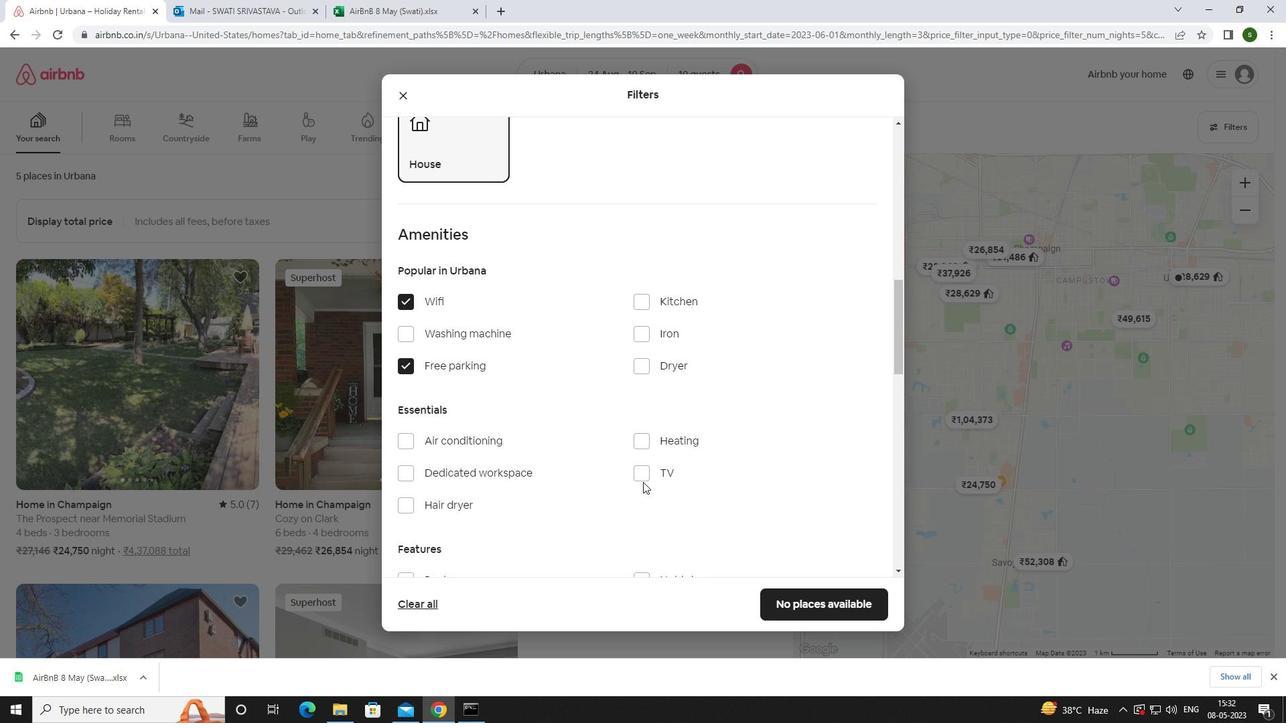 
Action: Mouse moved to (561, 454)
Screenshot: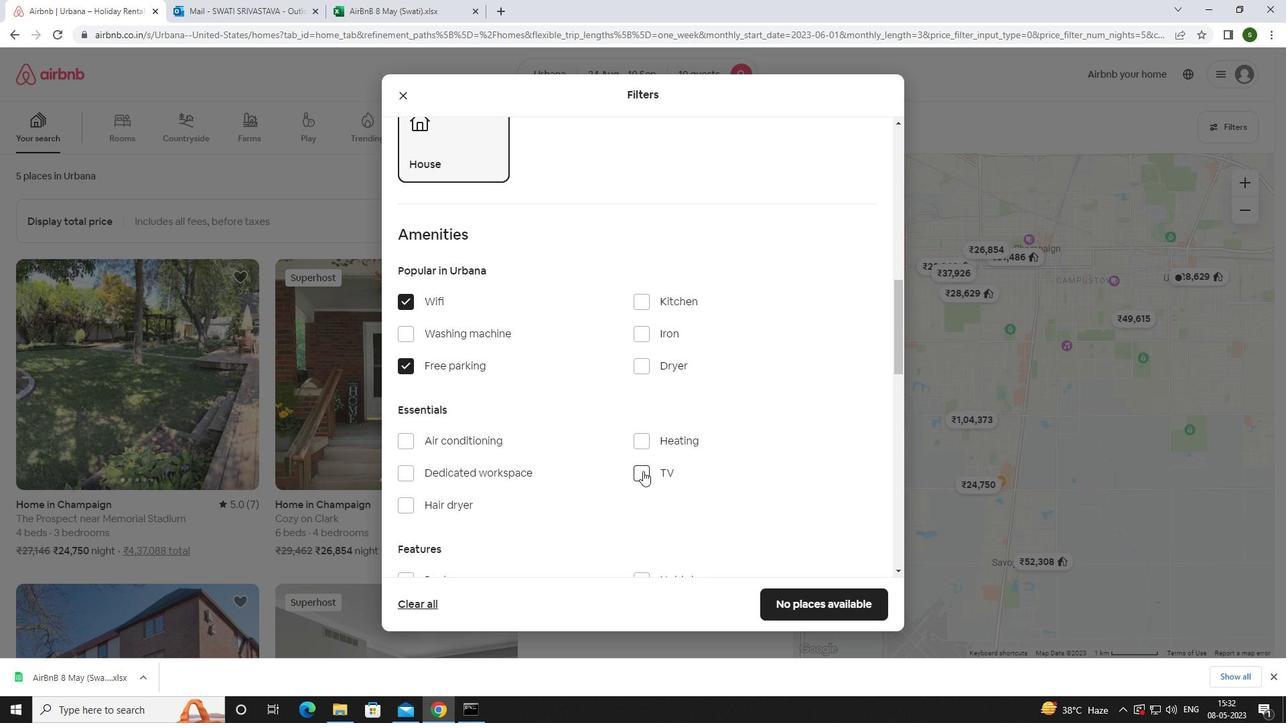 
Action: Mouse scrolled (561, 454) with delta (0, 0)
Screenshot: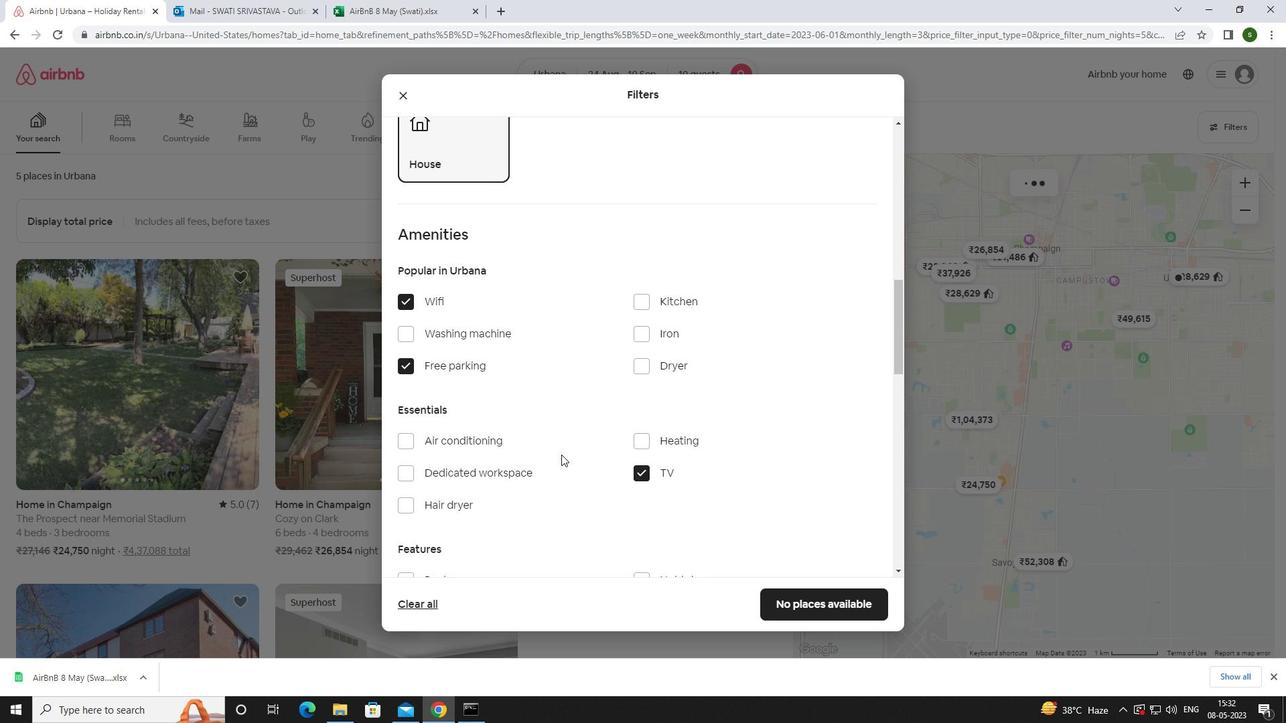 
Action: Mouse scrolled (561, 454) with delta (0, 0)
Screenshot: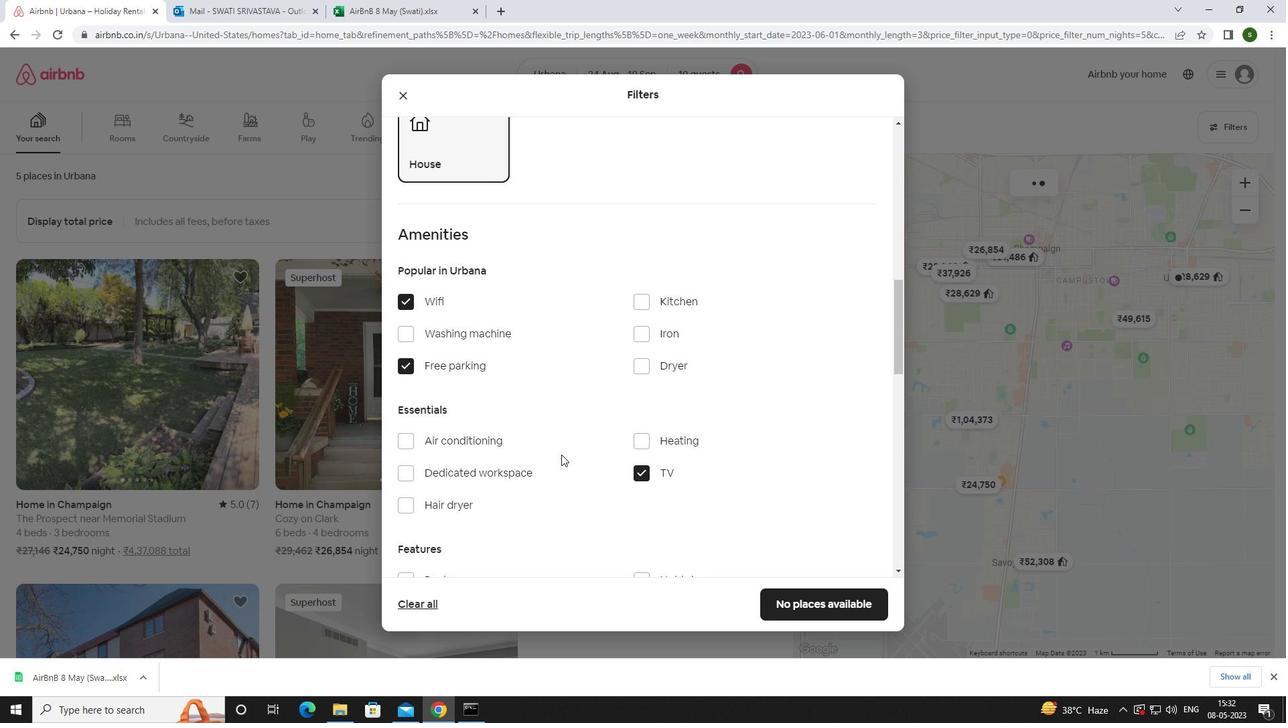 
Action: Mouse moved to (442, 513)
Screenshot: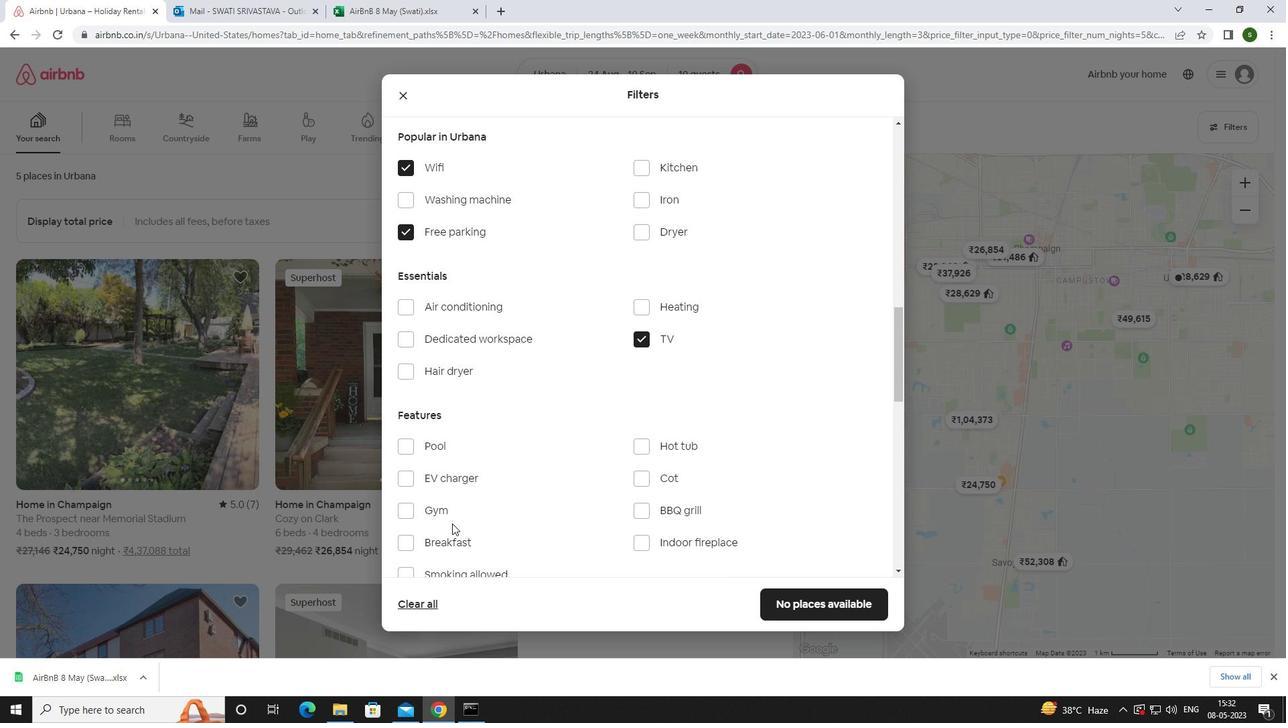 
Action: Mouse pressed left at (442, 513)
Screenshot: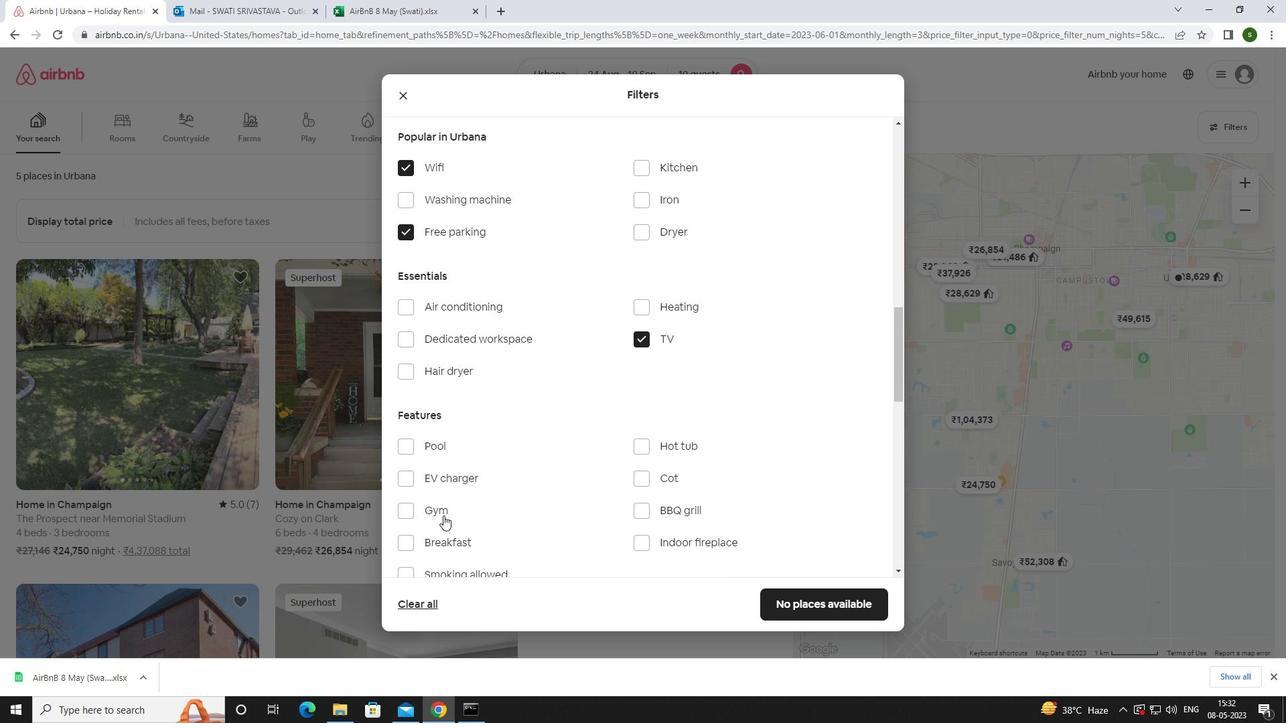 
Action: Mouse moved to (440, 549)
Screenshot: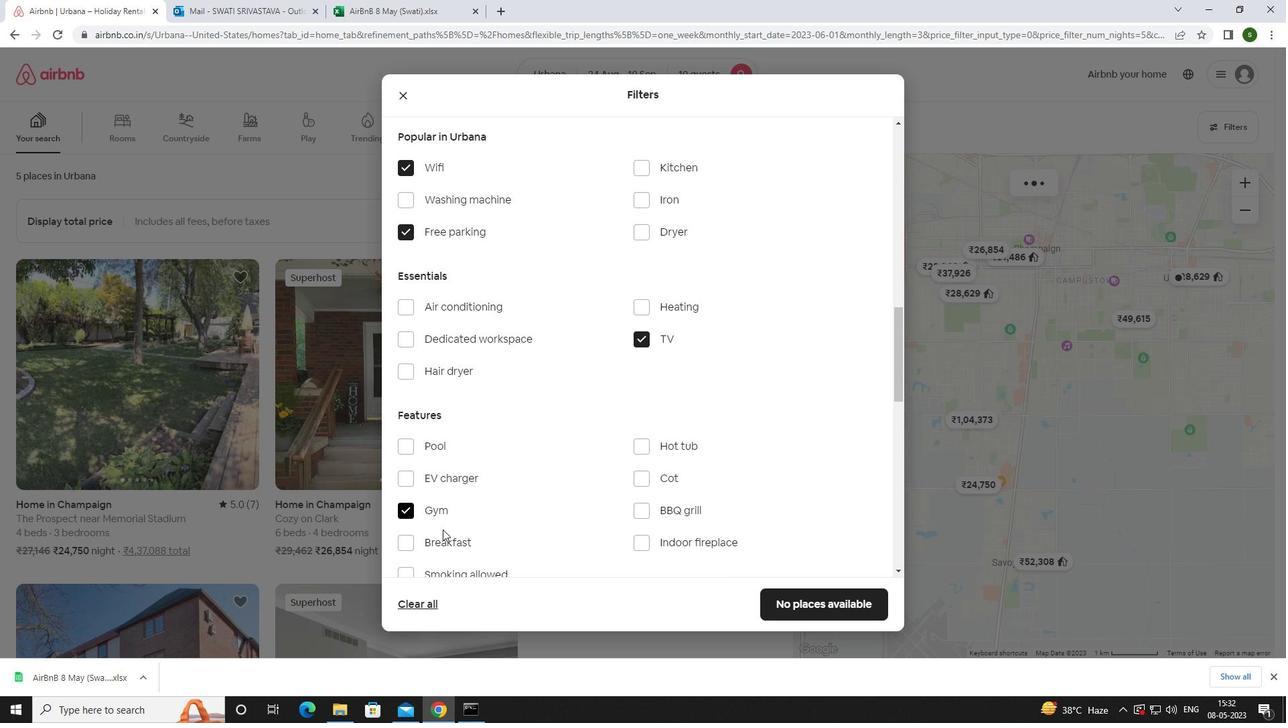 
Action: Mouse pressed left at (440, 549)
Screenshot: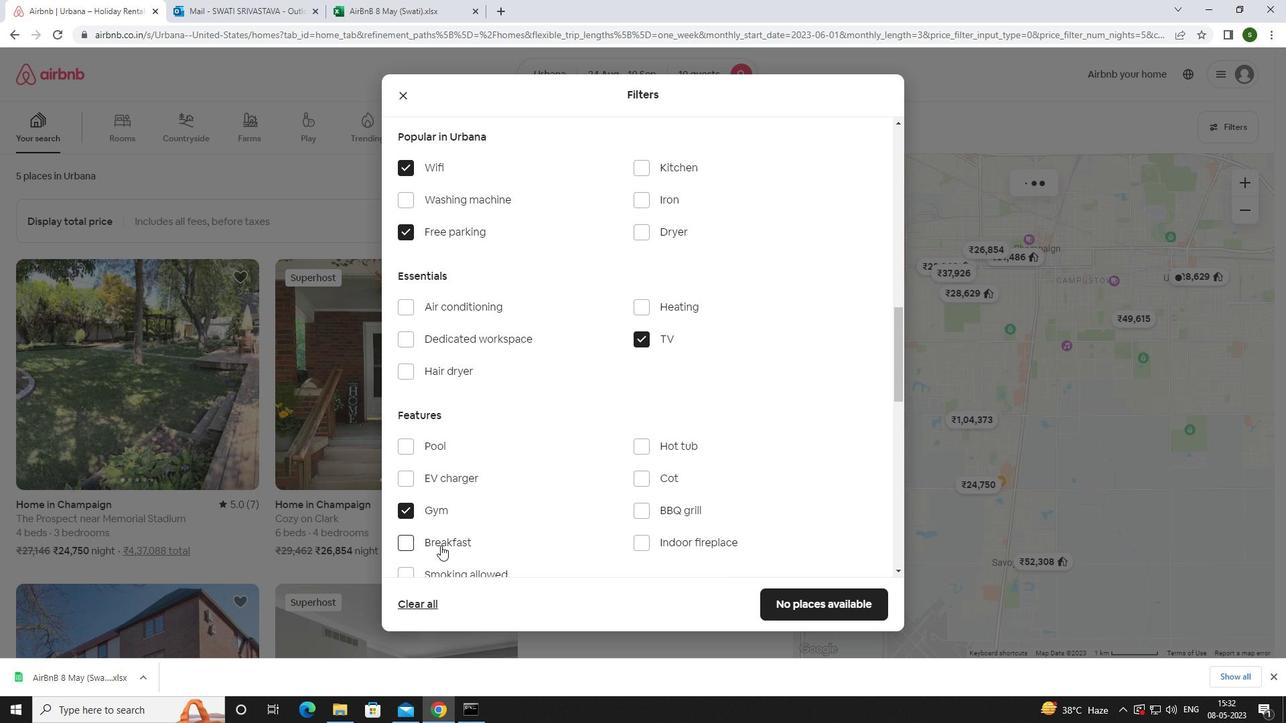 
Action: Mouse moved to (600, 470)
Screenshot: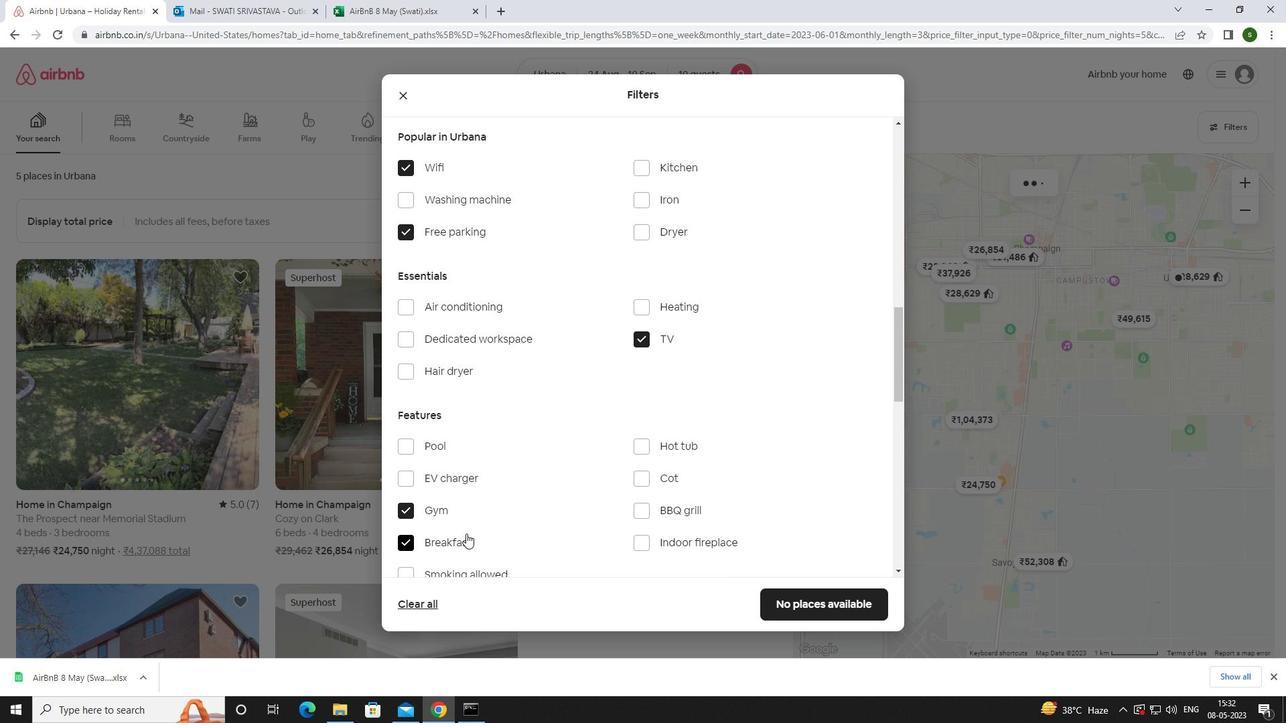 
Action: Mouse scrolled (600, 470) with delta (0, 0)
Screenshot: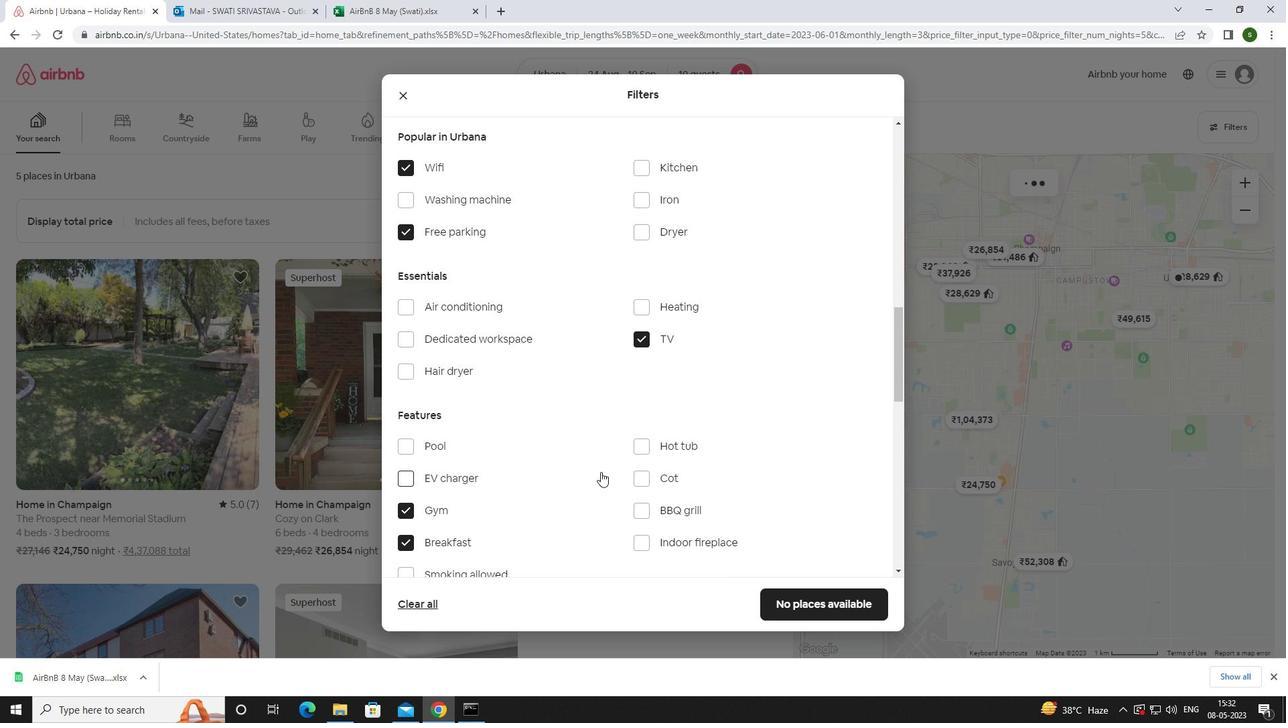 
Action: Mouse scrolled (600, 470) with delta (0, 0)
Screenshot: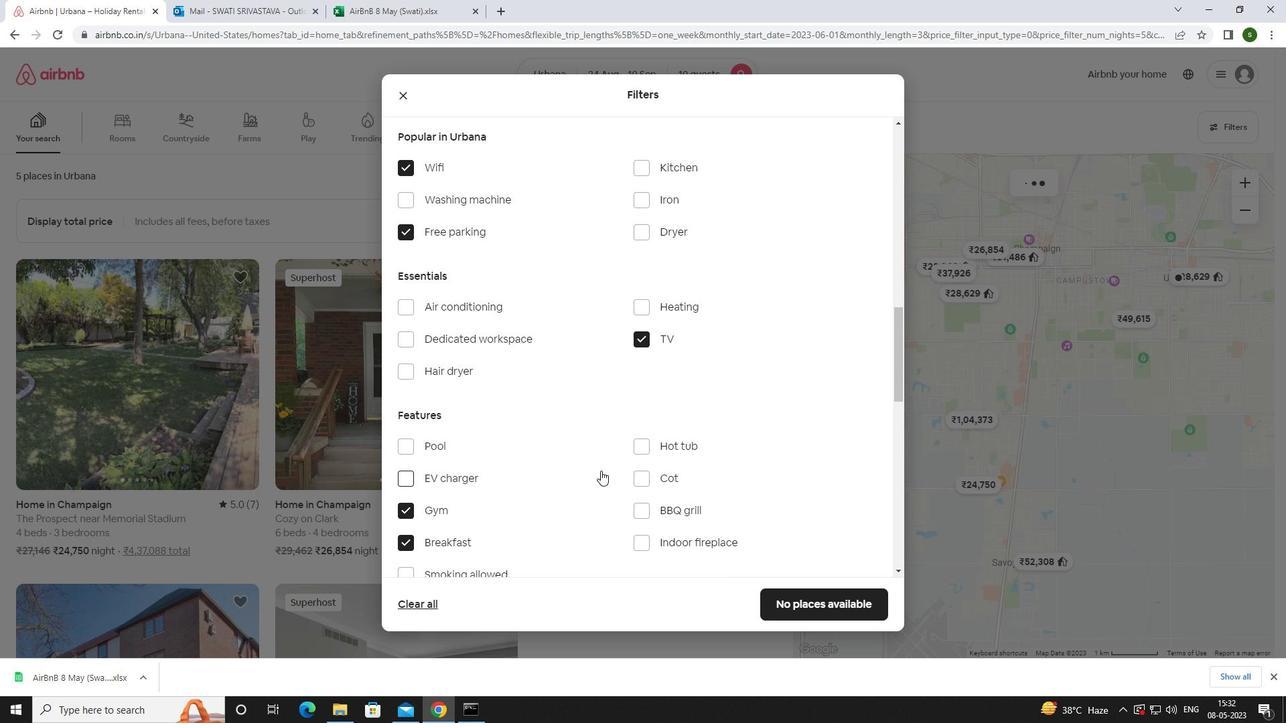 
Action: Mouse scrolled (600, 470) with delta (0, 0)
Screenshot: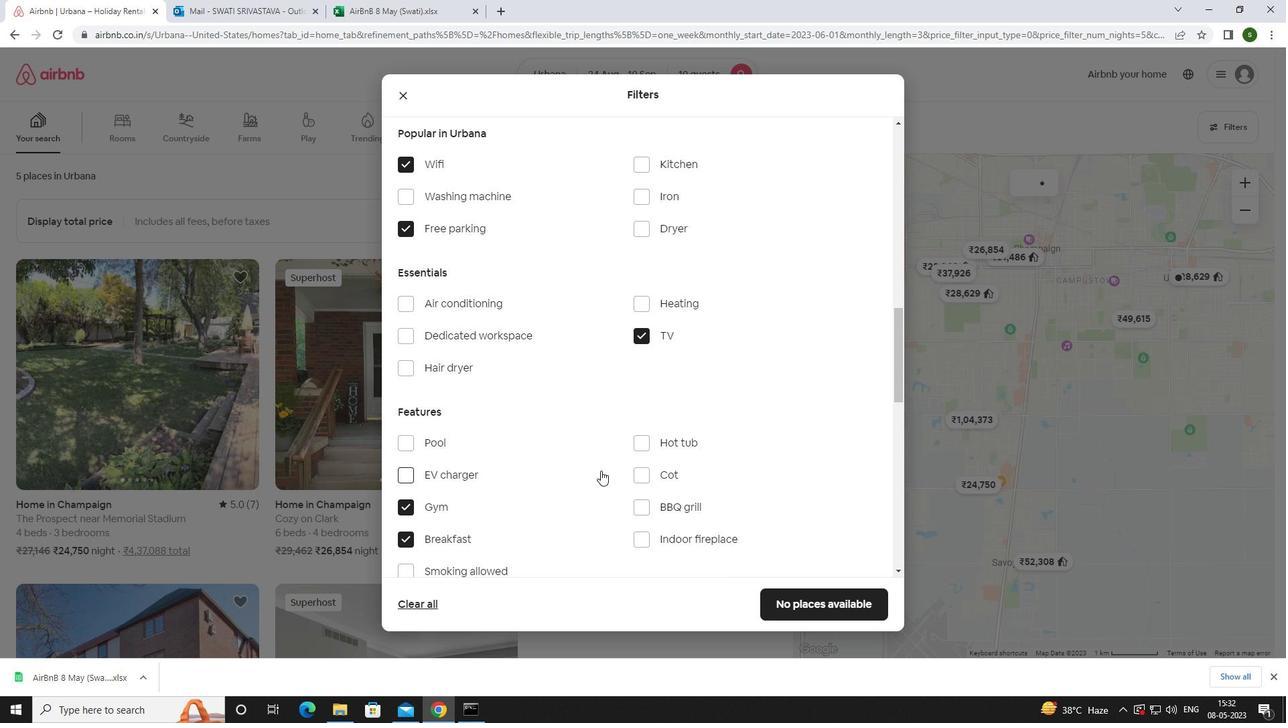 
Action: Mouse scrolled (600, 470) with delta (0, 0)
Screenshot: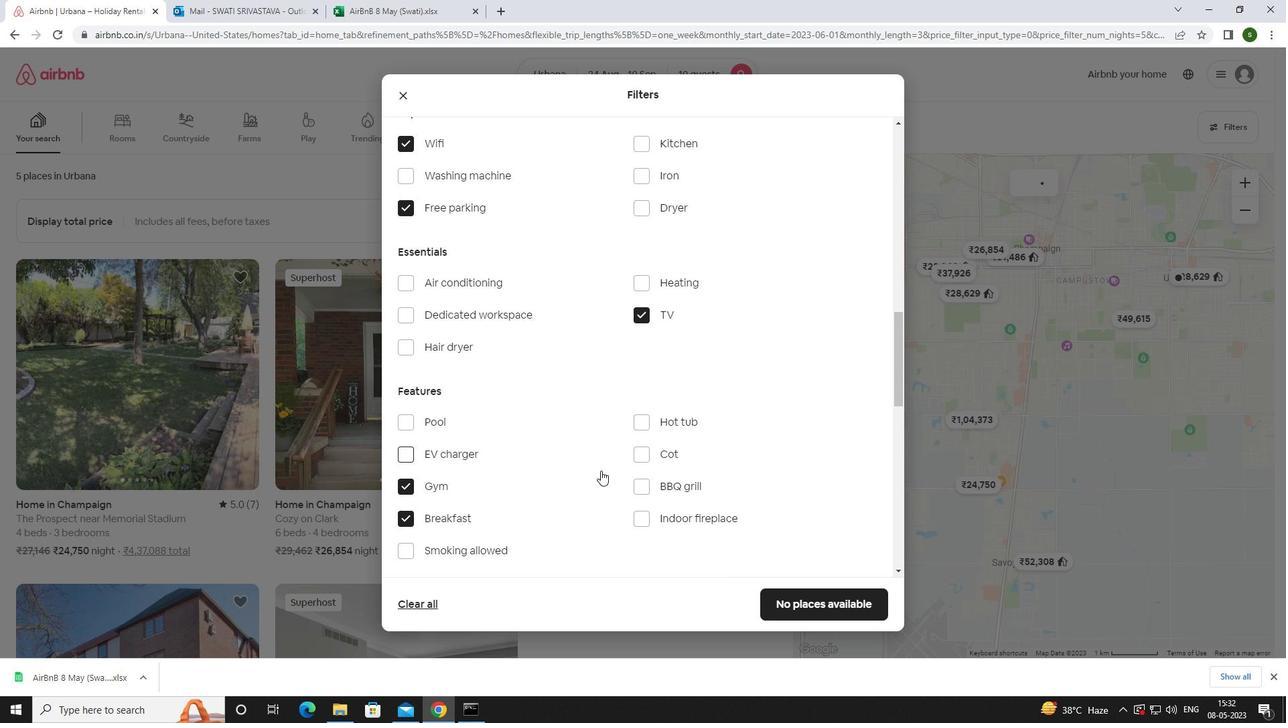
Action: Mouse moved to (739, 477)
Screenshot: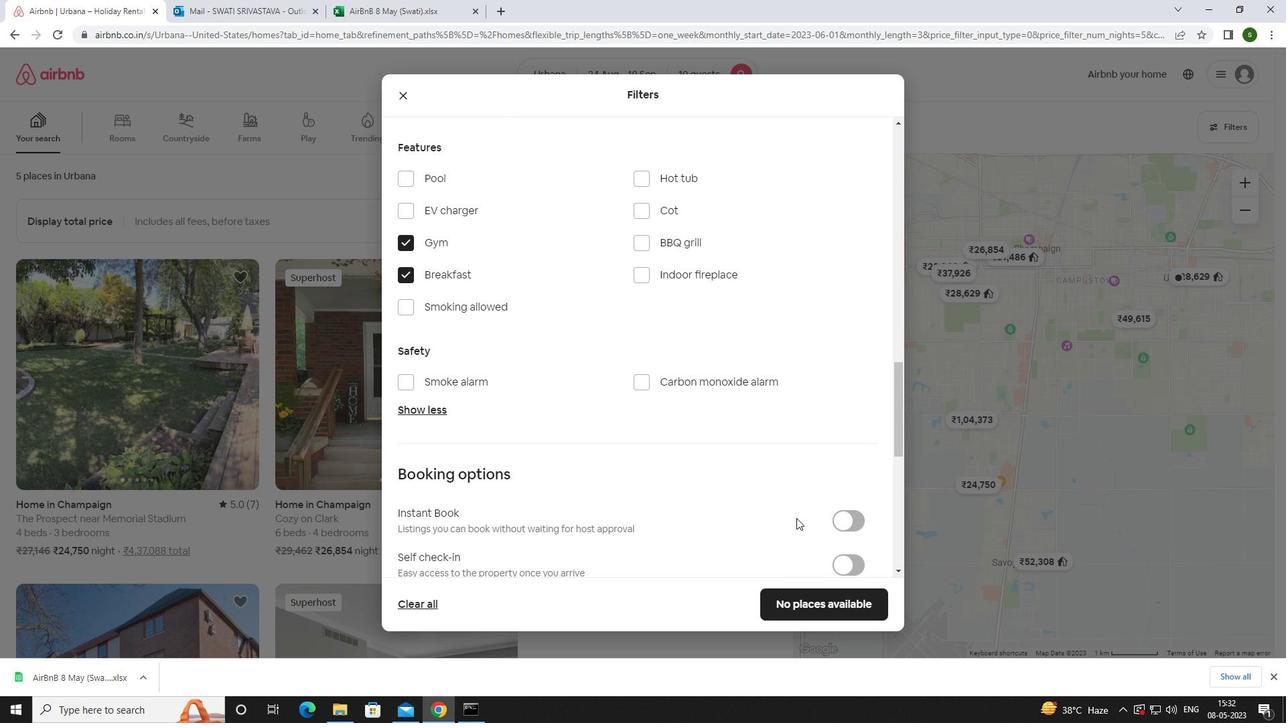 
Action: Mouse scrolled (739, 476) with delta (0, 0)
Screenshot: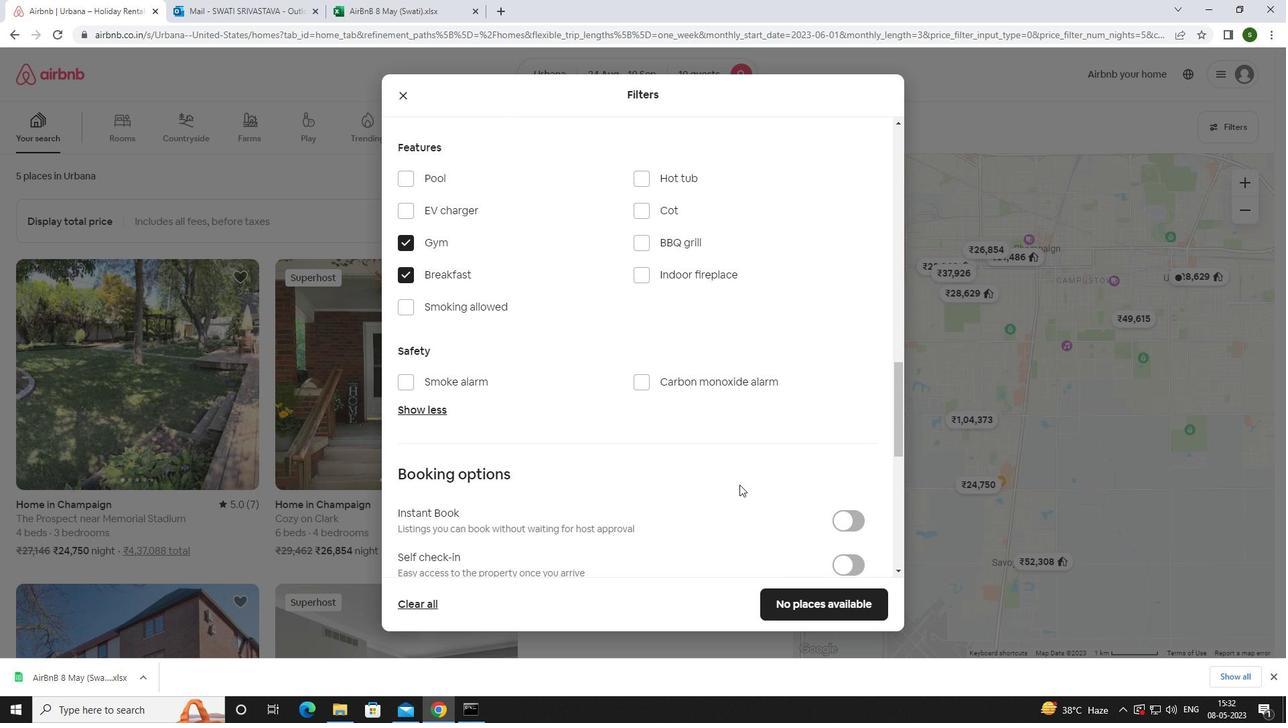 
Action: Mouse scrolled (739, 476) with delta (0, 0)
Screenshot: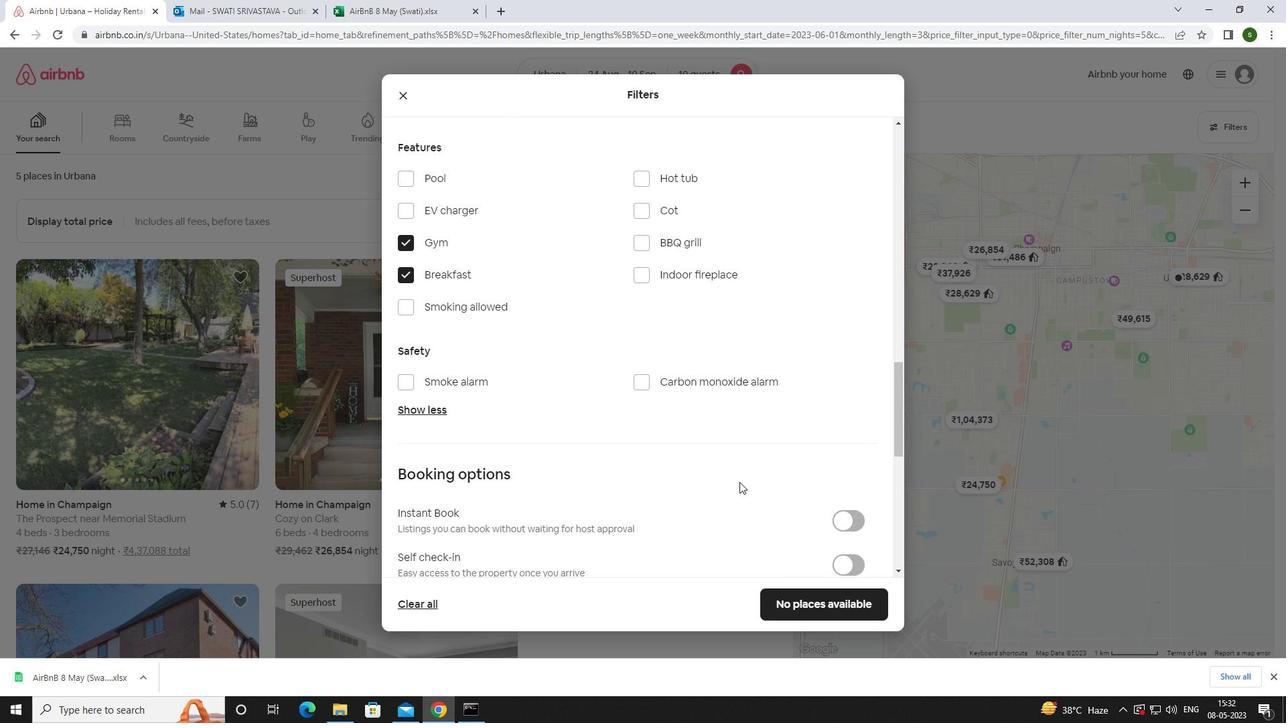 
Action: Mouse moved to (843, 430)
Screenshot: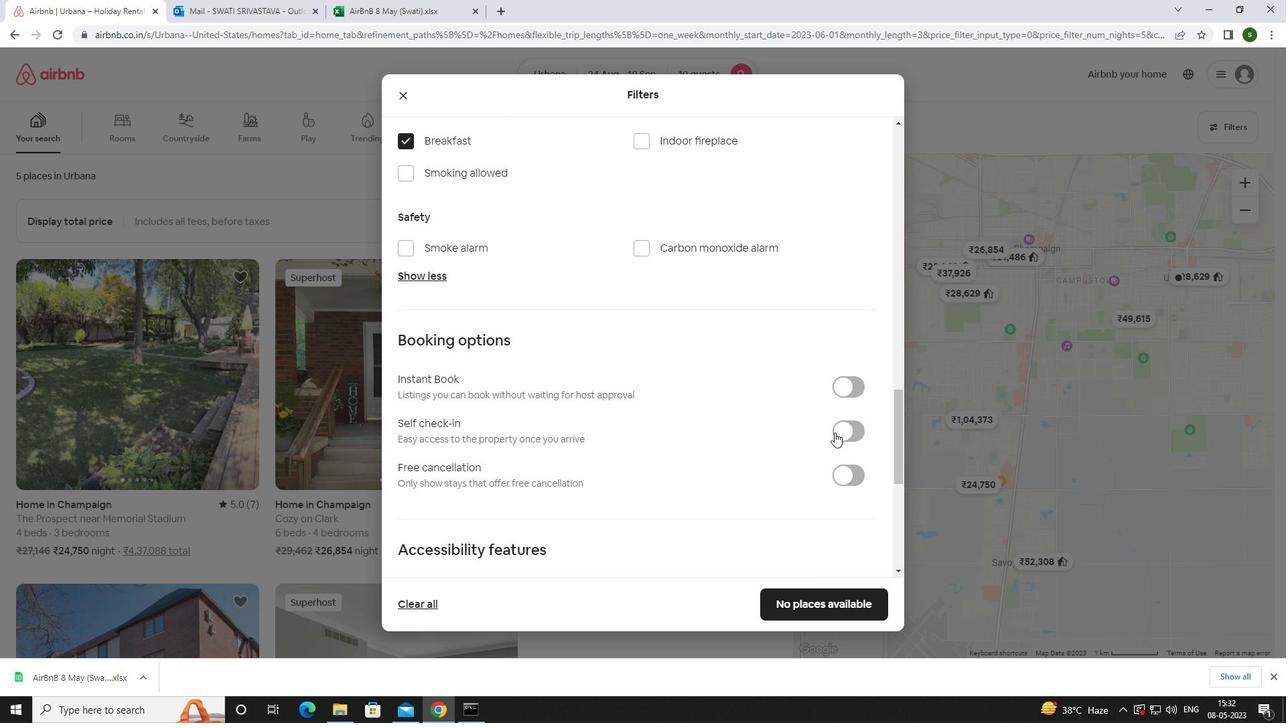 
Action: Mouse pressed left at (843, 430)
Screenshot: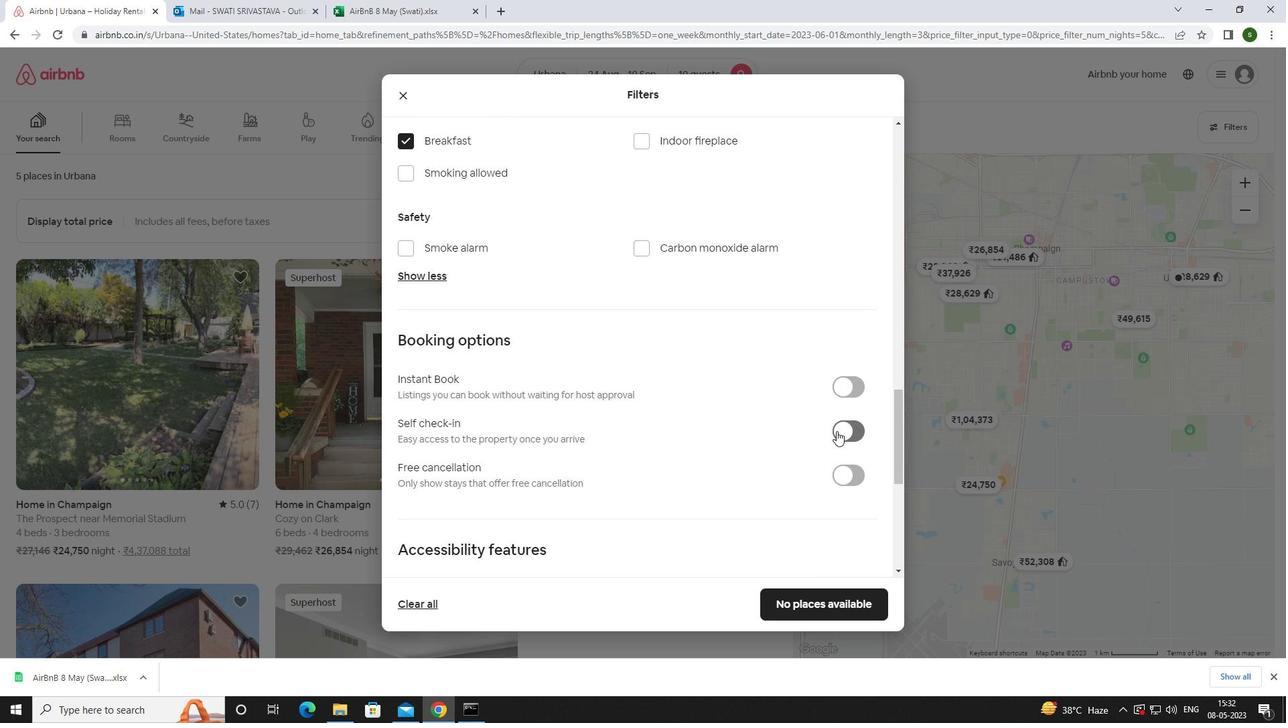 
Action: Mouse moved to (691, 430)
Screenshot: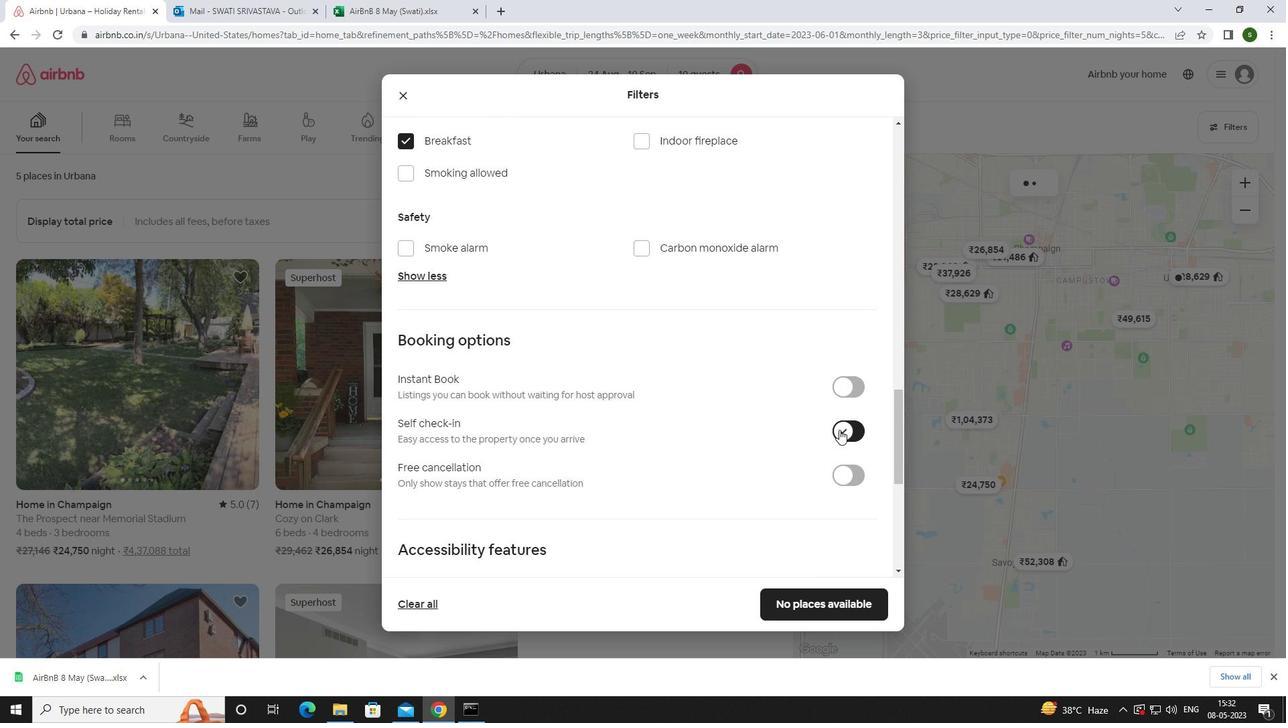 
Action: Mouse scrolled (691, 429) with delta (0, 0)
Screenshot: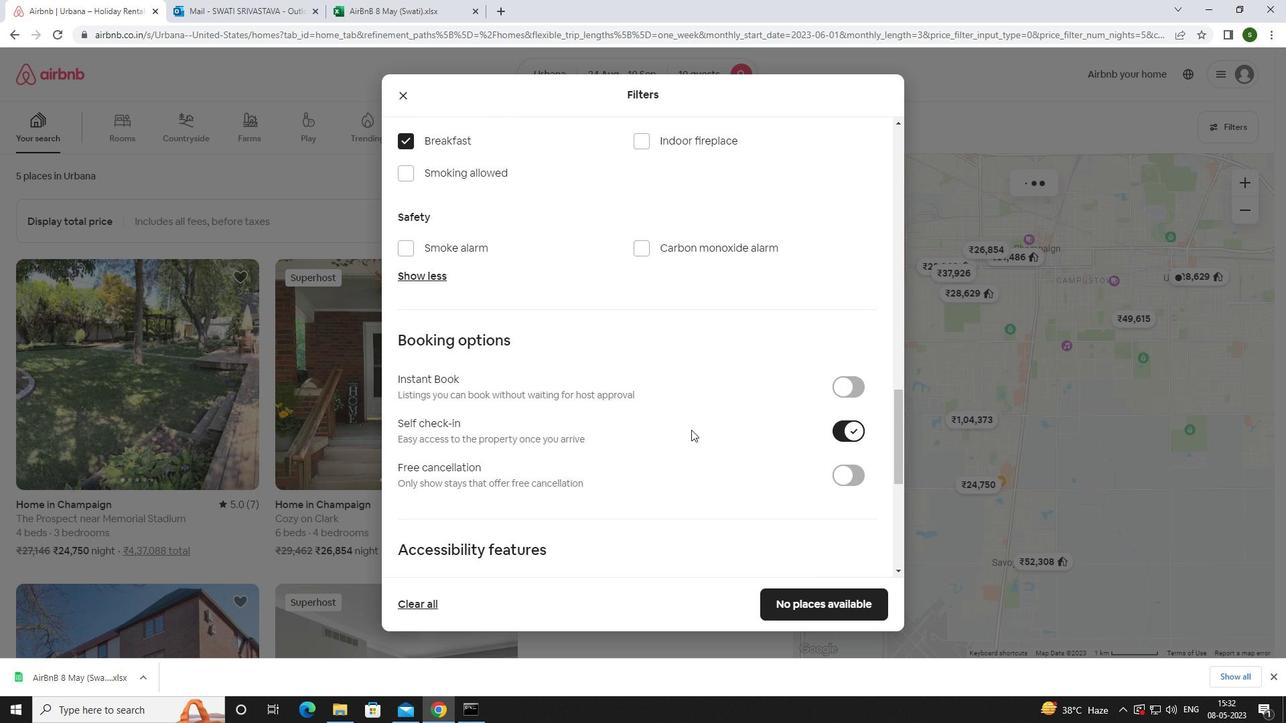 
Action: Mouse scrolled (691, 429) with delta (0, 0)
Screenshot: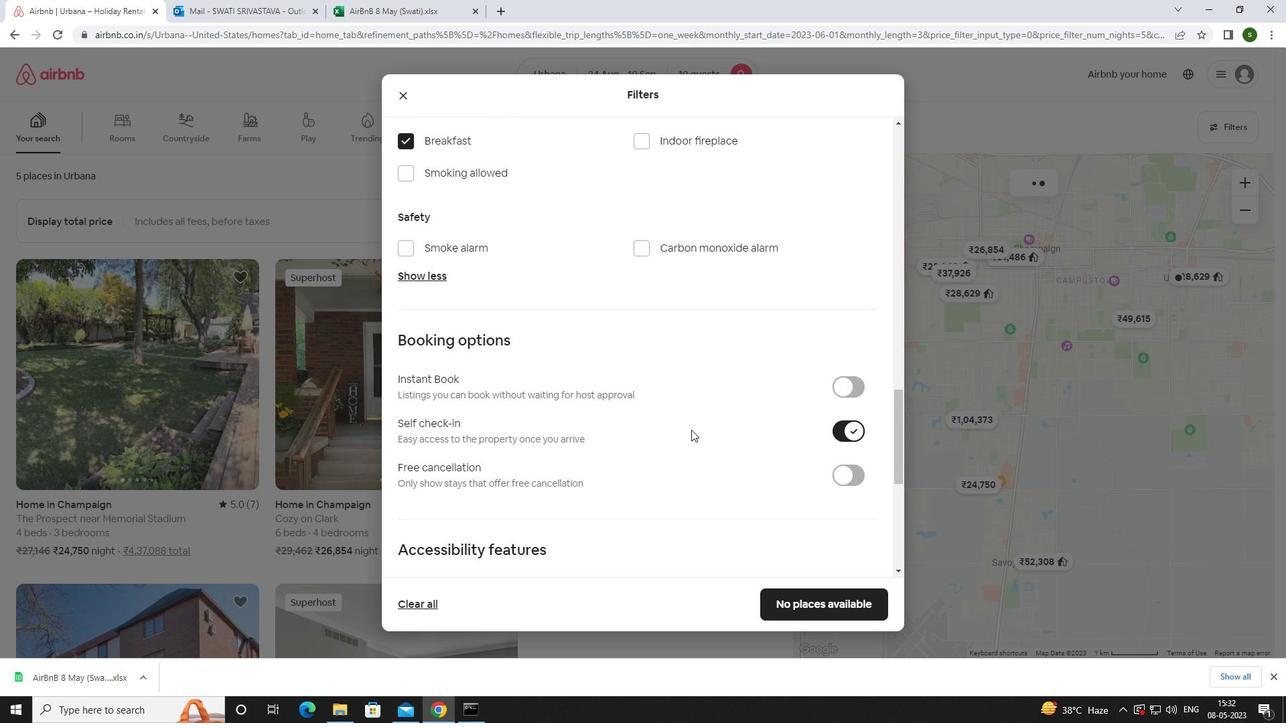 
Action: Mouse scrolled (691, 429) with delta (0, 0)
Screenshot: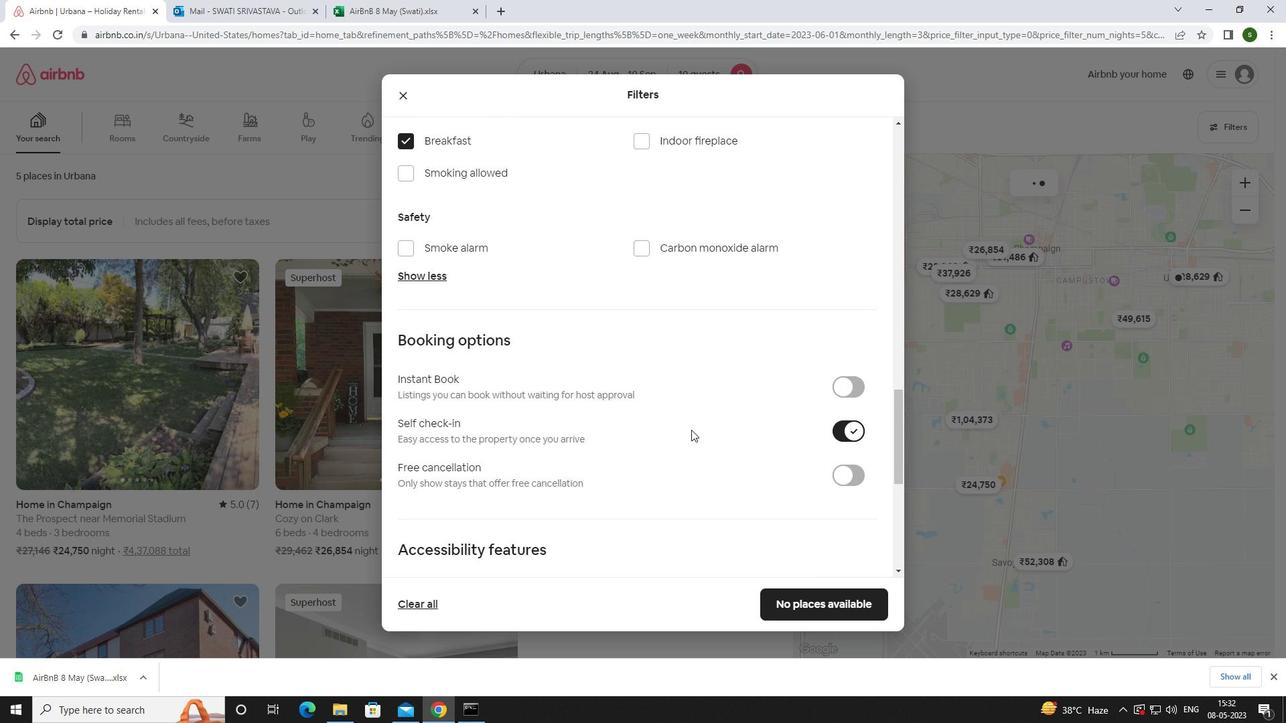
Action: Mouse scrolled (691, 429) with delta (0, 0)
Screenshot: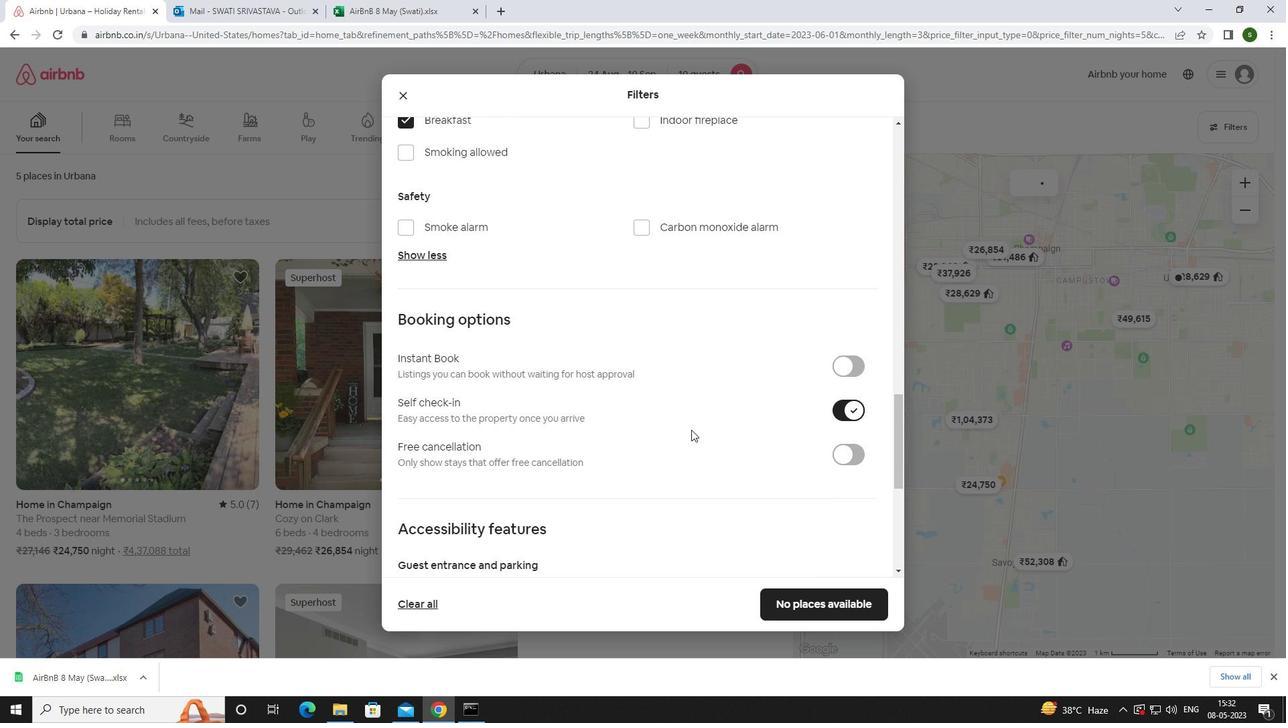 
Action: Mouse scrolled (691, 429) with delta (0, 0)
Screenshot: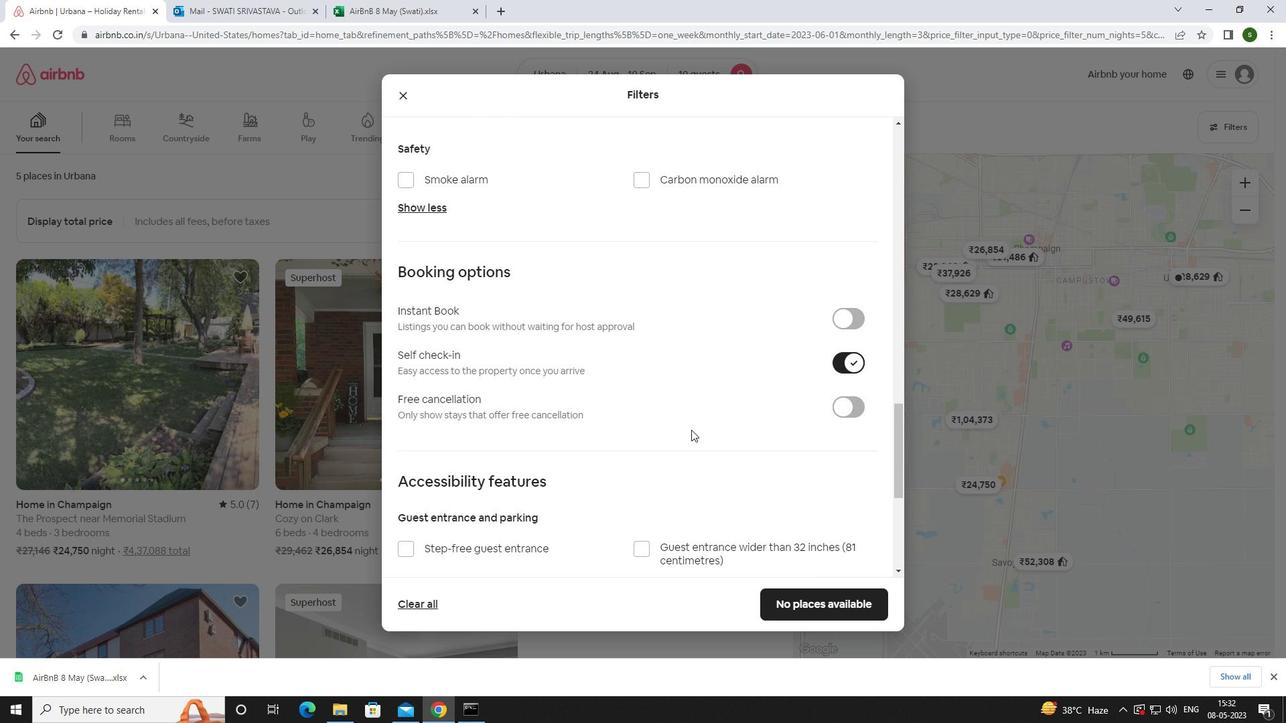 
Action: Mouse moved to (689, 430)
Screenshot: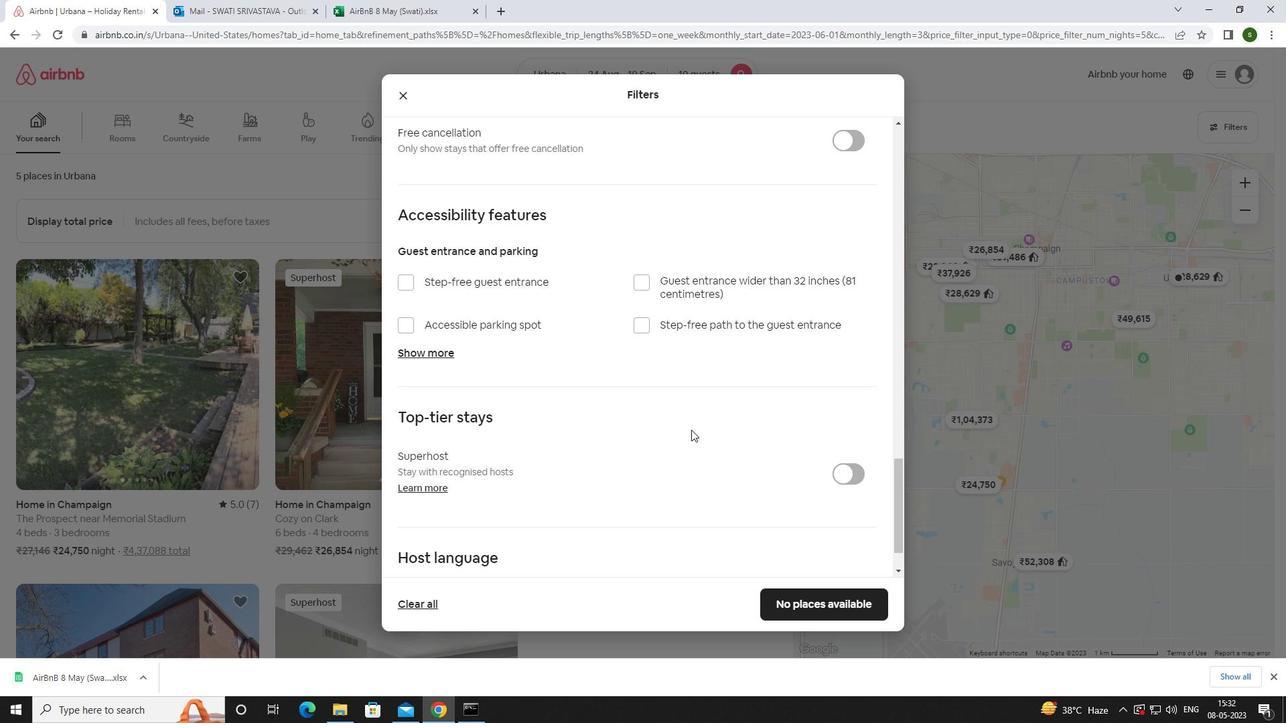 
Action: Mouse scrolled (689, 429) with delta (0, 0)
Screenshot: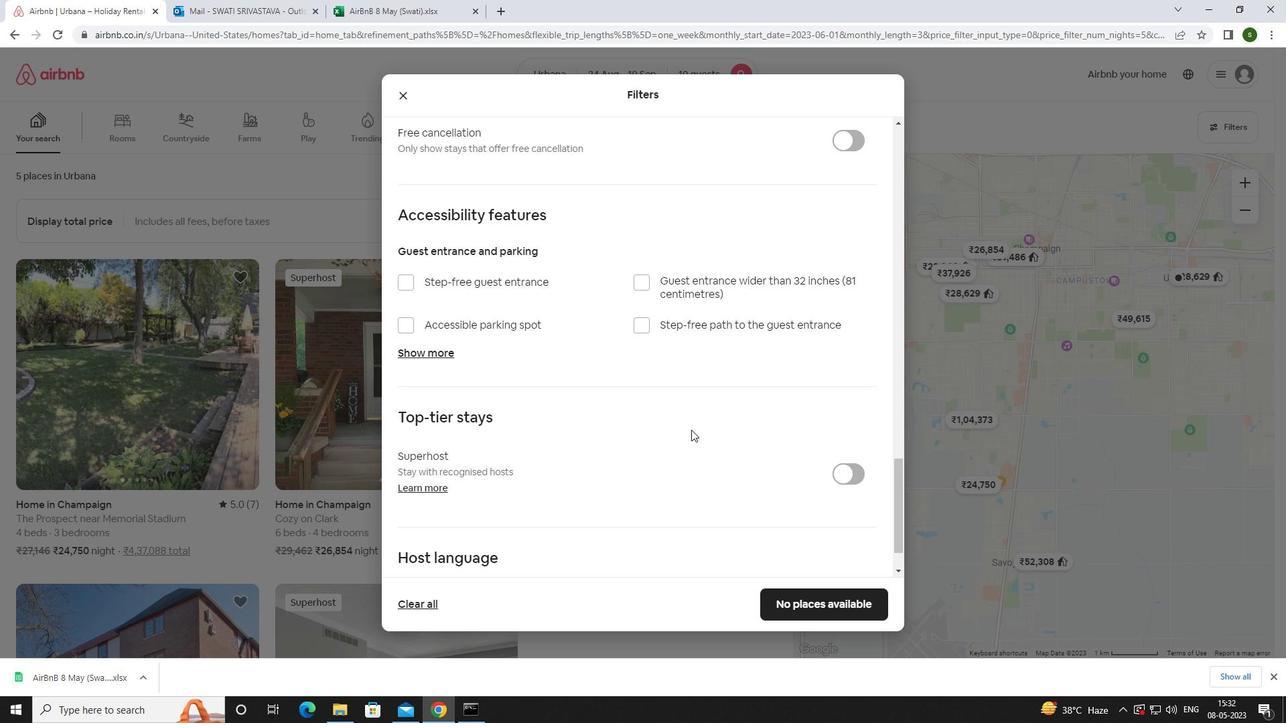 
Action: Mouse moved to (687, 430)
Screenshot: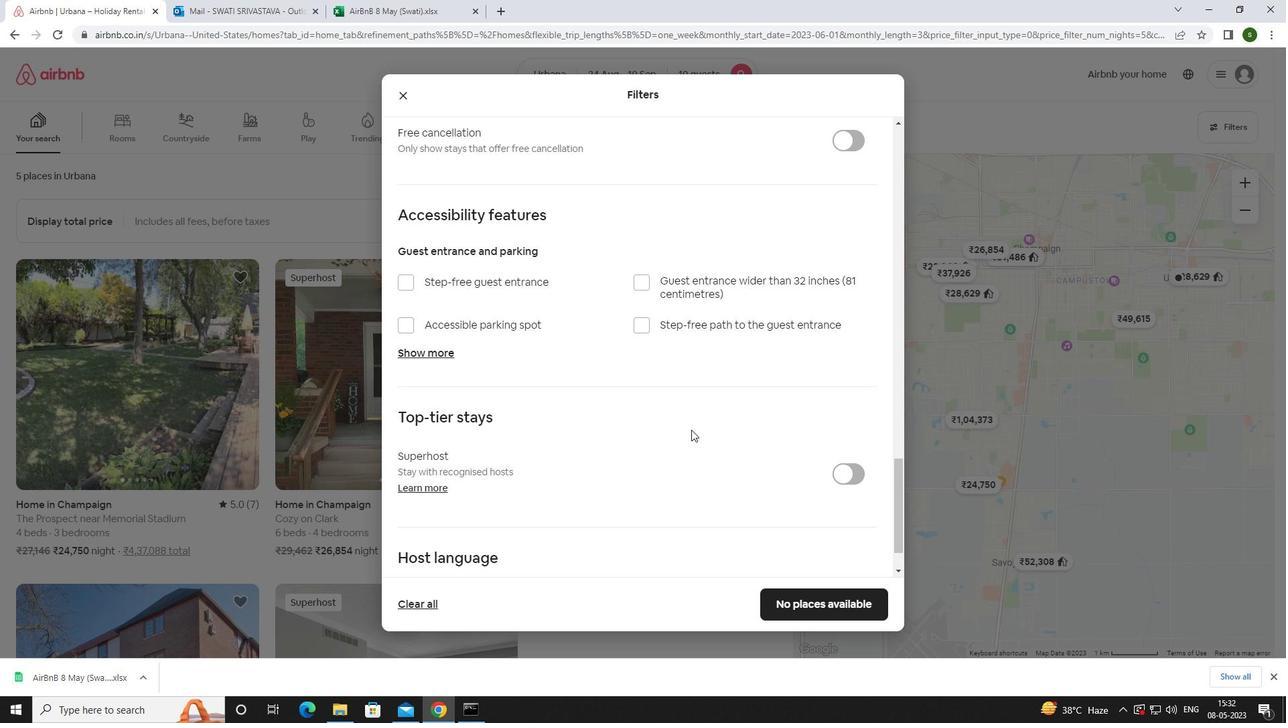 
Action: Mouse scrolled (687, 430) with delta (0, 0)
Screenshot: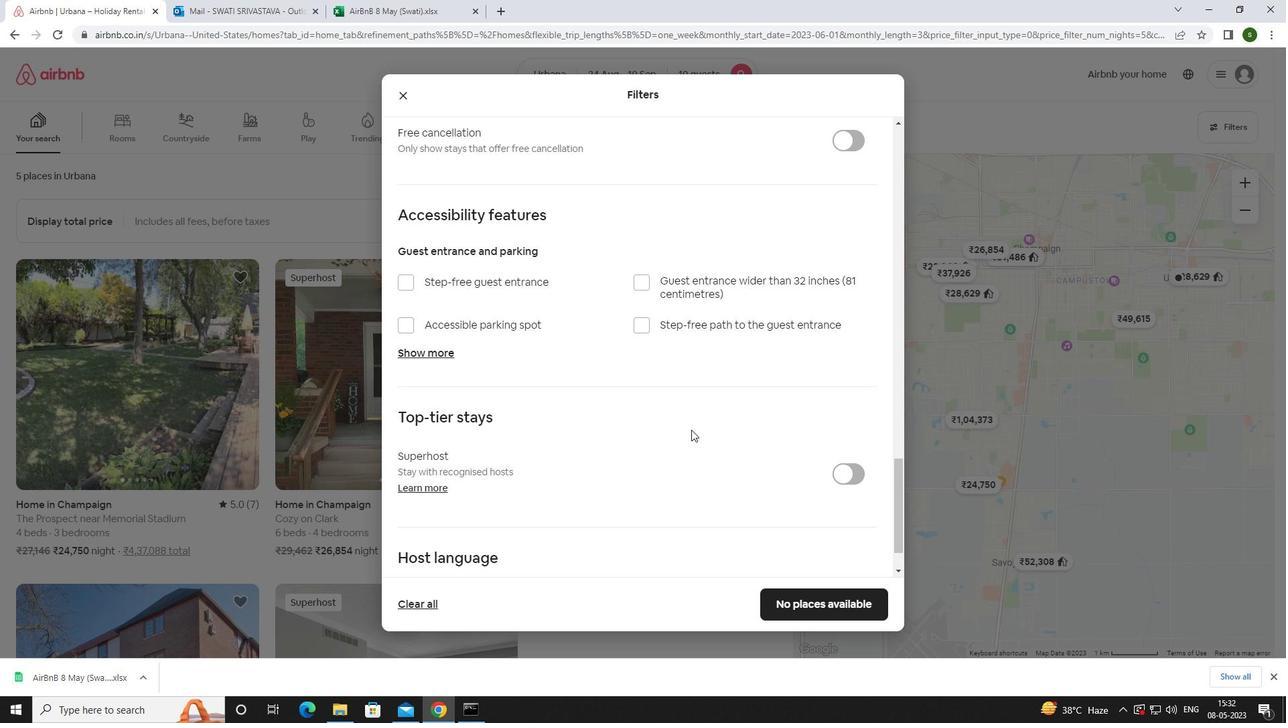 
Action: Mouse scrolled (687, 430) with delta (0, 0)
Screenshot: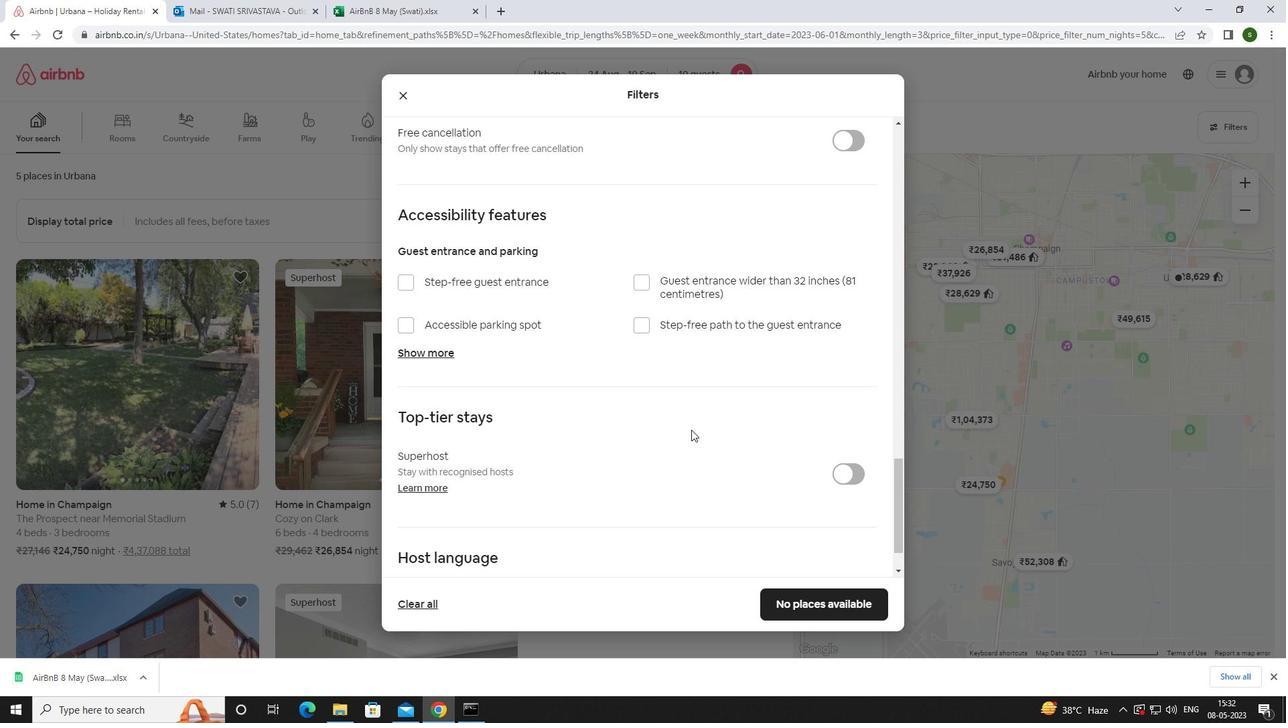 
Action: Mouse scrolled (687, 430) with delta (0, 0)
Screenshot: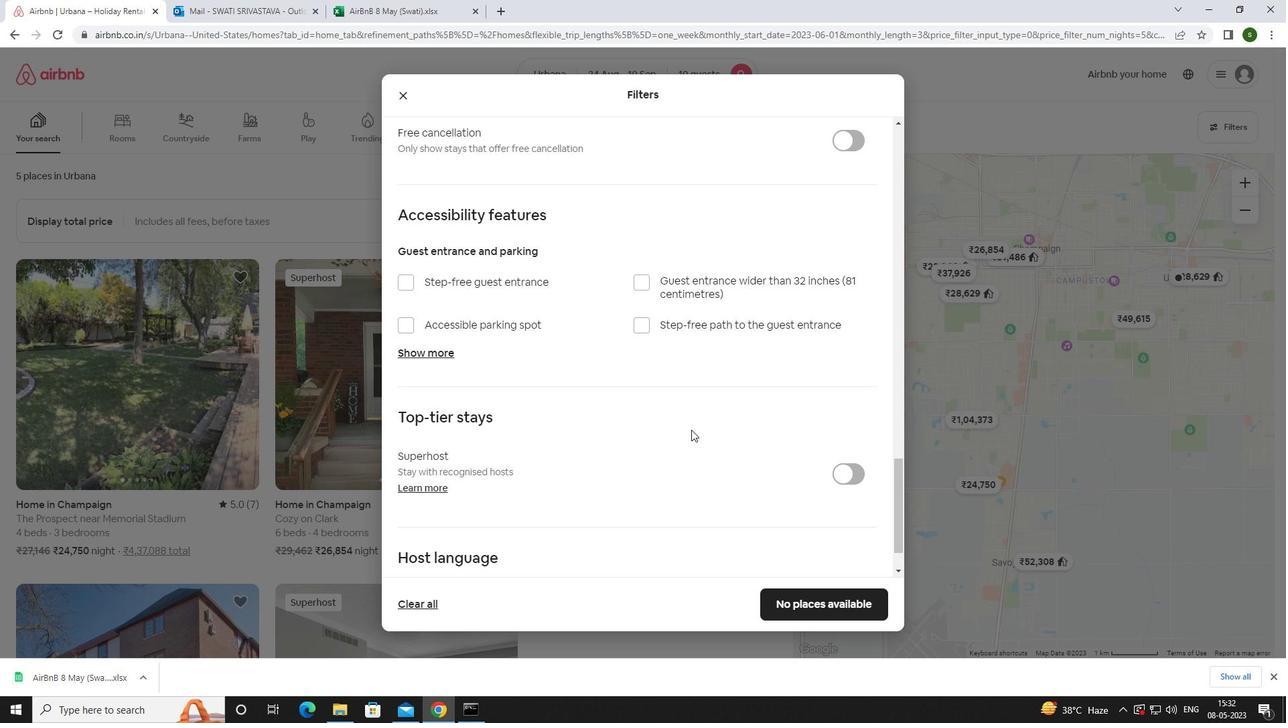 
Action: Mouse scrolled (687, 430) with delta (0, 0)
Screenshot: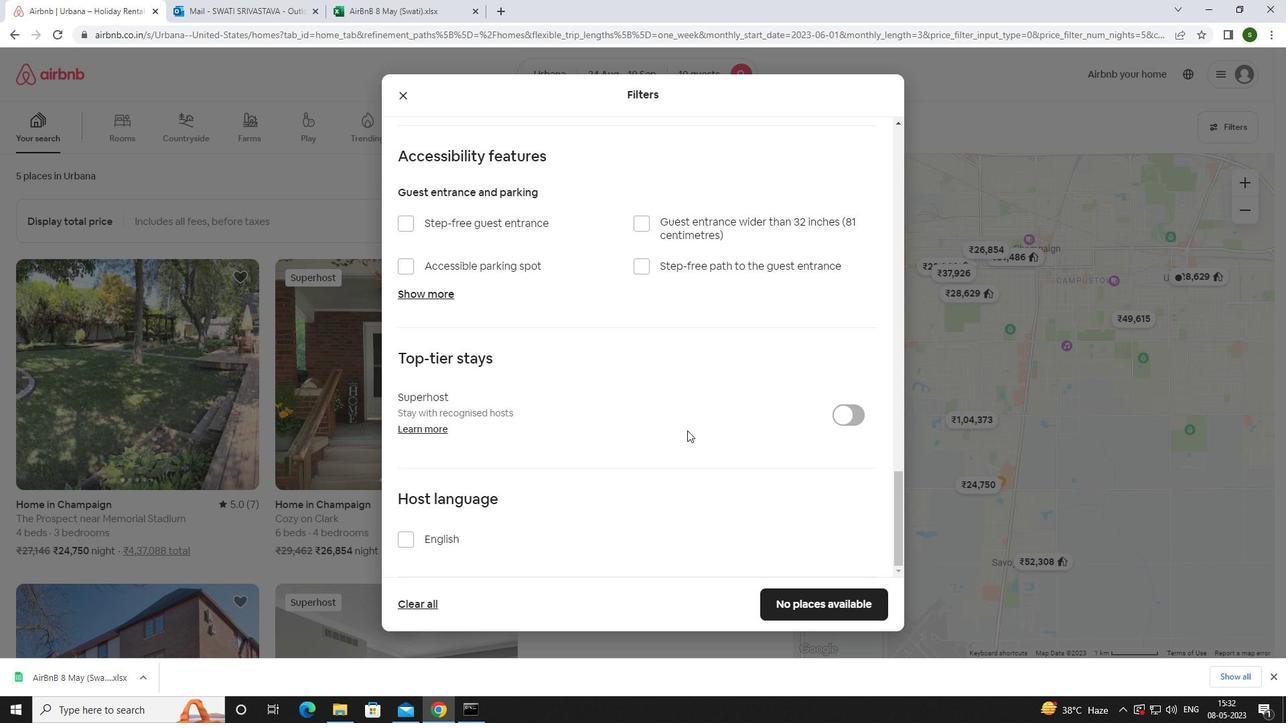 
Action: Mouse moved to (419, 541)
Screenshot: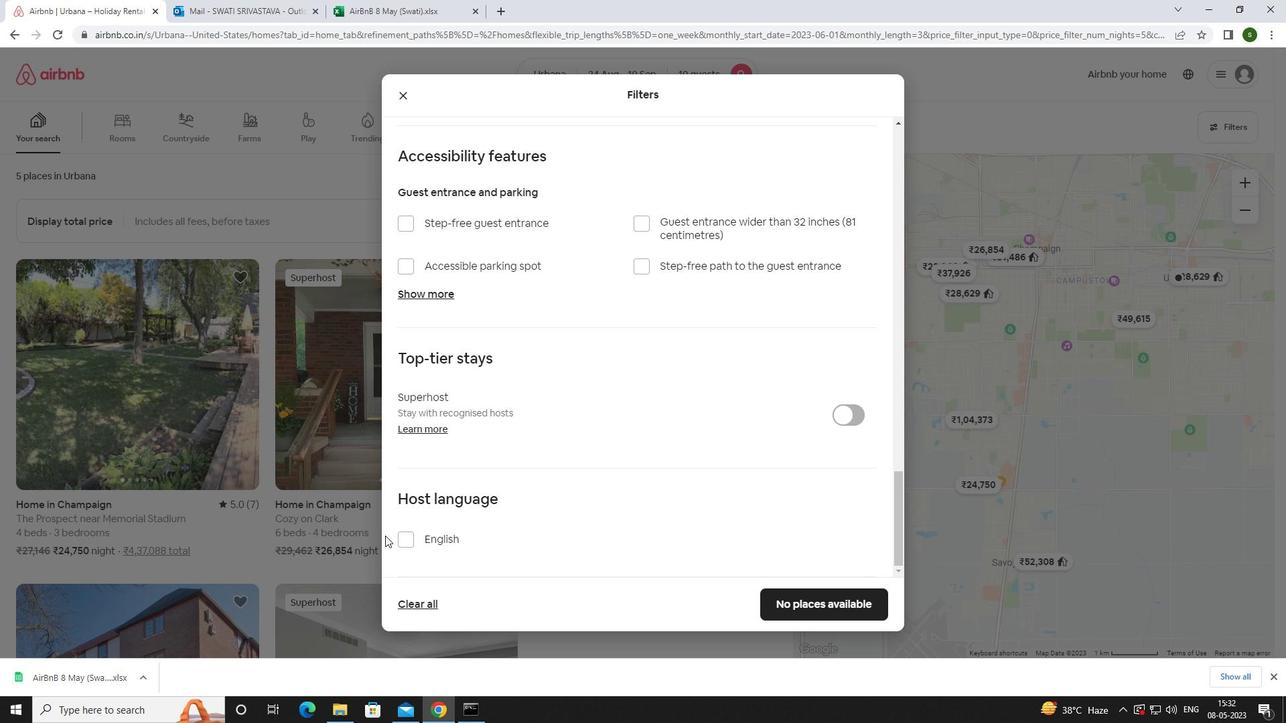 
Action: Mouse pressed left at (419, 541)
Screenshot: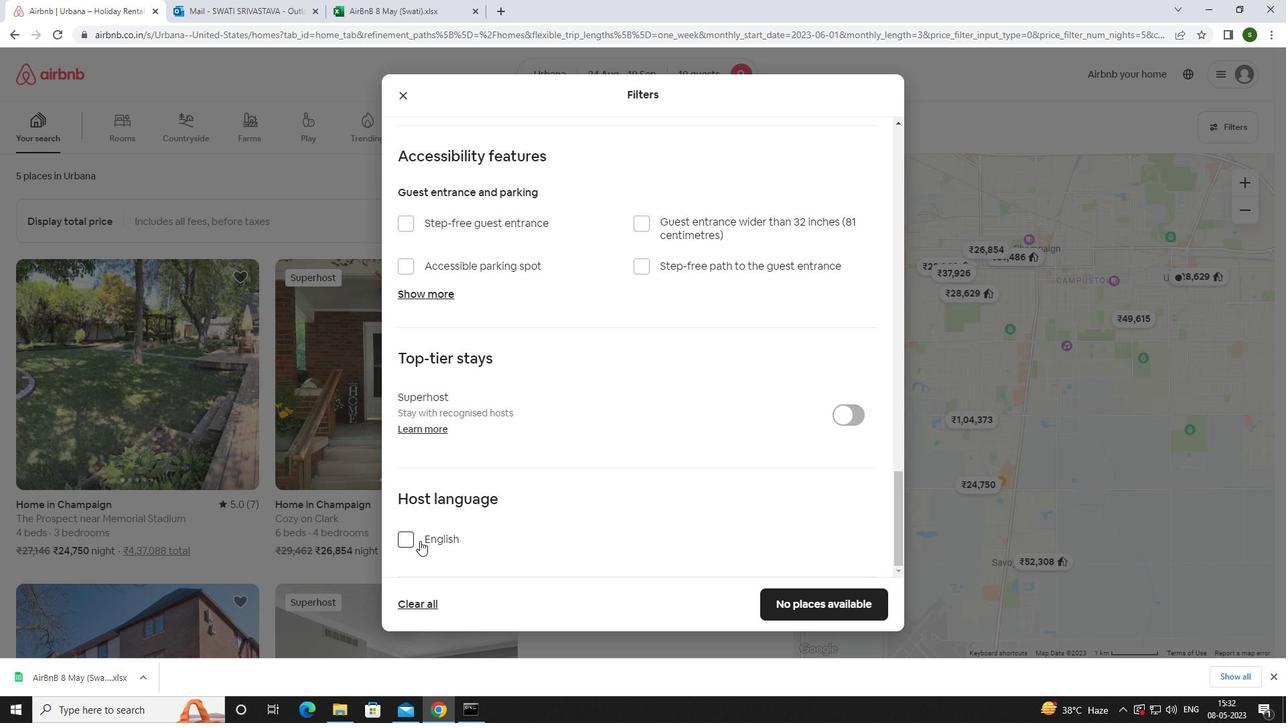 
Action: Mouse moved to (836, 605)
Screenshot: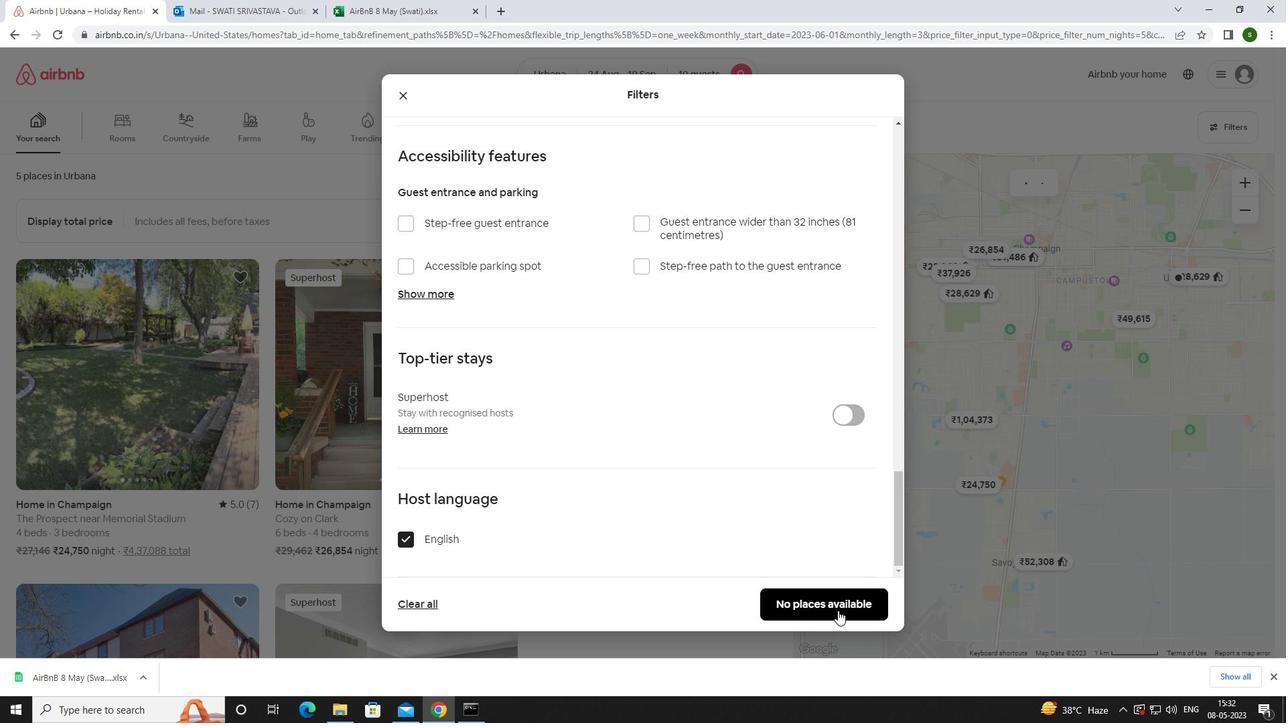 
Action: Mouse pressed left at (836, 605)
Screenshot: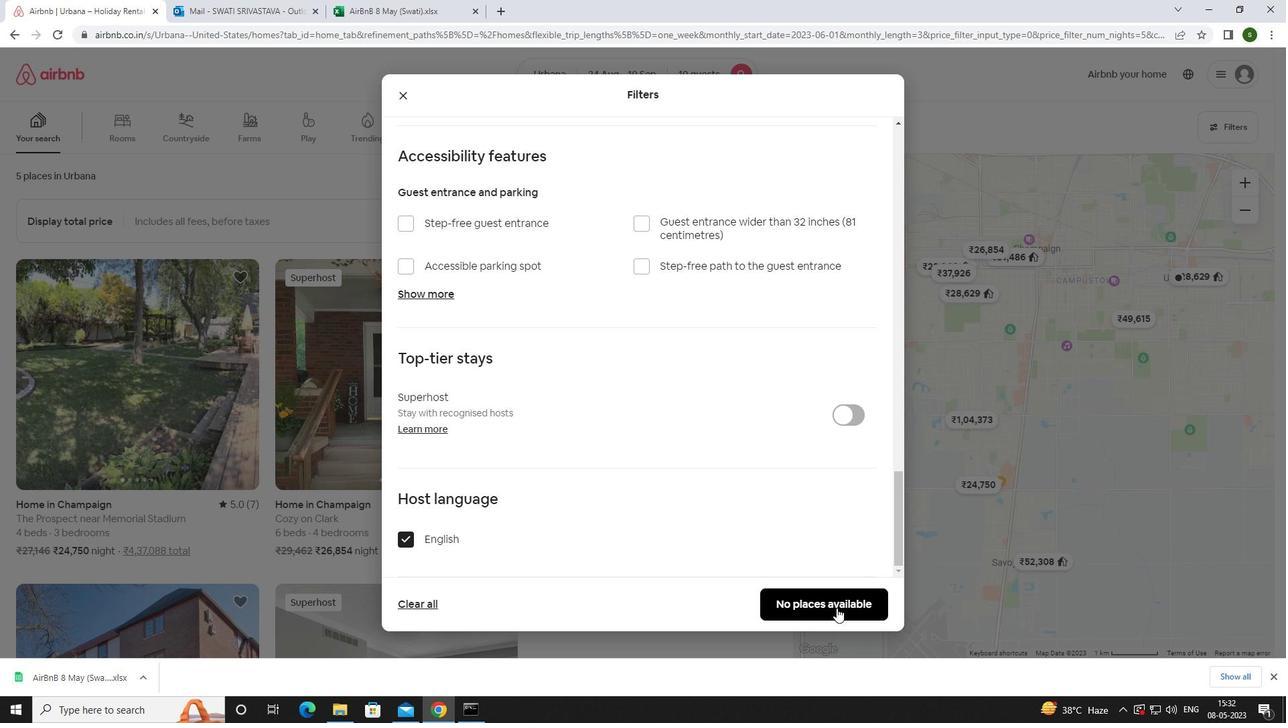 
Action: Mouse moved to (628, 422)
Screenshot: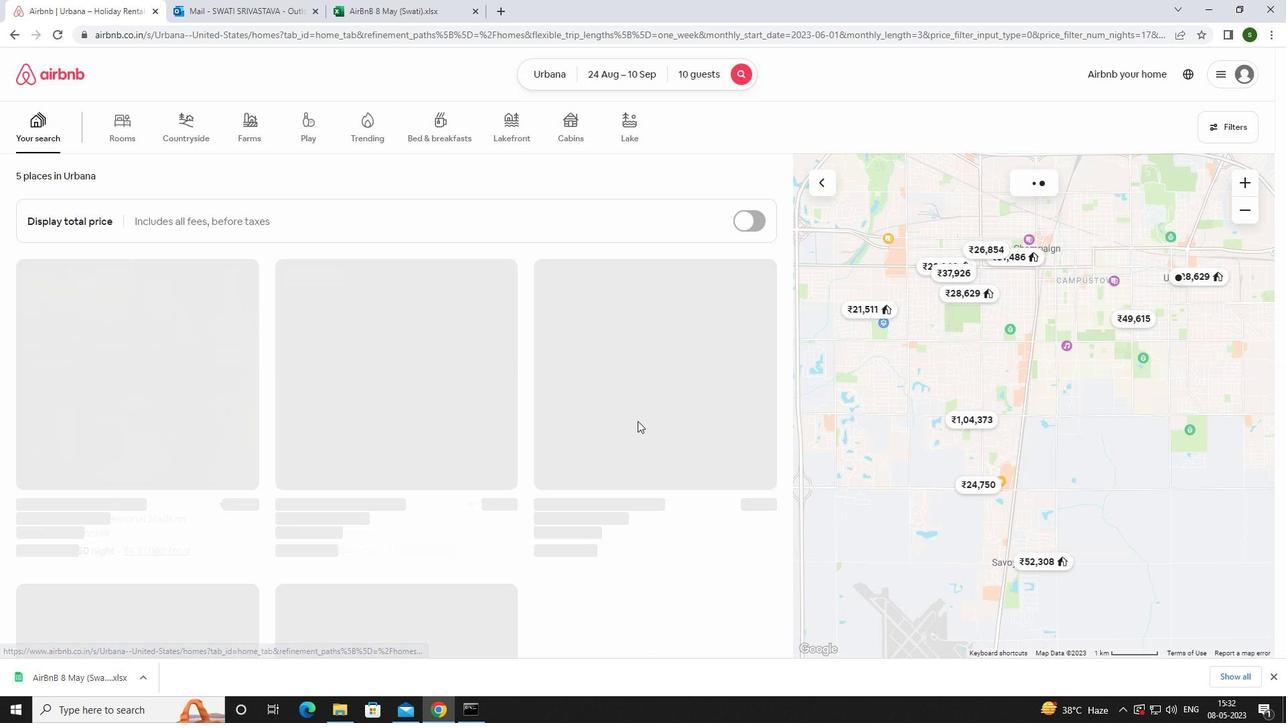 
